 Task: Create a Board called Board0000000010 in Workspace WS0000000004 in Trello with Visibility as Workspace. Create a Board called Board0000000011 in Workspace WS0000000004 in Trello with Visibility as Private. Create a Board called Board0000000012 in Workspace WS0000000004 in Trello with Visibility as Public. Create Card Card0000000037 in Board Board0000000010 in Workspace WS0000000004 in Trello. Create Card Card0000000038 in Board Board0000000010 in Workspace WS0000000004 in Trello
Action: Mouse moved to (743, 110)
Screenshot: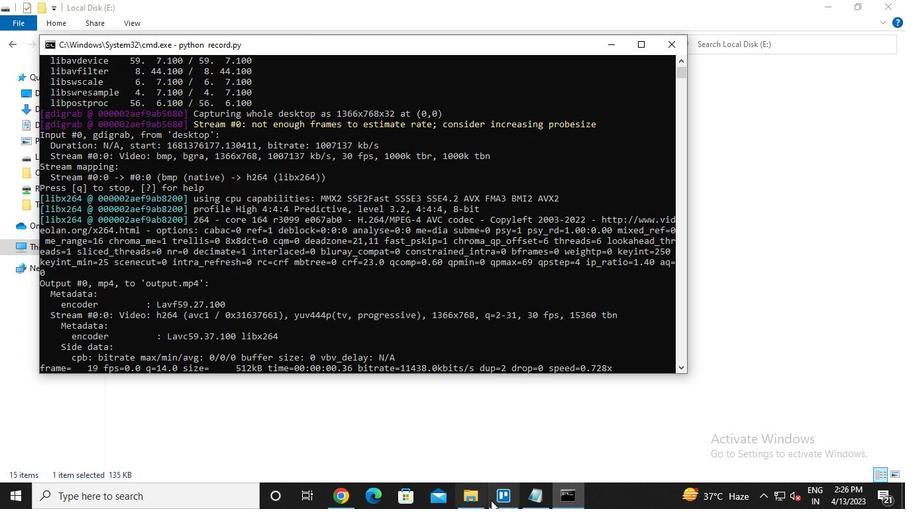 
Action: Mouse pressed left at (743, 110)
Screenshot: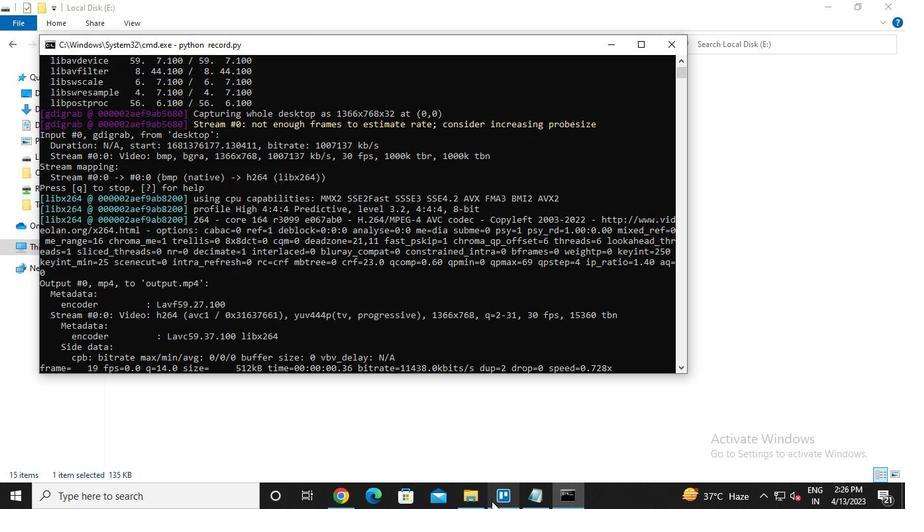 
Action: Mouse moved to (509, 500)
Screenshot: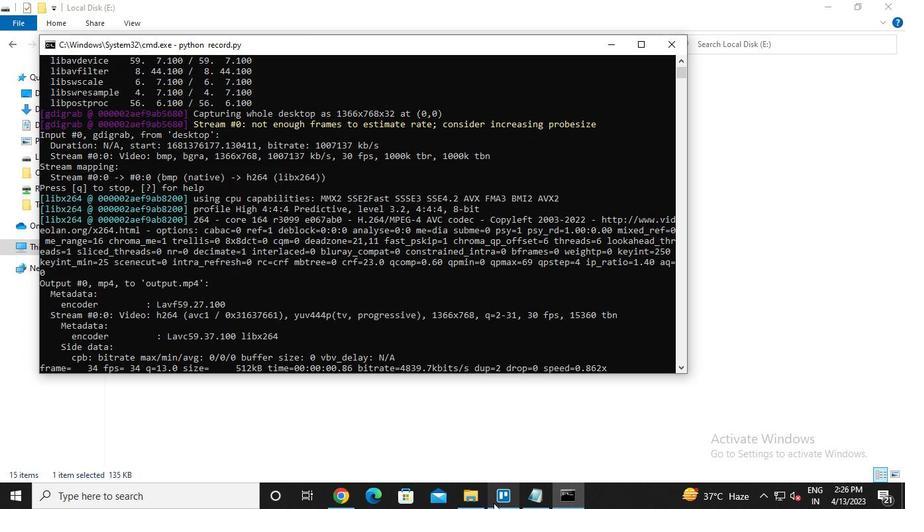 
Action: Mouse pressed left at (509, 500)
Screenshot: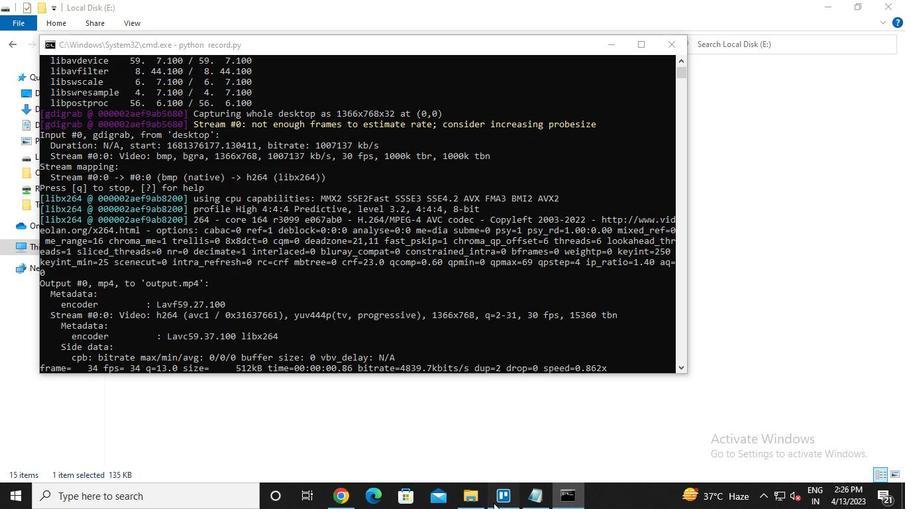 
Action: Mouse moved to (369, 42)
Screenshot: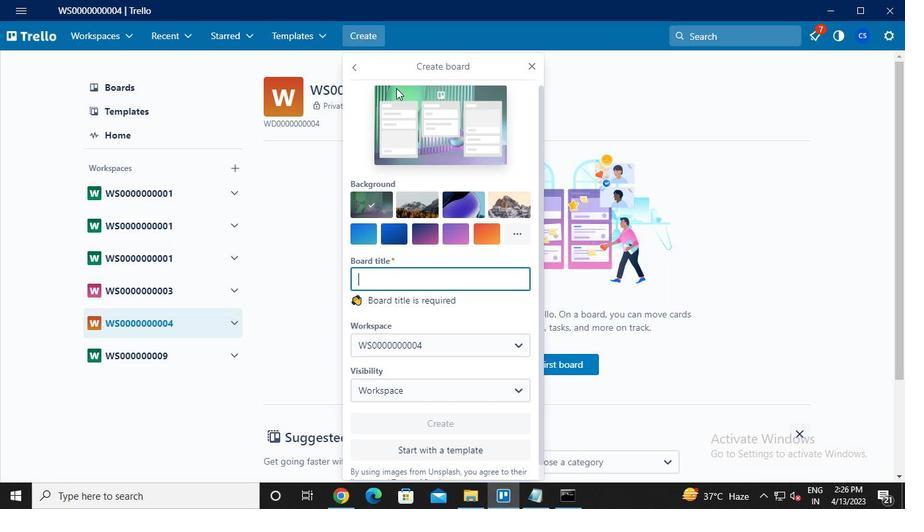 
Action: Mouse pressed left at (369, 42)
Screenshot: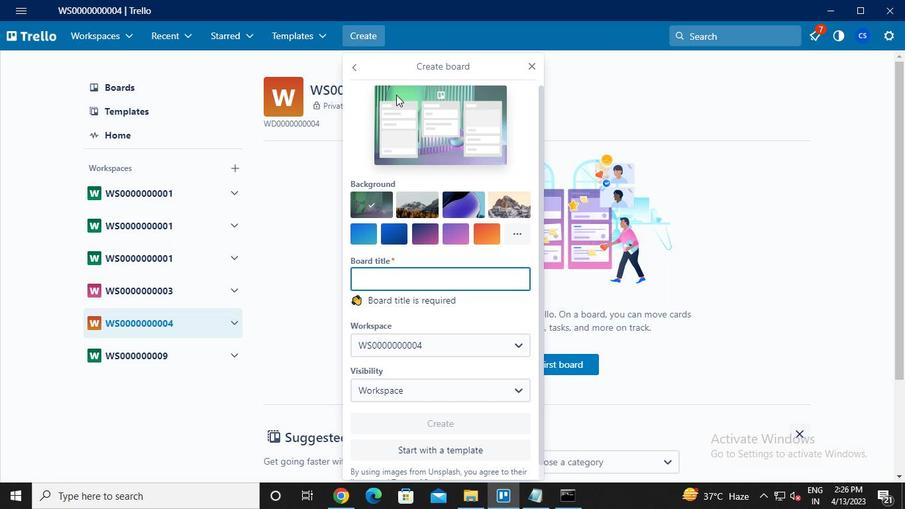 
Action: Mouse moved to (389, 86)
Screenshot: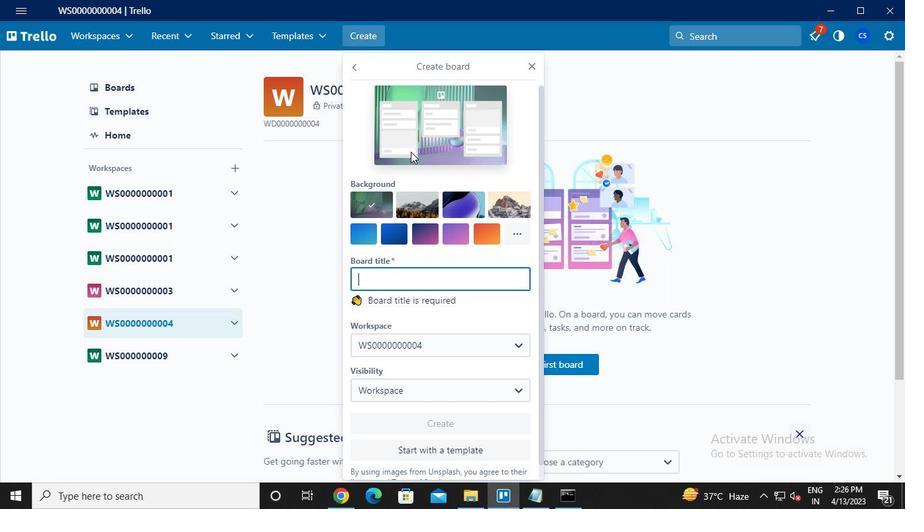
Action: Mouse pressed left at (389, 86)
Screenshot: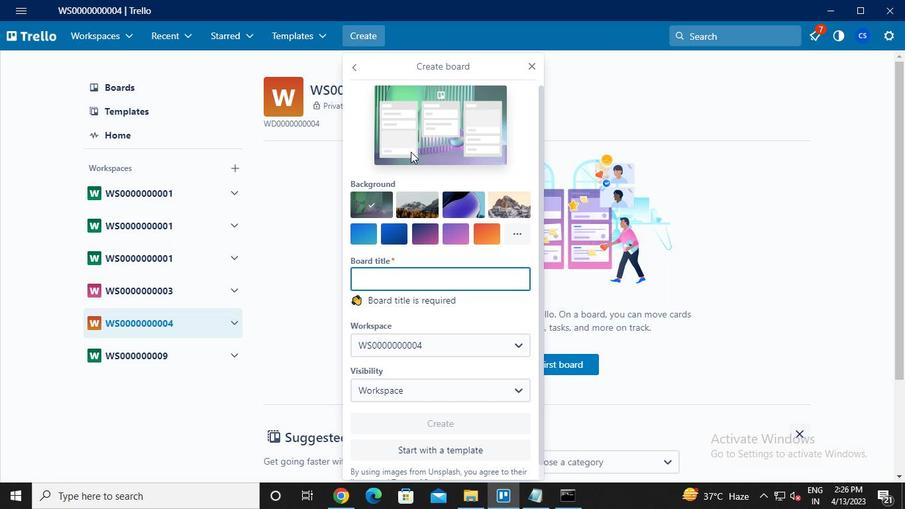 
Action: Mouse moved to (406, 135)
Screenshot: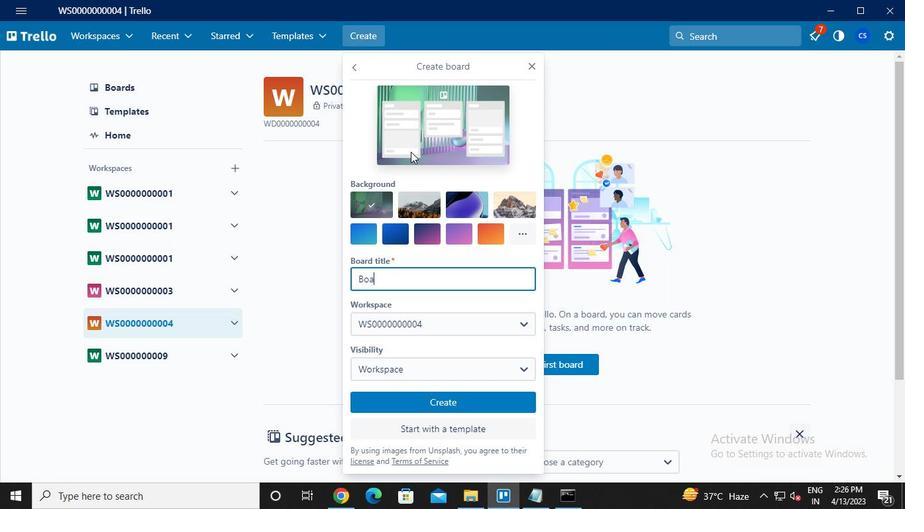
Action: Keyboard Key.caps_lock
Screenshot: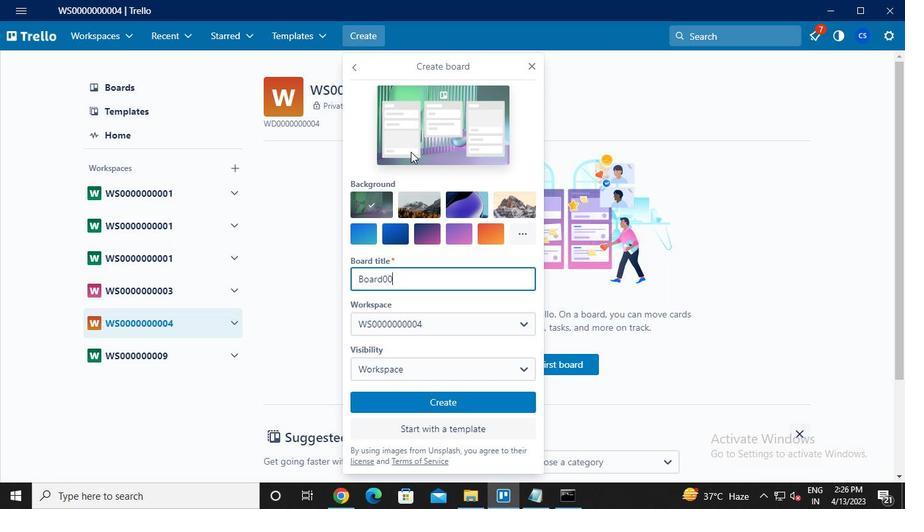 
Action: Keyboard b
Screenshot: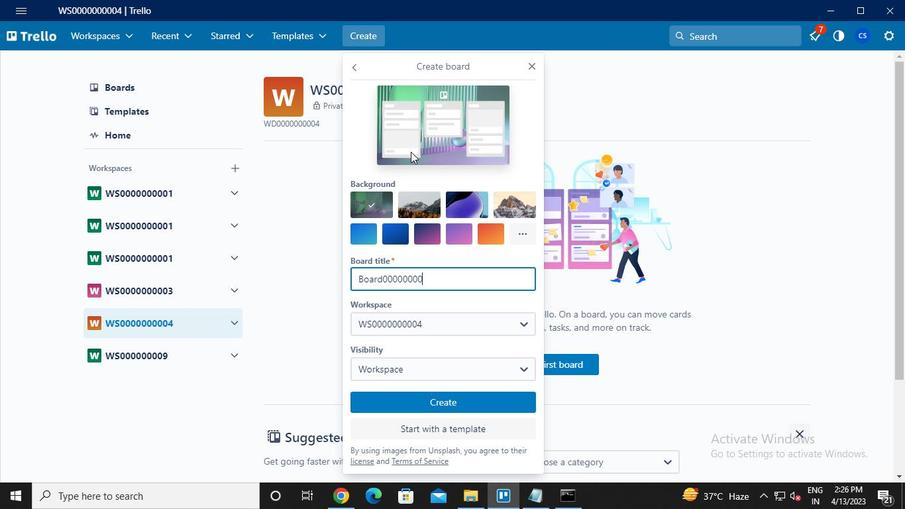 
Action: Keyboard d
Screenshot: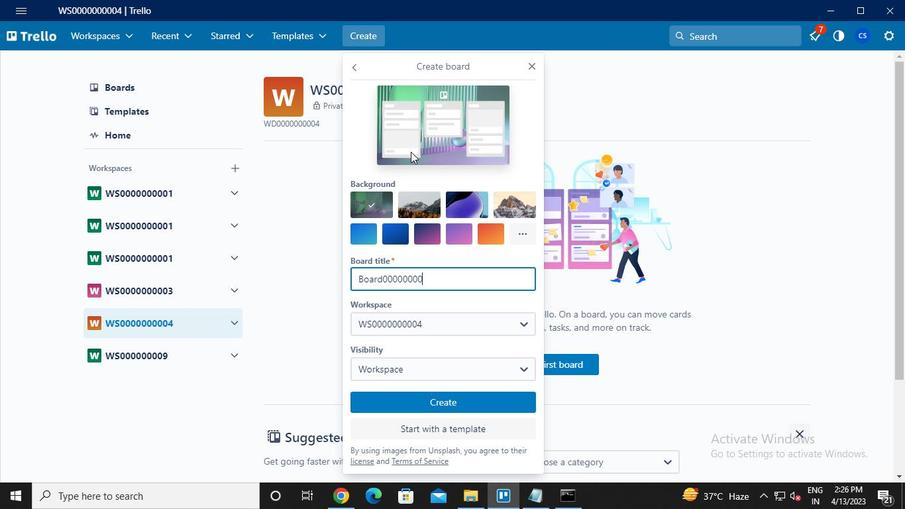 
Action: Keyboard Key.backspace
Screenshot: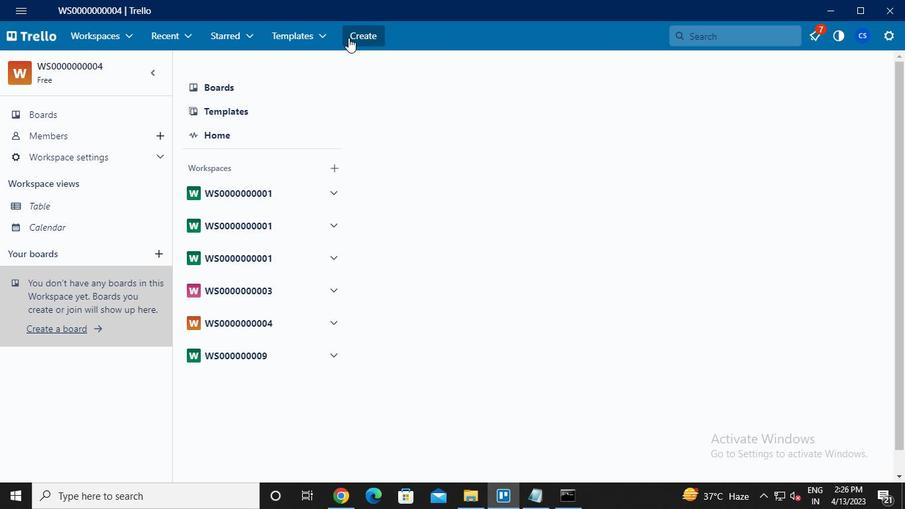 
Action: Keyboard o
Screenshot: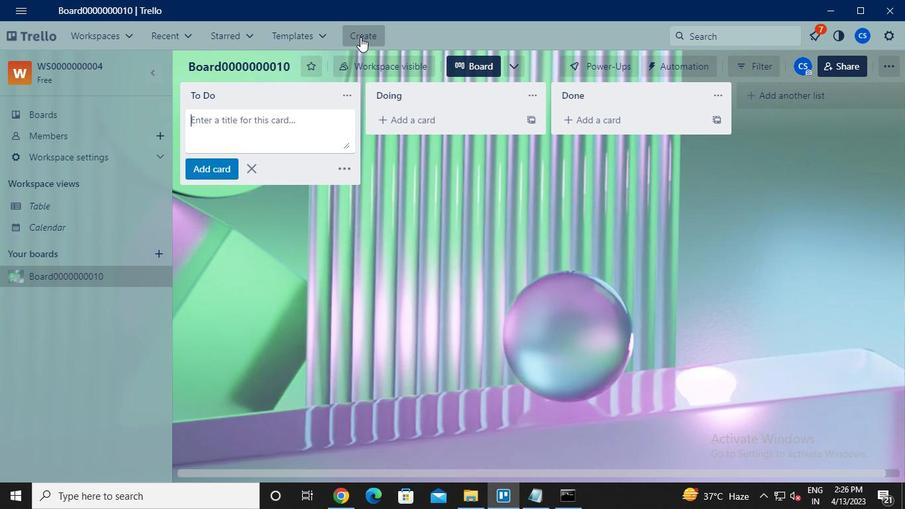 
Action: Keyboard a
Screenshot: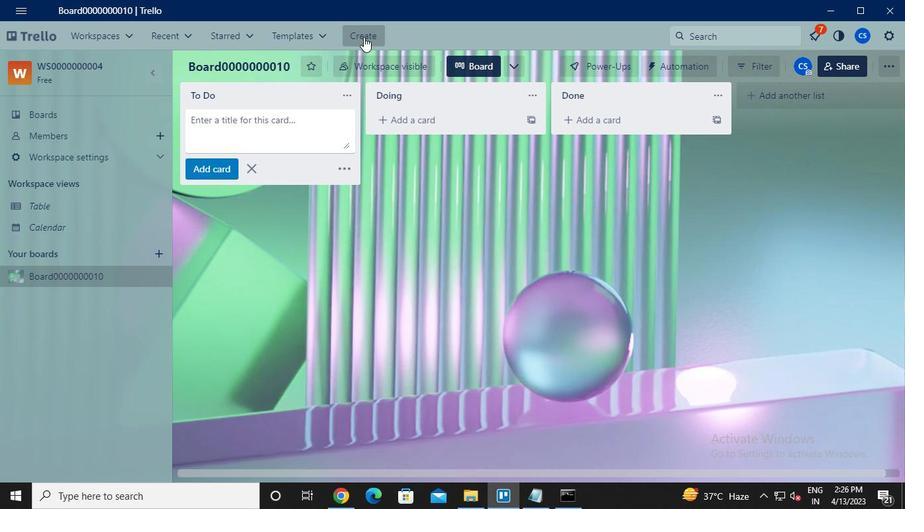 
Action: Keyboard r
Screenshot: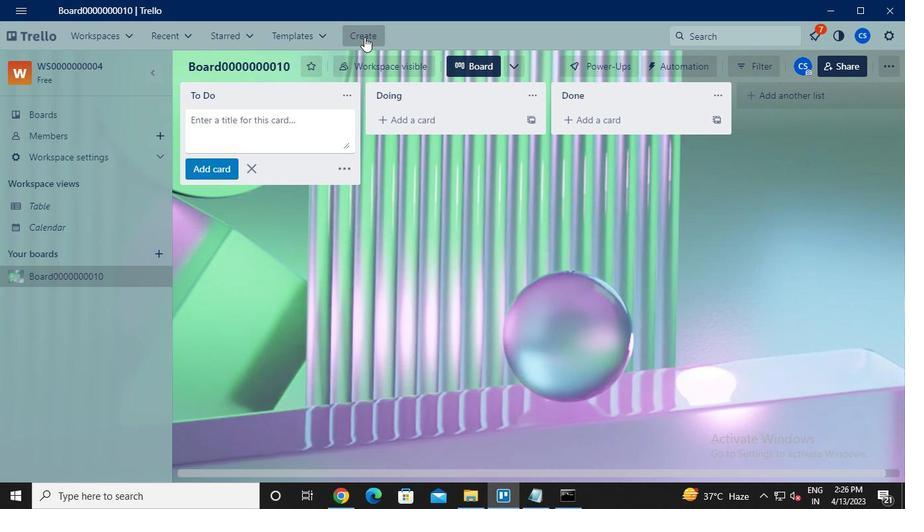 
Action: Keyboard d
Screenshot: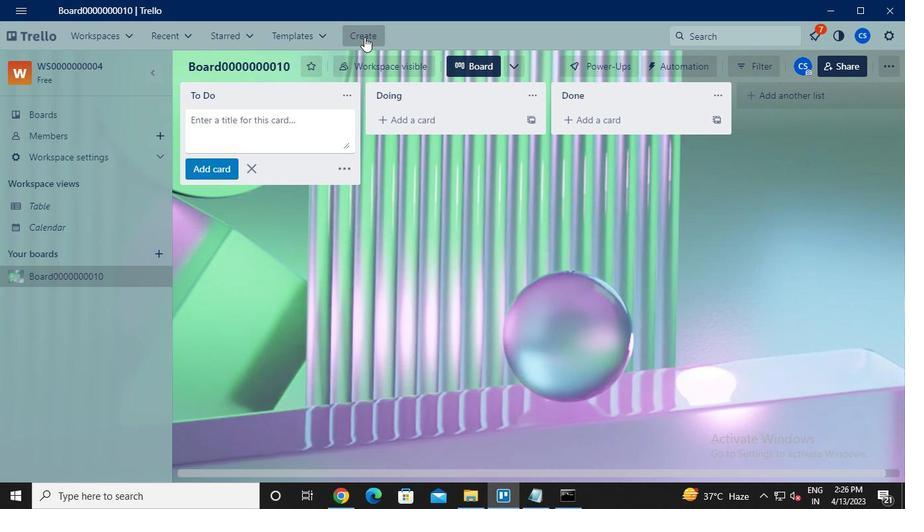 
Action: Keyboard <96>
Screenshot: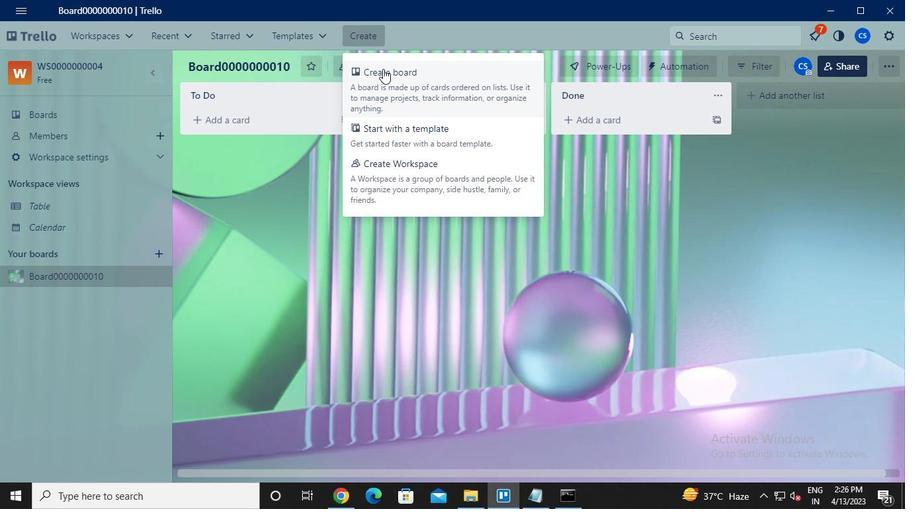 
Action: Keyboard <96>
Screenshot: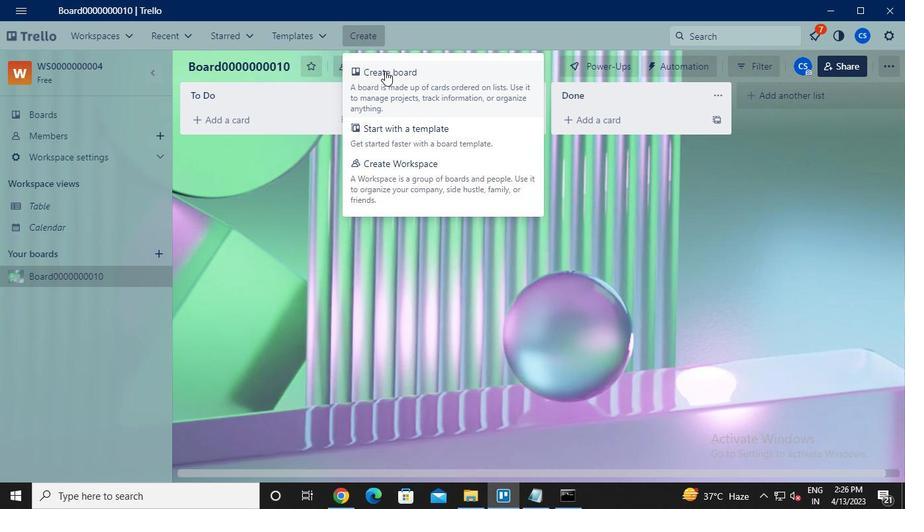 
Action: Keyboard <96>
Screenshot: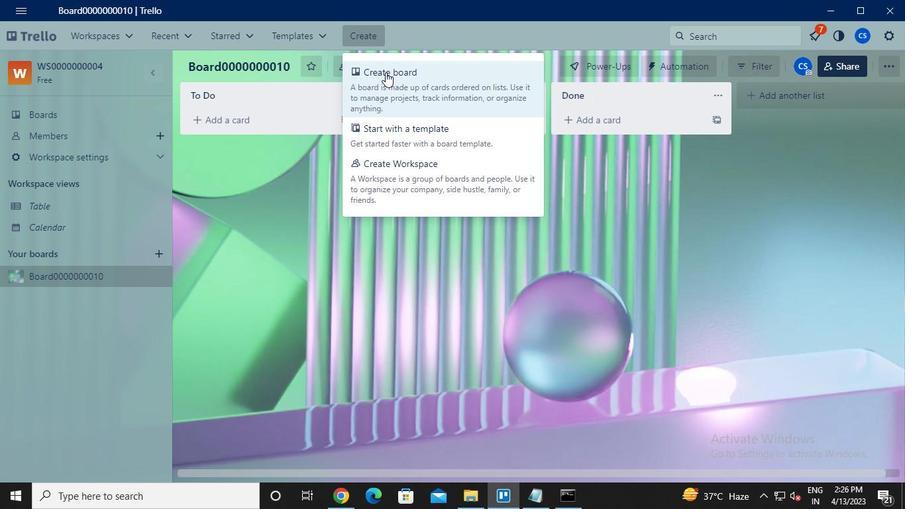 
Action: Keyboard <96>
Screenshot: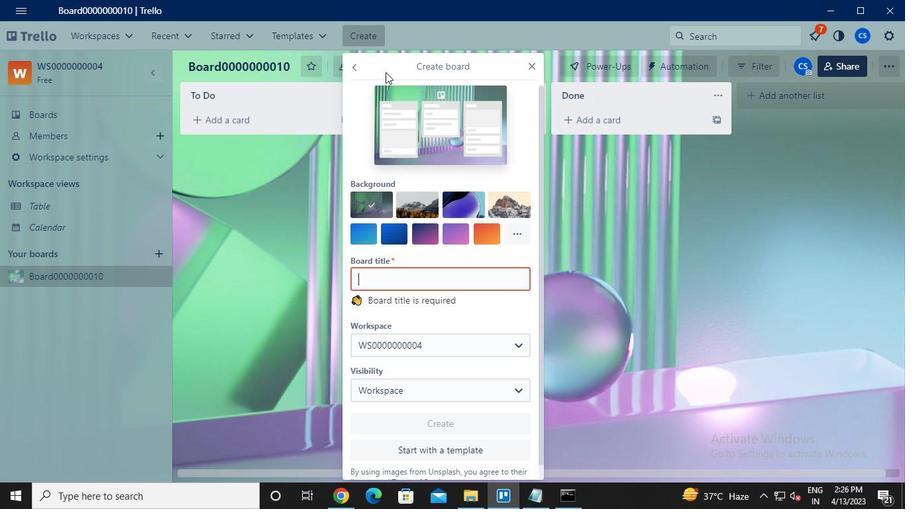 
Action: Keyboard <96>
Screenshot: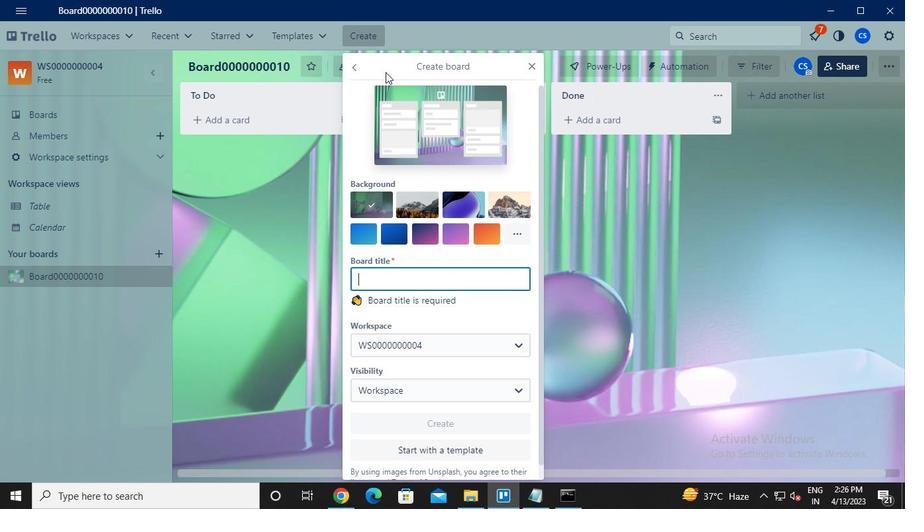 
Action: Keyboard <96>
Screenshot: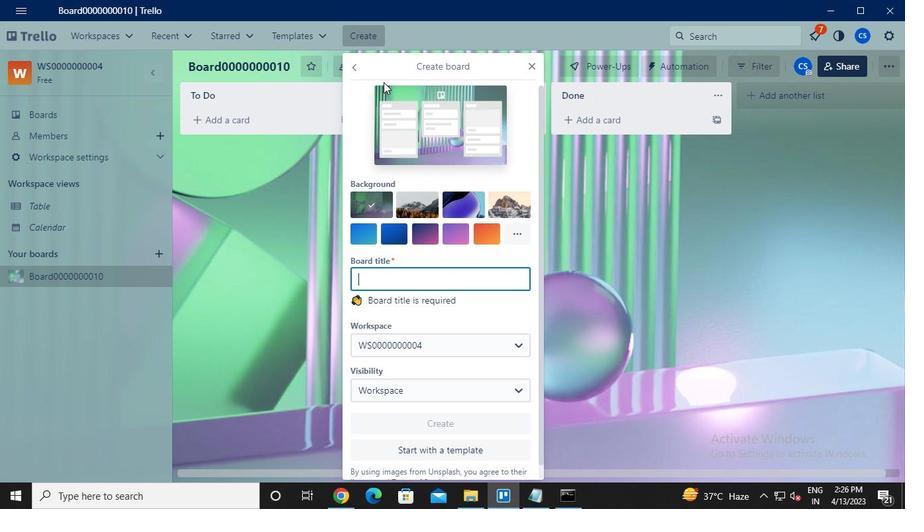 
Action: Keyboard <96>
Screenshot: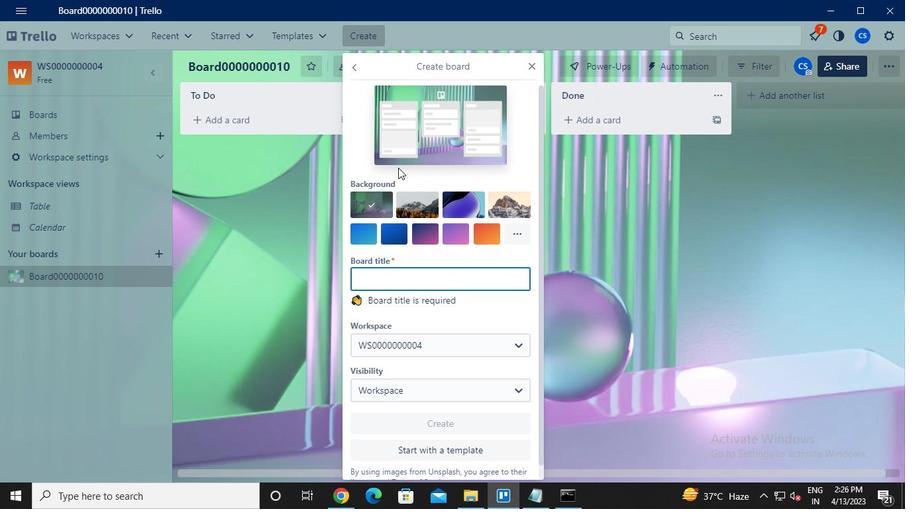 
Action: Keyboard <96>
Screenshot: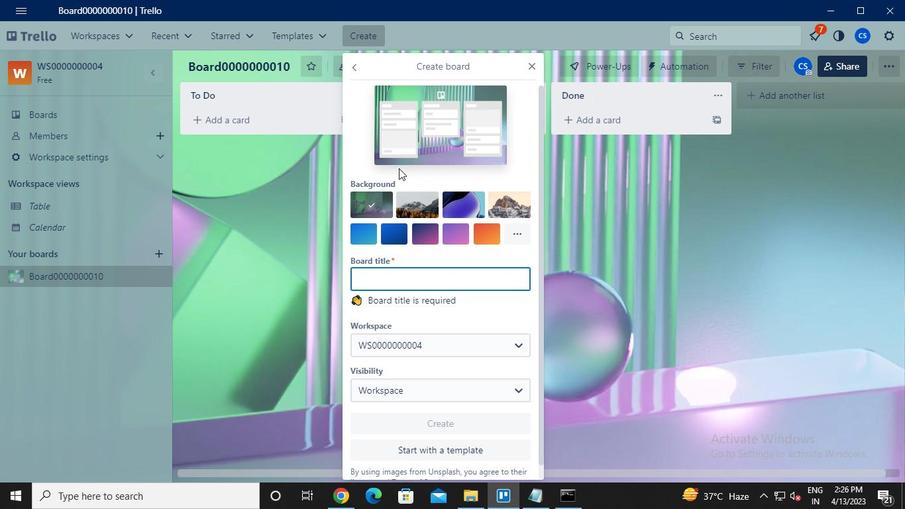 
Action: Keyboard <96>
Screenshot: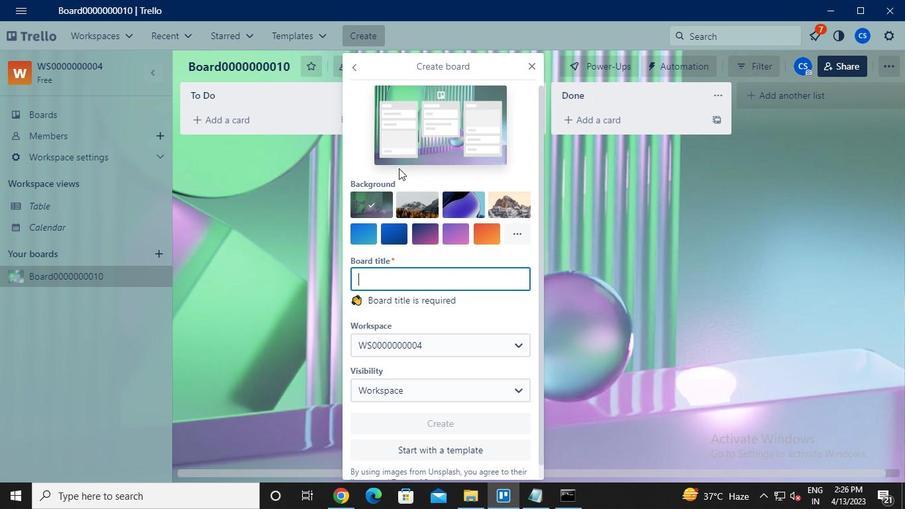 
Action: Keyboard <100>
Screenshot: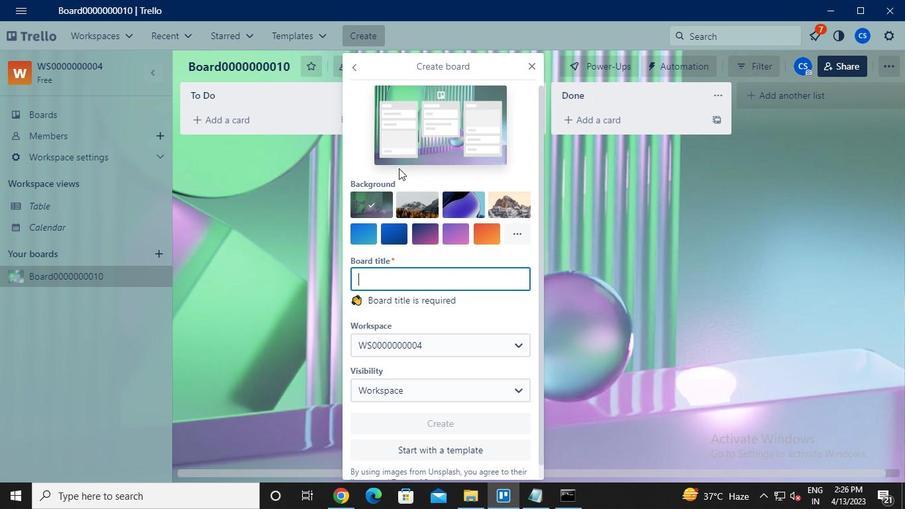 
Action: Mouse moved to (463, 400)
Screenshot: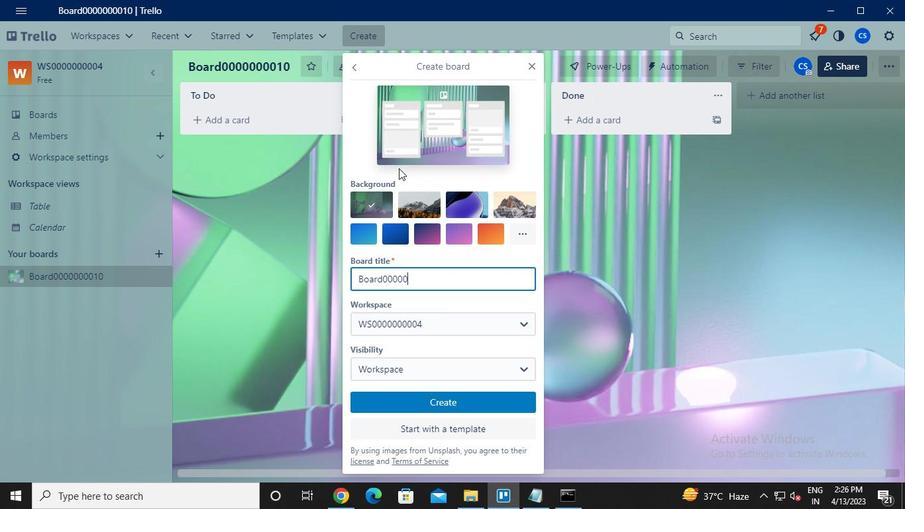 
Action: Mouse pressed left at (463, 400)
Screenshot: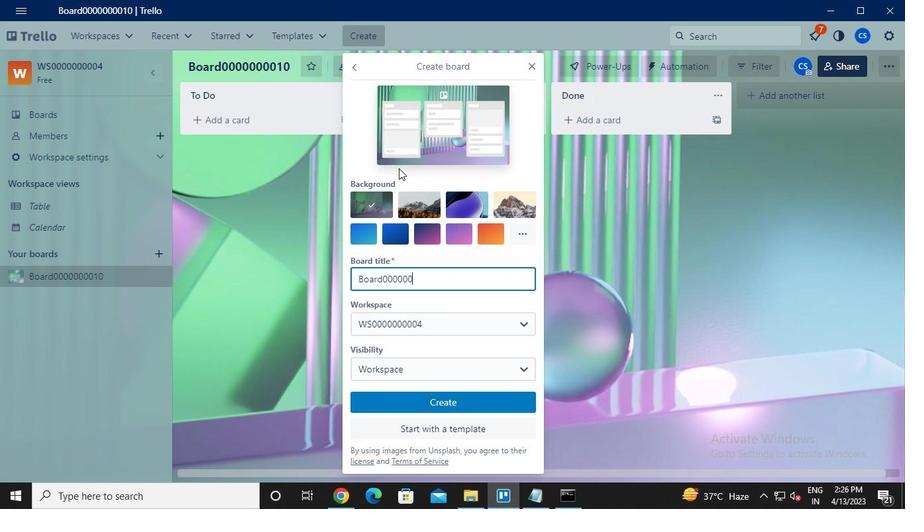 
Action: Mouse moved to (370, 37)
Screenshot: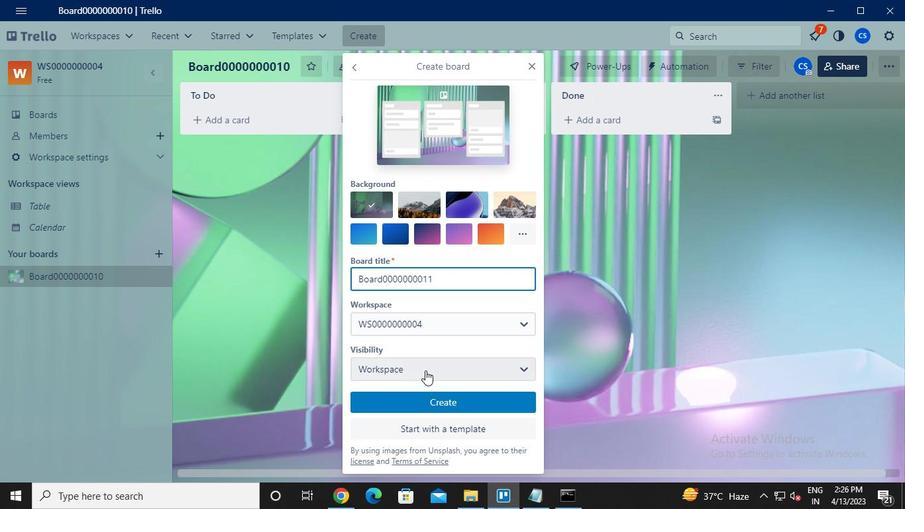 
Action: Mouse pressed left at (370, 37)
Screenshot: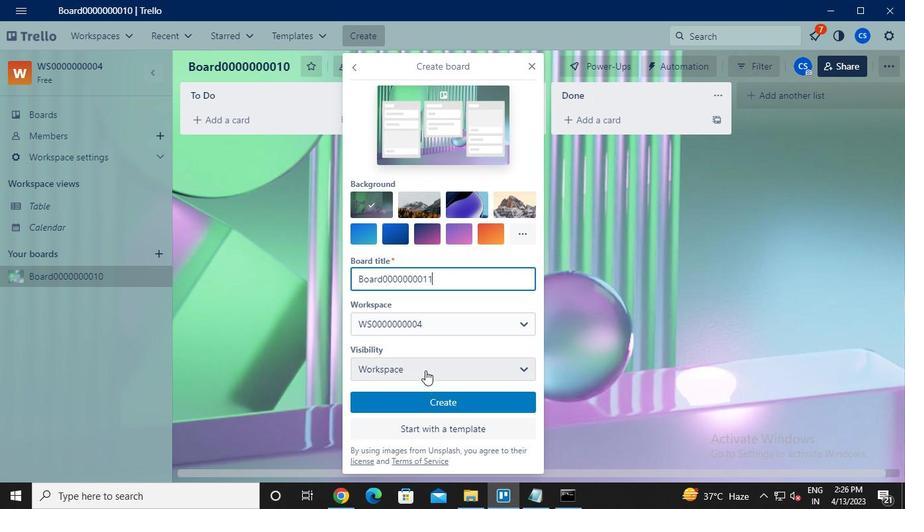 
Action: Mouse moved to (409, 89)
Screenshot: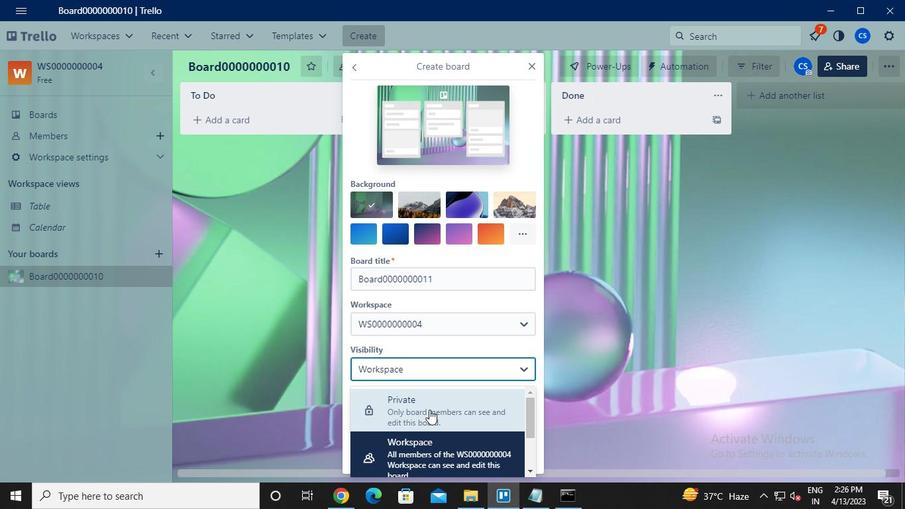
Action: Mouse pressed left at (409, 89)
Screenshot: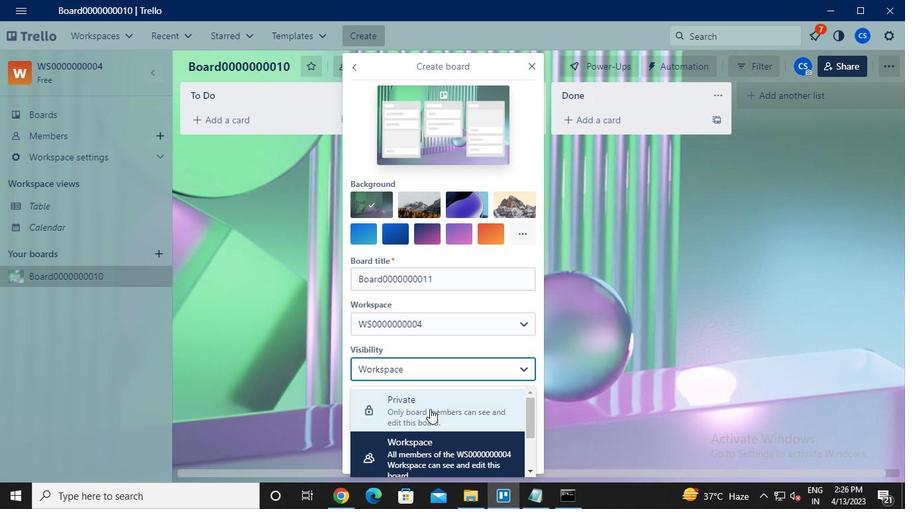 
Action: Mouse moved to (426, 124)
Screenshot: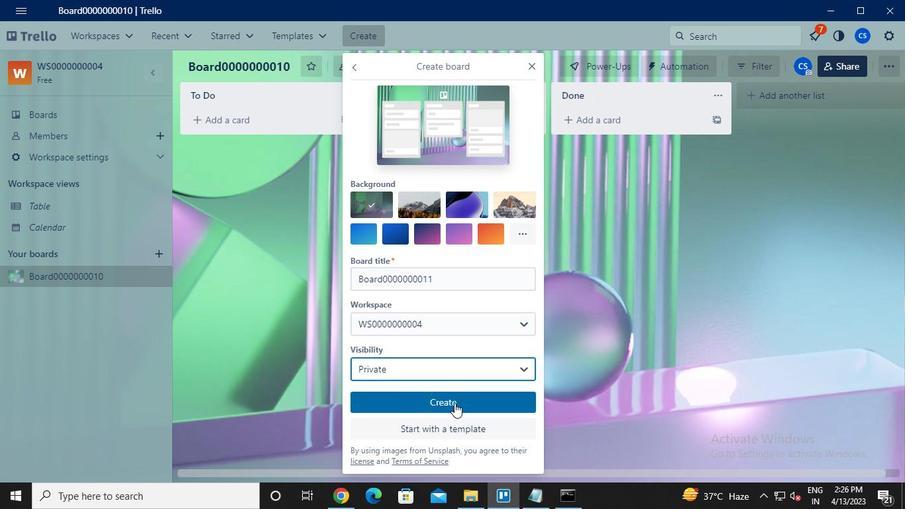 
Action: Keyboard Key.caps_lock
Screenshot: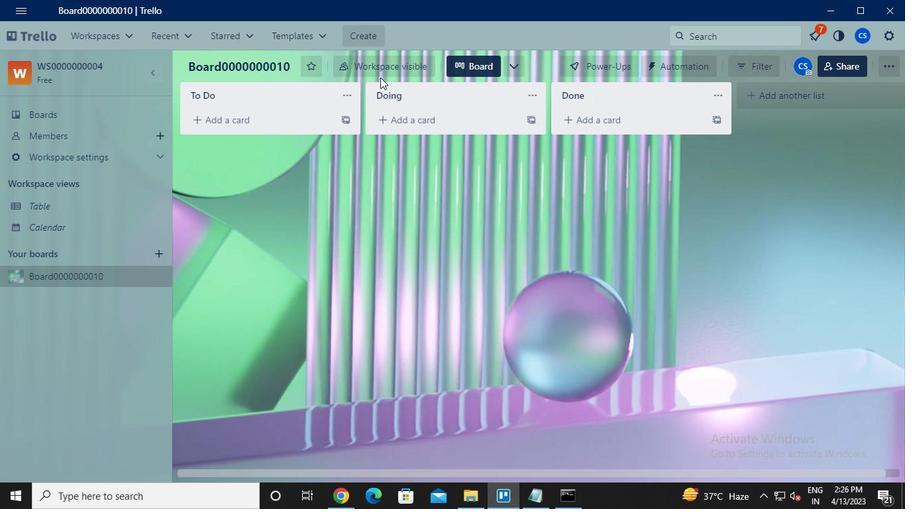 
Action: Keyboard Key.caps_lock
Screenshot: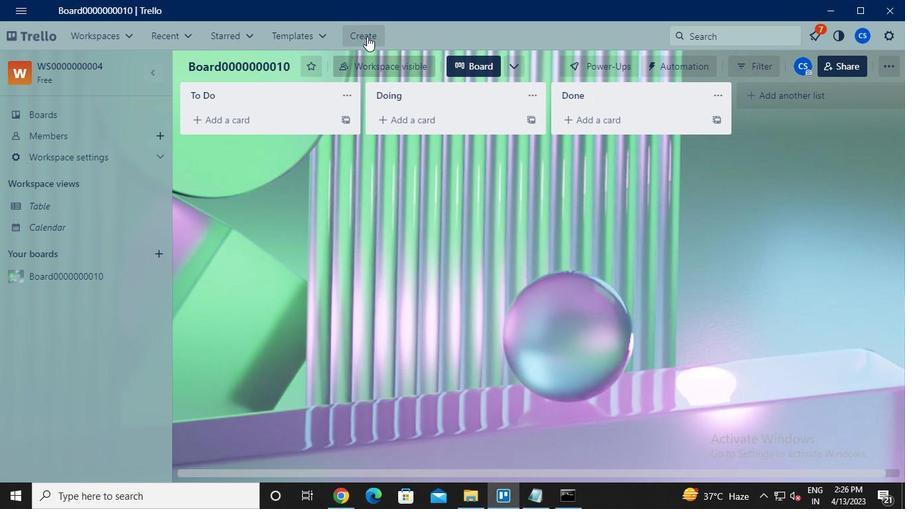 
Action: Keyboard b
Screenshot: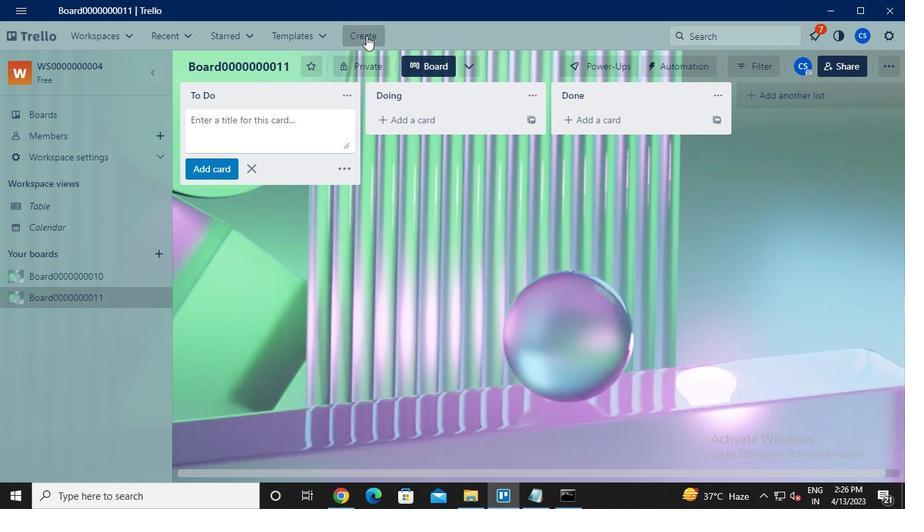 
Action: Keyboard Key.caps_lock
Screenshot: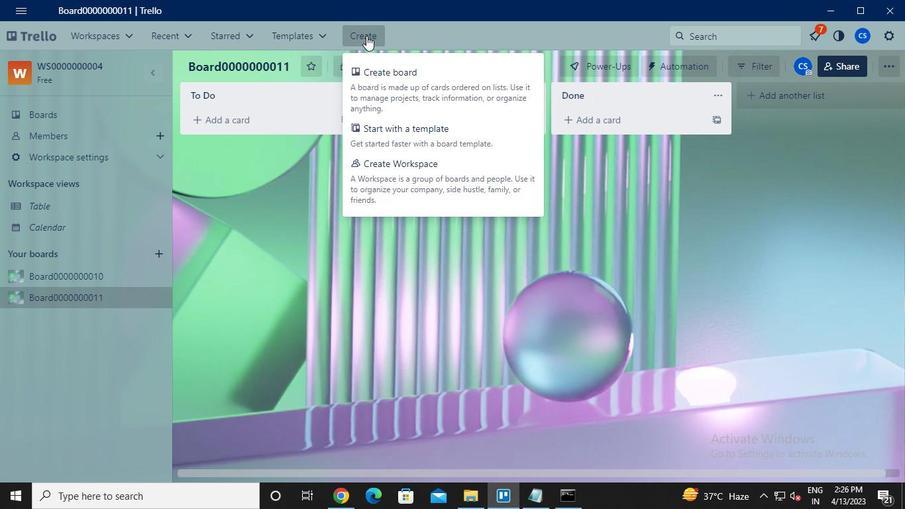 
Action: Keyboard o
Screenshot: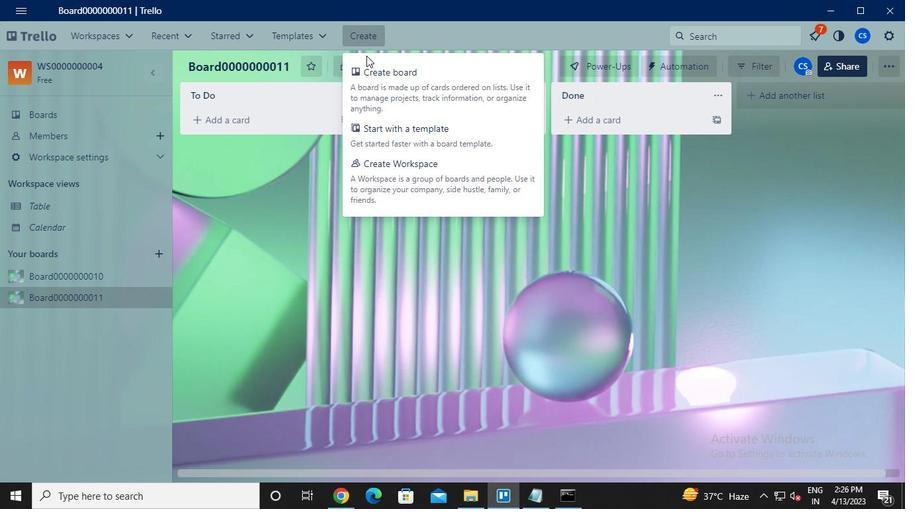 
Action: Keyboard a
Screenshot: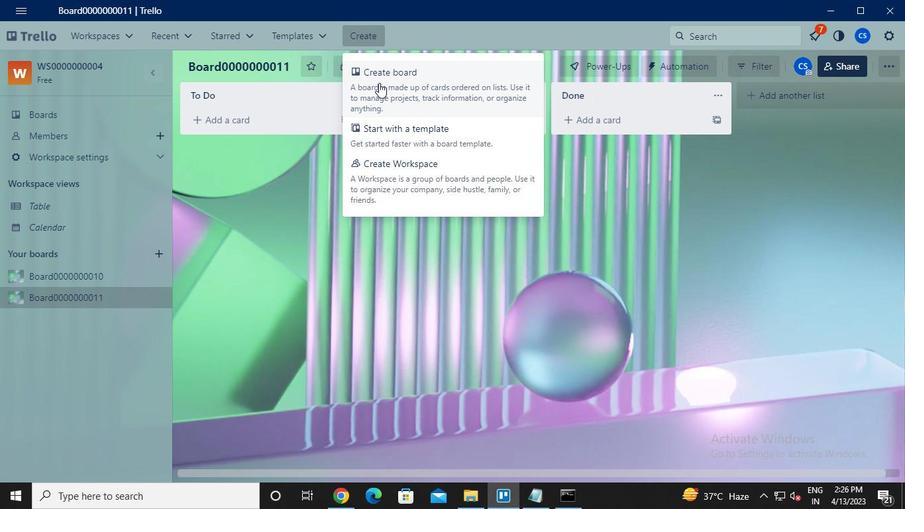 
Action: Keyboard r
Screenshot: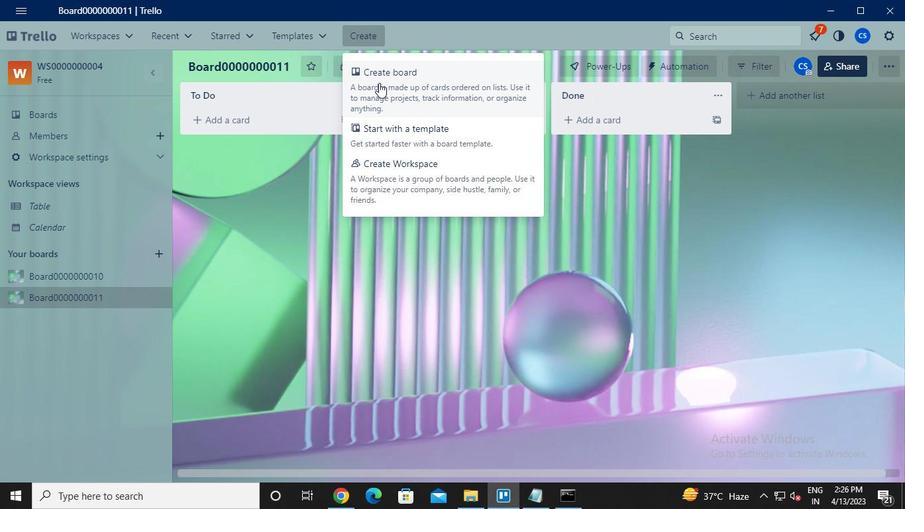 
Action: Keyboard d
Screenshot: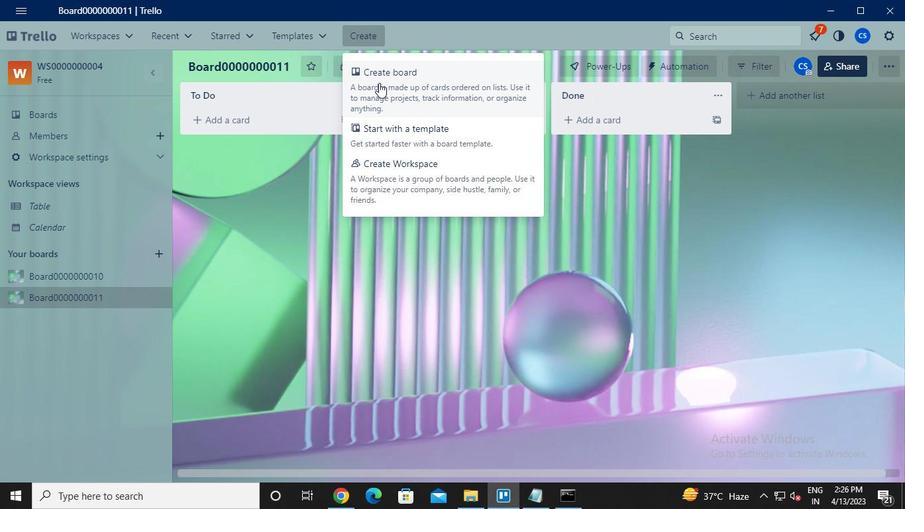 
Action: Keyboard <96>
Screenshot: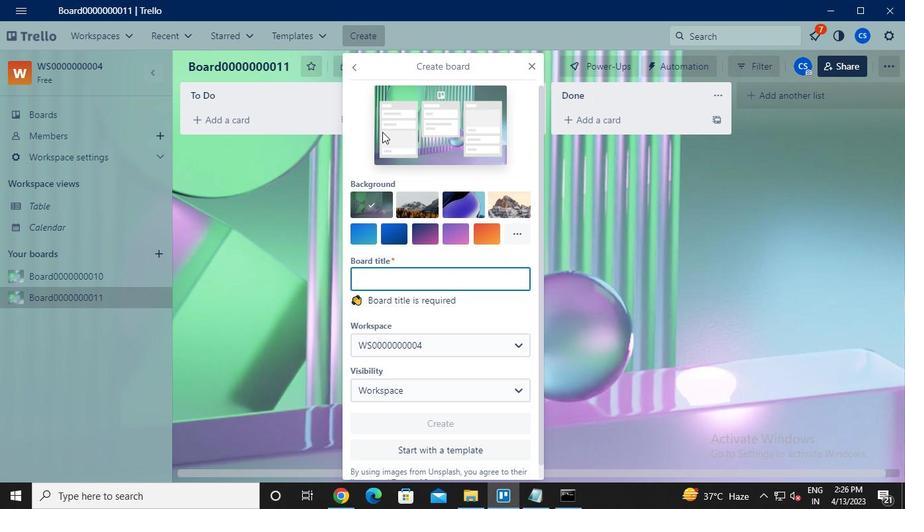 
Action: Keyboard <96>
Screenshot: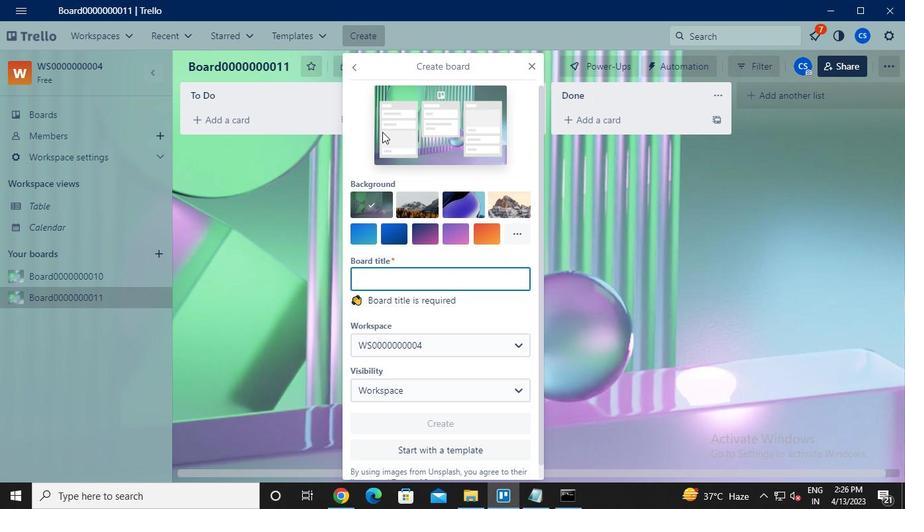 
Action: Keyboard <96>
Screenshot: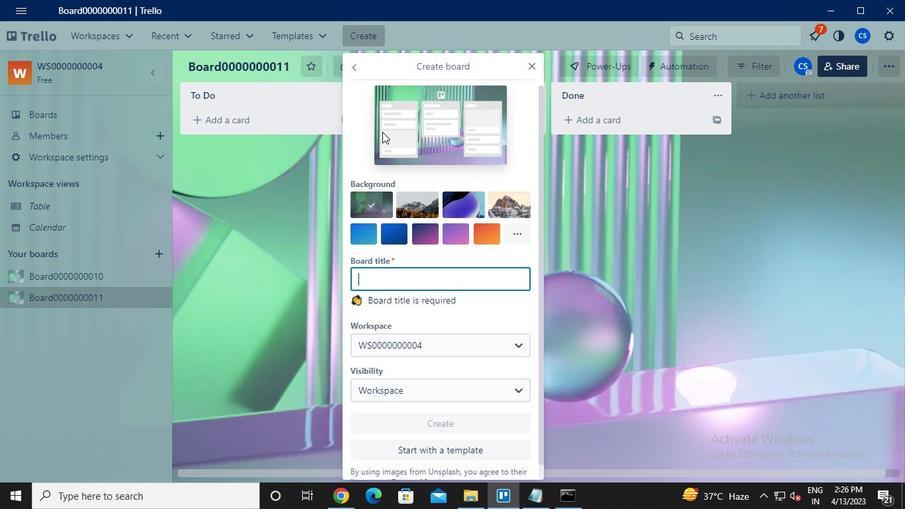 
Action: Keyboard <96>
Screenshot: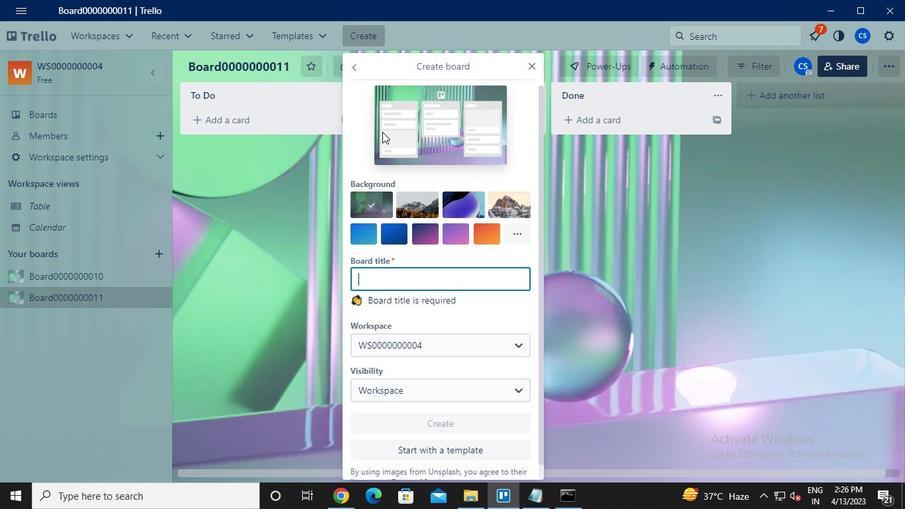
Action: Keyboard <96>
Screenshot: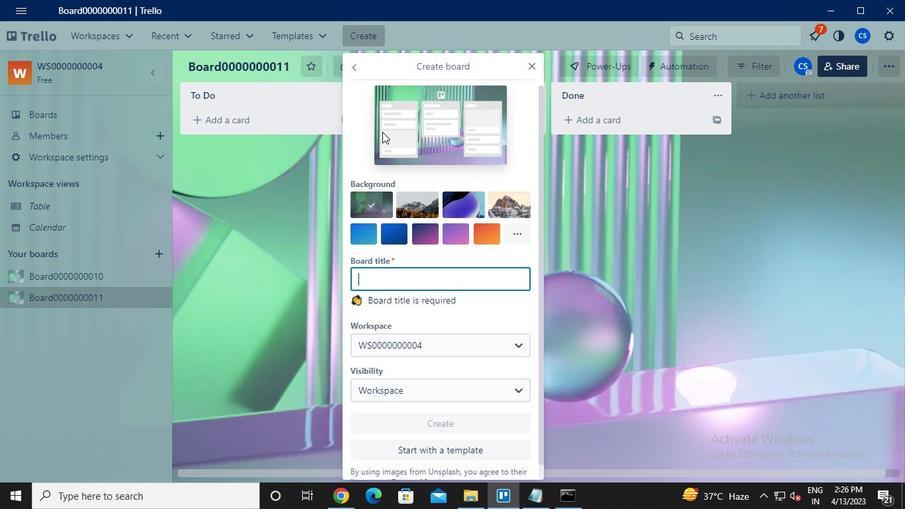 
Action: Keyboard <96>
Screenshot: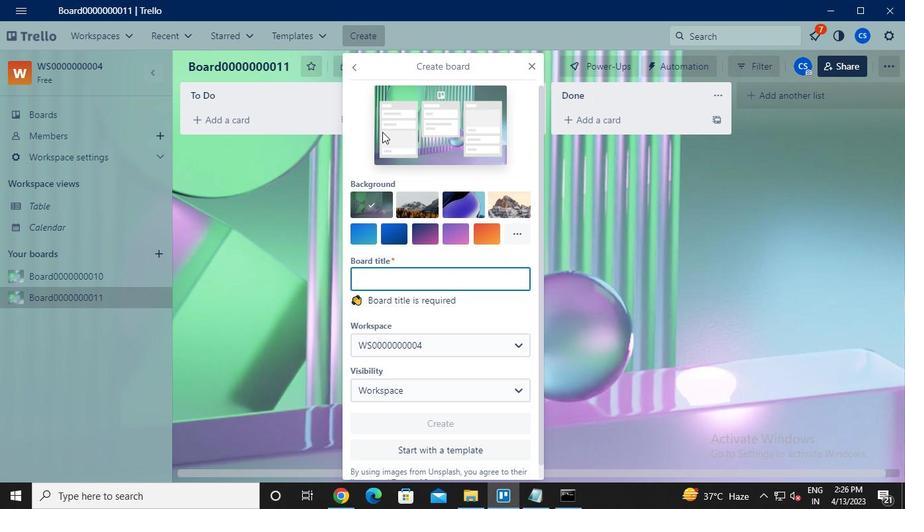 
Action: Keyboard <96>
Screenshot: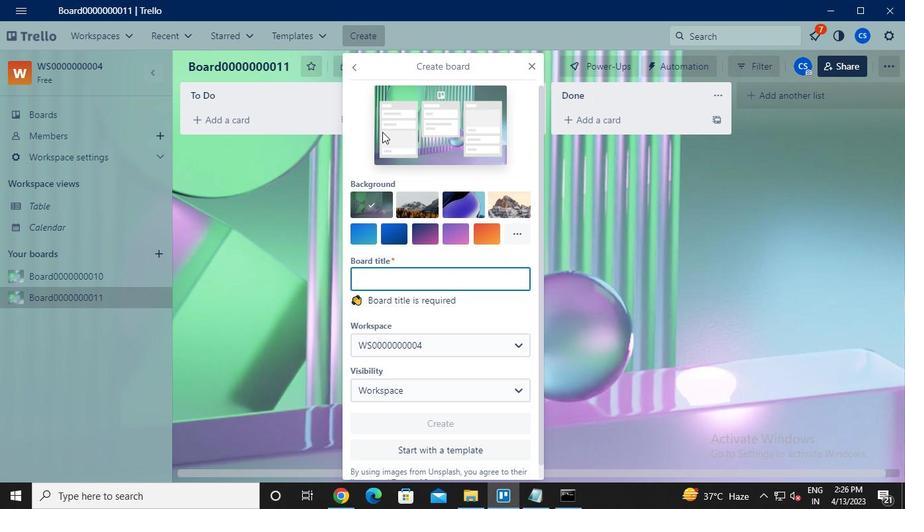 
Action: Keyboard <96>
Screenshot: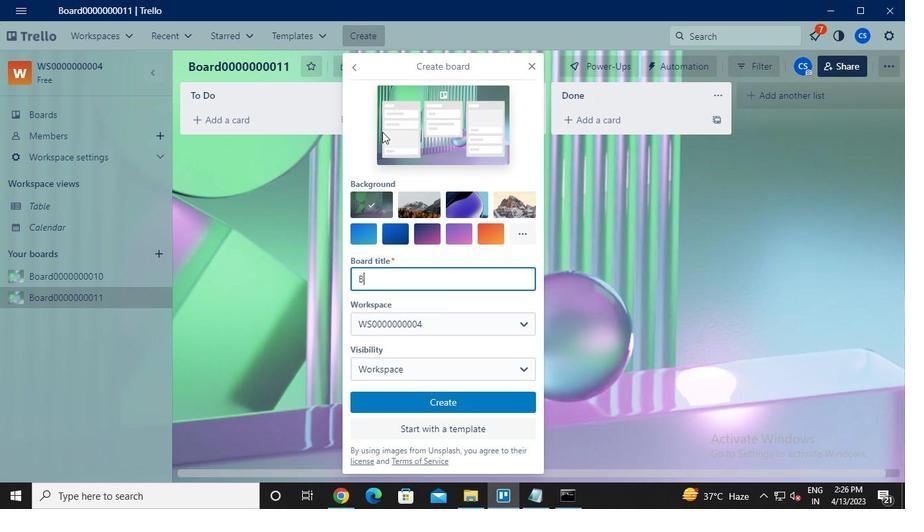 
Action: Keyboard <97>
Screenshot: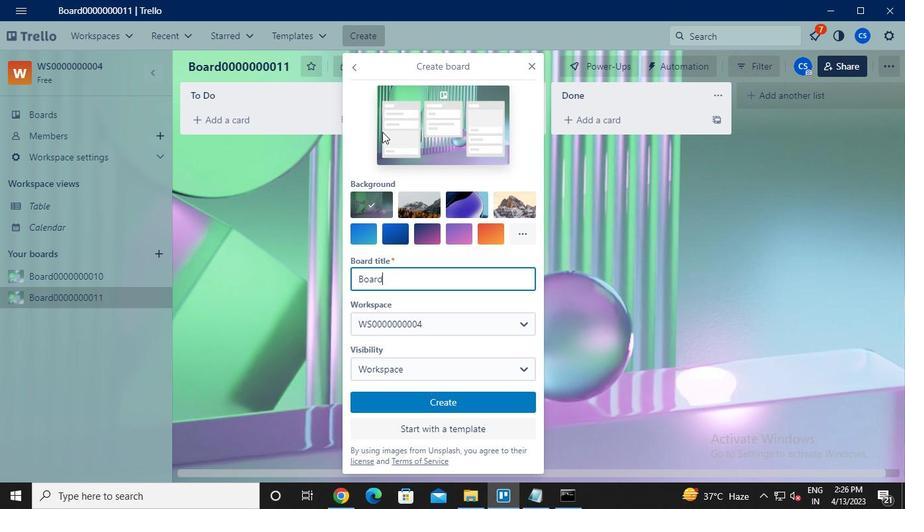
Action: Keyboard <97>
Screenshot: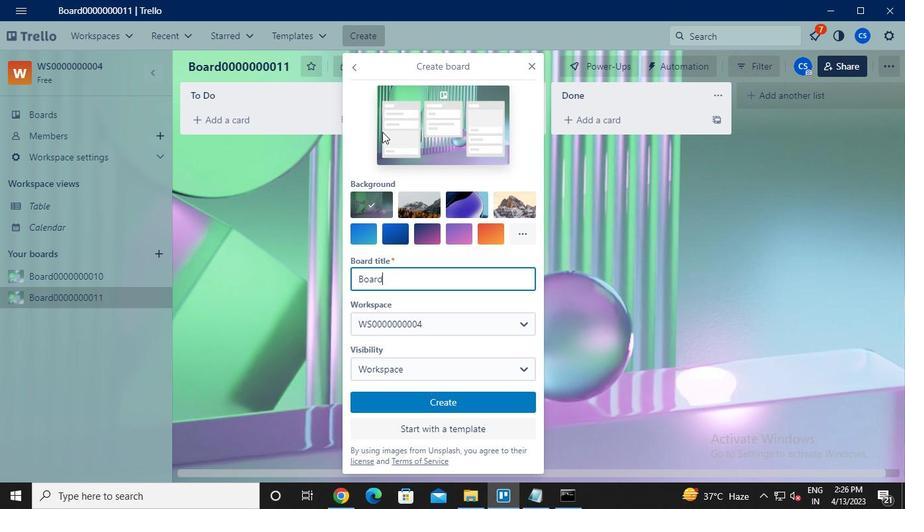 
Action: Mouse moved to (431, 361)
Screenshot: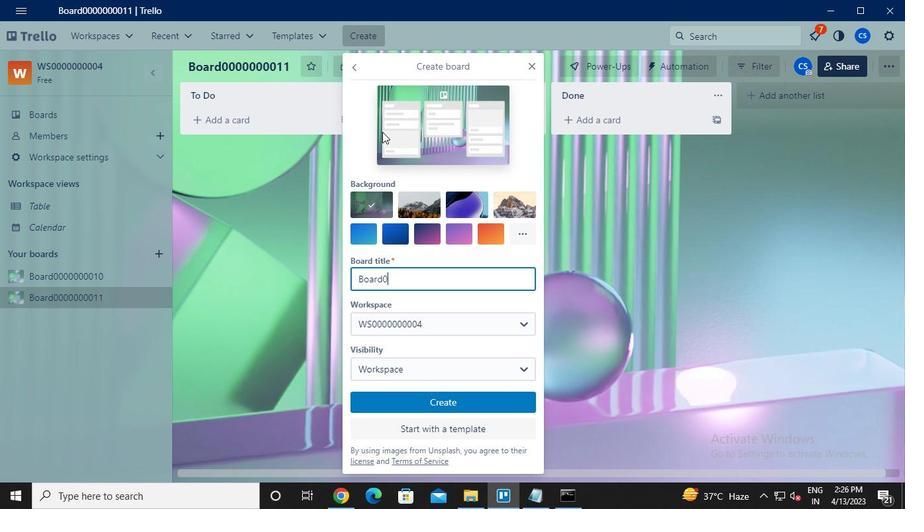 
Action: Mouse pressed left at (431, 361)
Screenshot: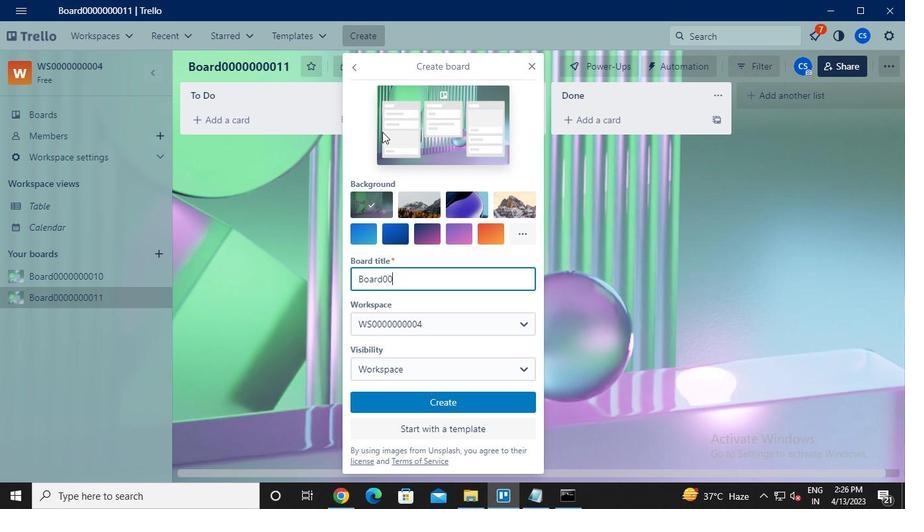 
Action: Mouse moved to (430, 409)
Screenshot: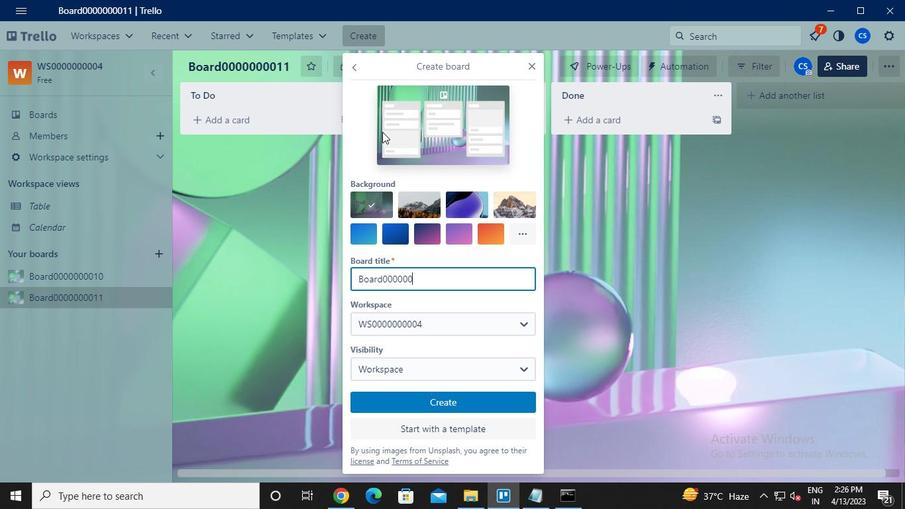 
Action: Mouse pressed left at (430, 409)
Screenshot: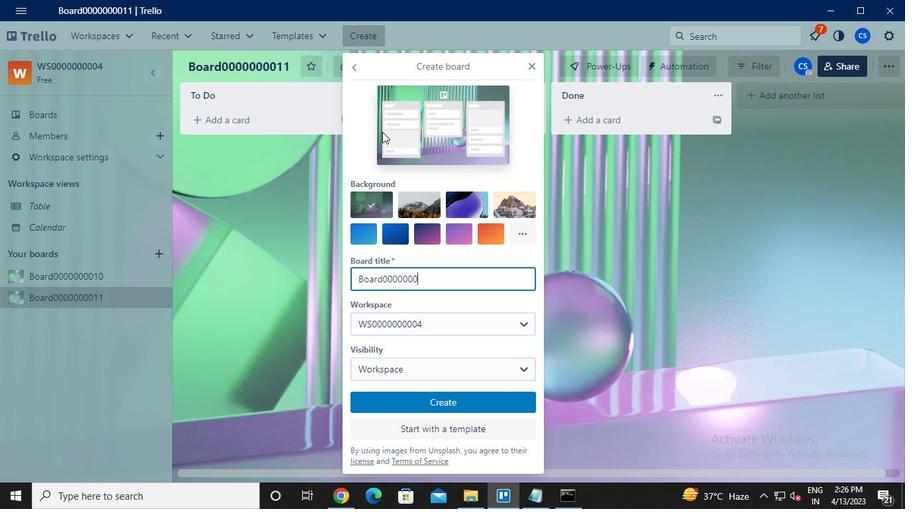 
Action: Mouse moved to (448, 403)
Screenshot: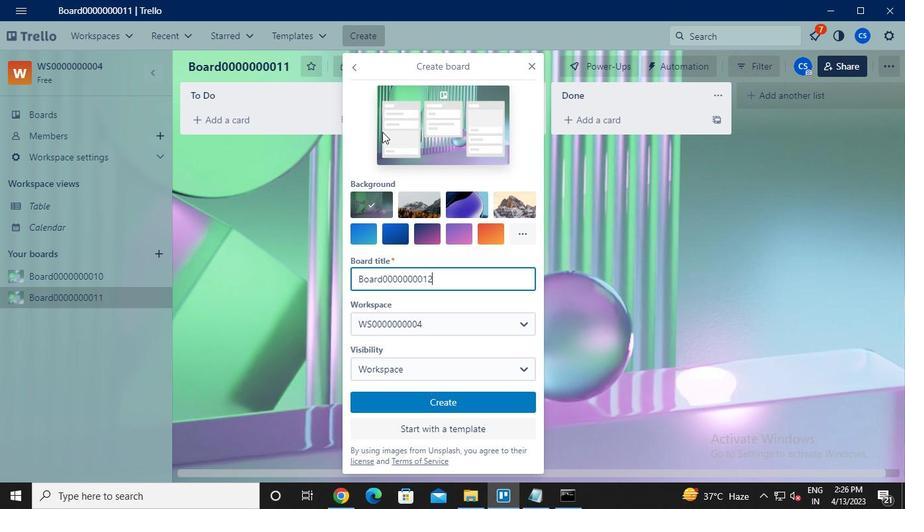 
Action: Mouse pressed left at (448, 403)
Screenshot: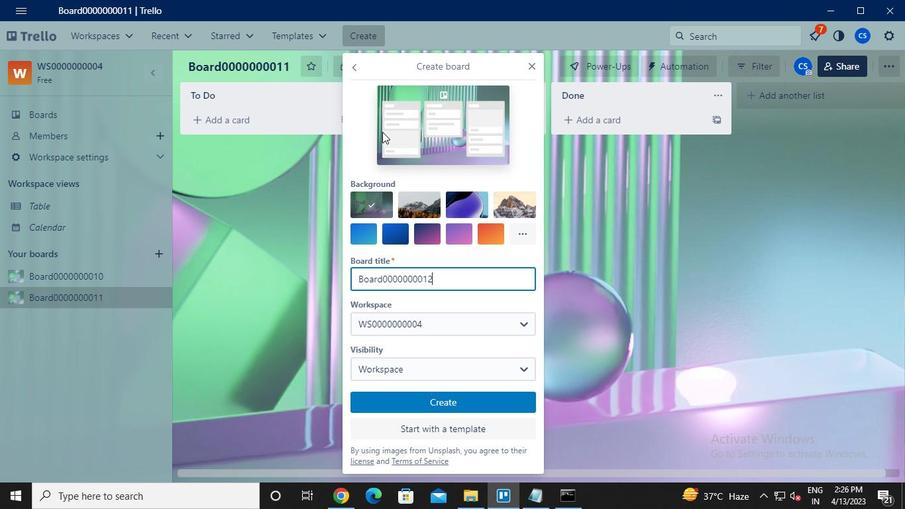 
Action: Mouse moved to (367, 35)
Screenshot: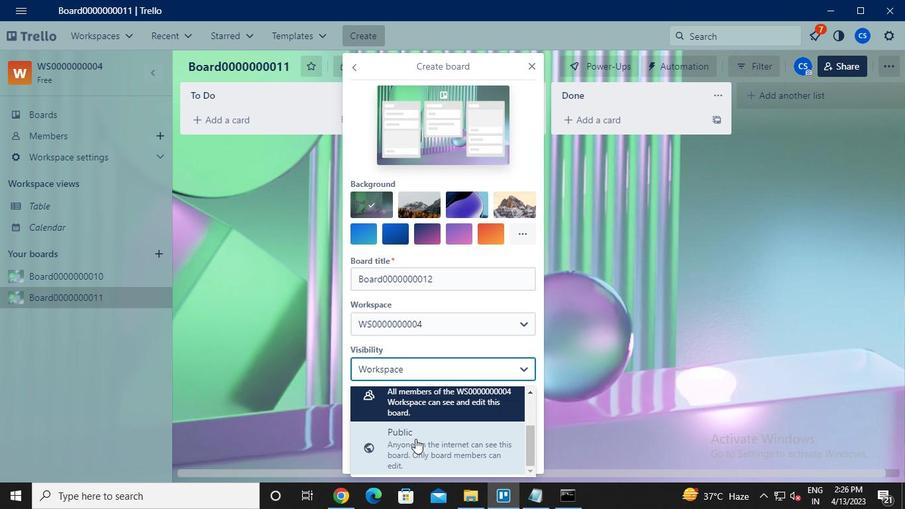
Action: Mouse pressed left at (367, 35)
Screenshot: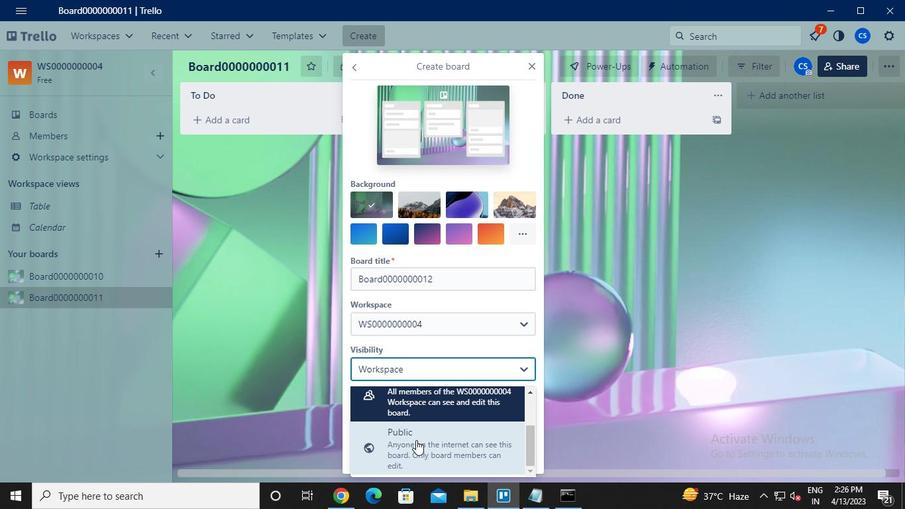 
Action: Mouse moved to (388, 89)
Screenshot: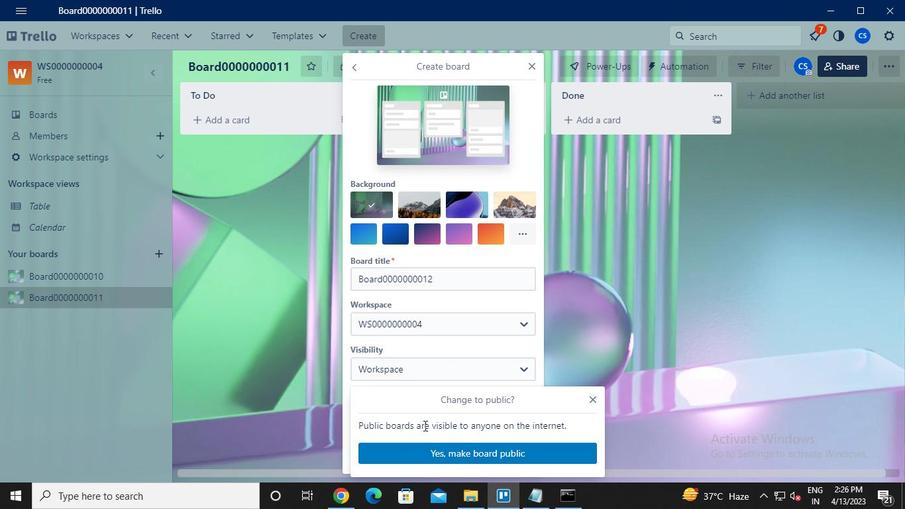 
Action: Mouse pressed left at (388, 89)
Screenshot: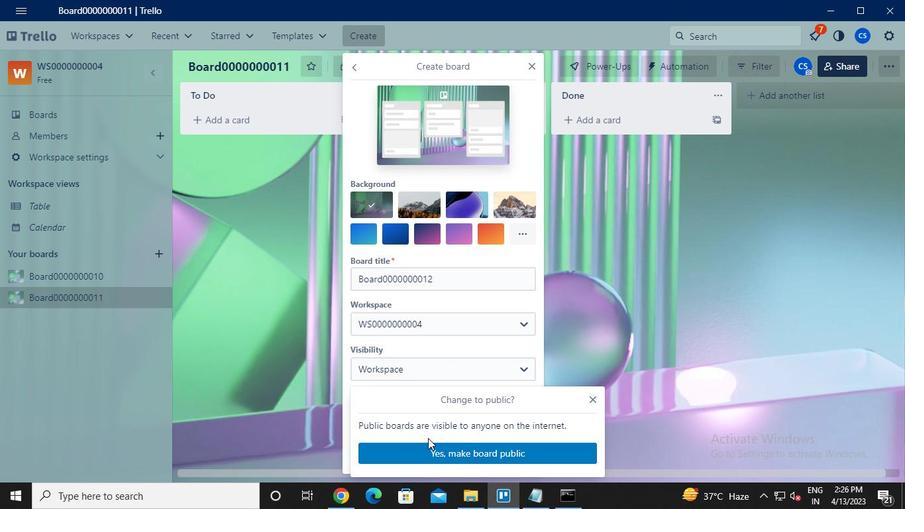 
Action: Mouse moved to (404, 135)
Screenshot: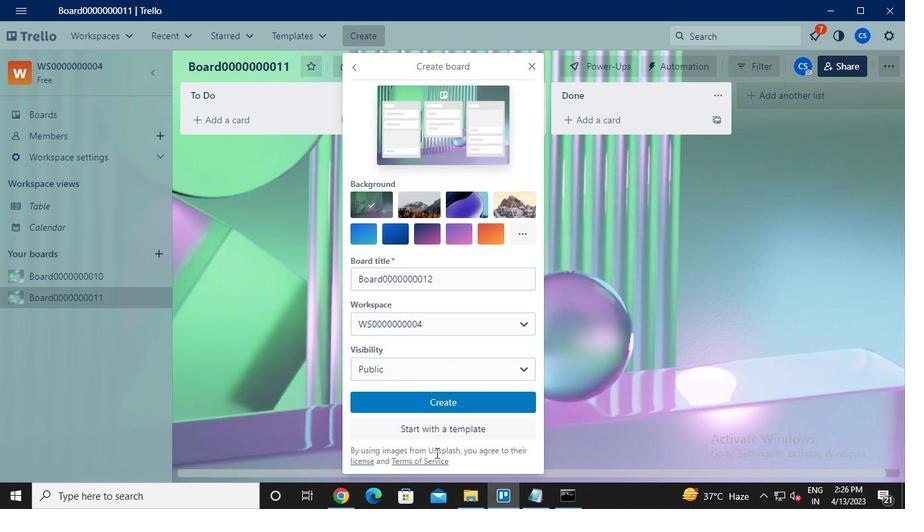 
Action: Keyboard Key.caps_lock
Screenshot: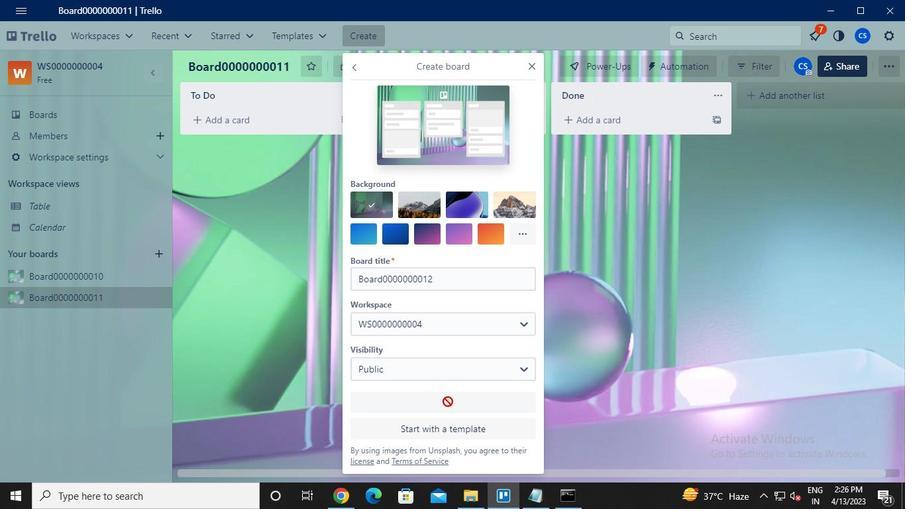 
Action: Keyboard b
Screenshot: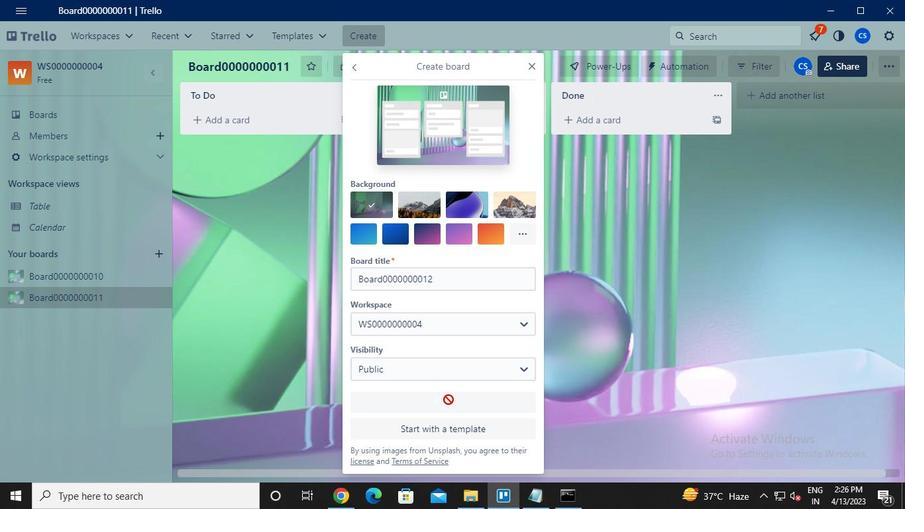 
Action: Keyboard Key.caps_lock
Screenshot: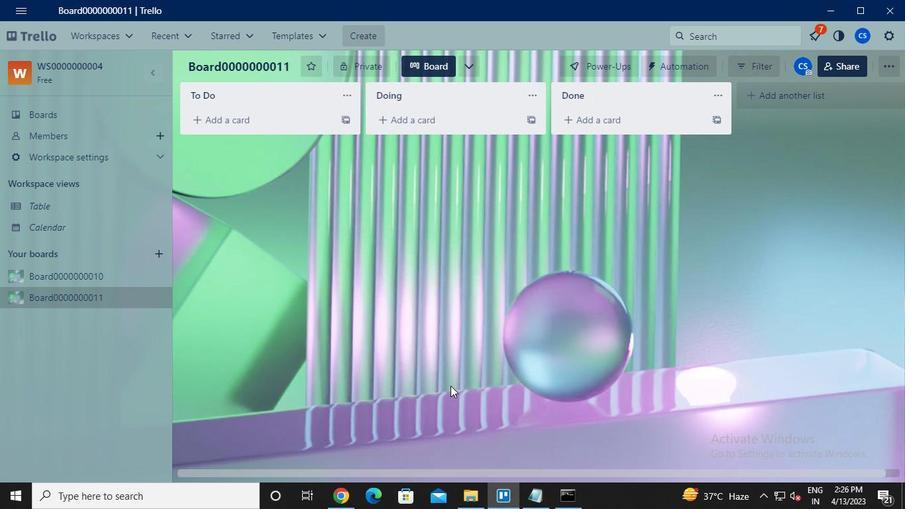 
Action: Keyboard o
Screenshot: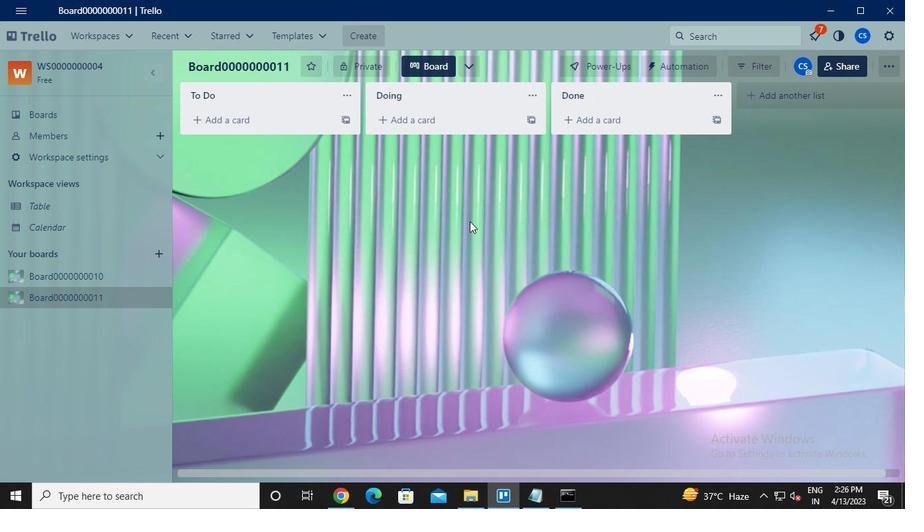 
Action: Keyboard a
Screenshot: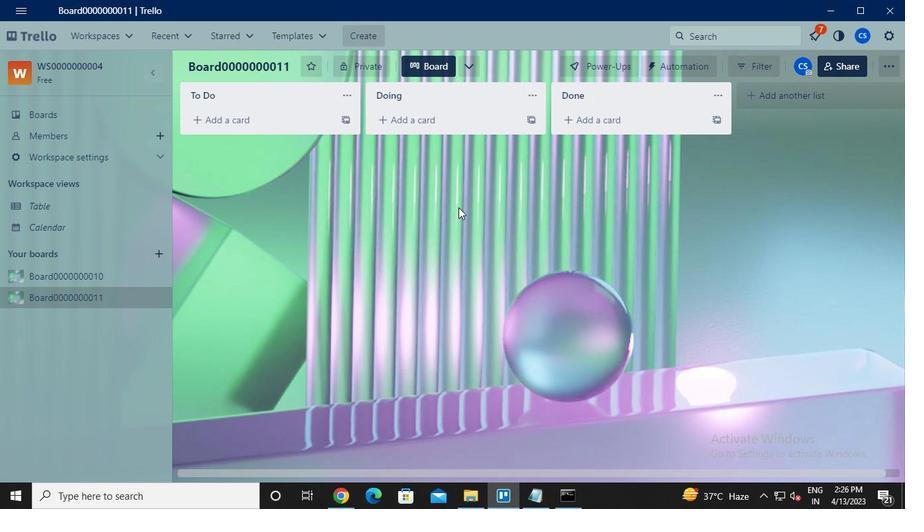 
Action: Keyboard r
Screenshot: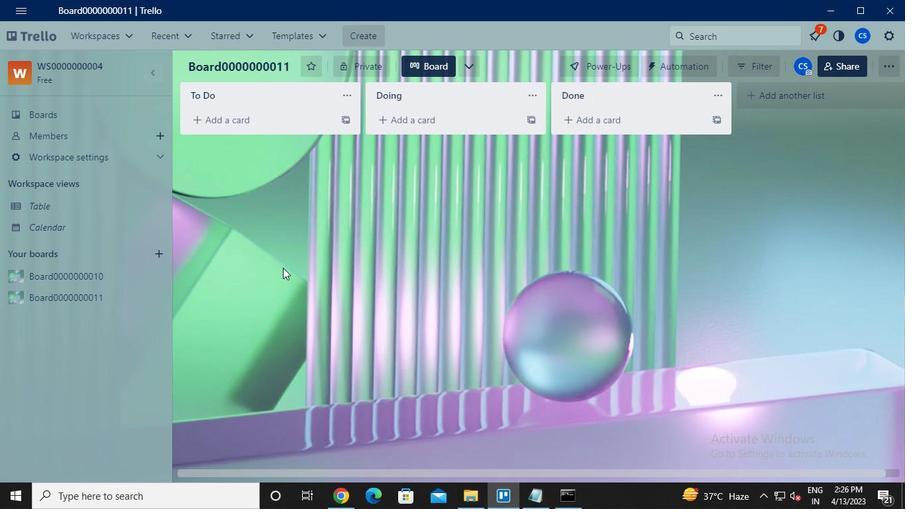 
Action: Keyboard d
Screenshot: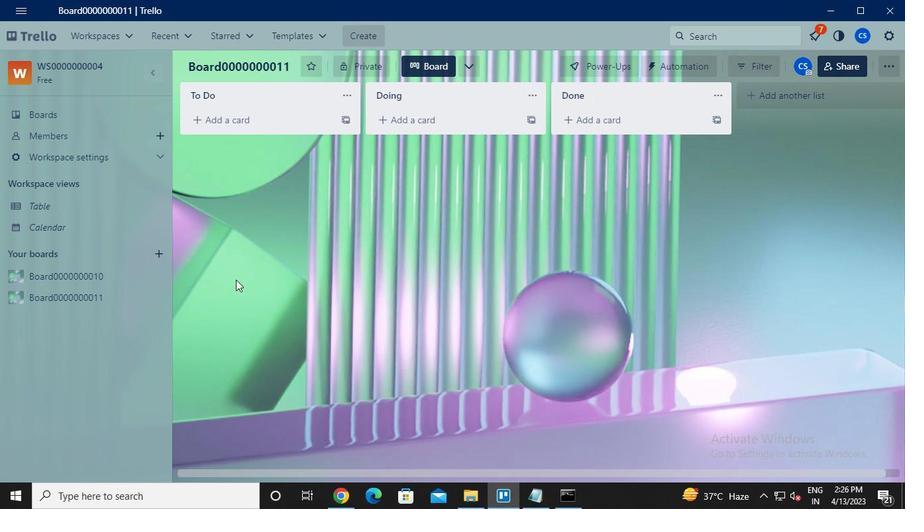 
Action: Keyboard <96>
Screenshot: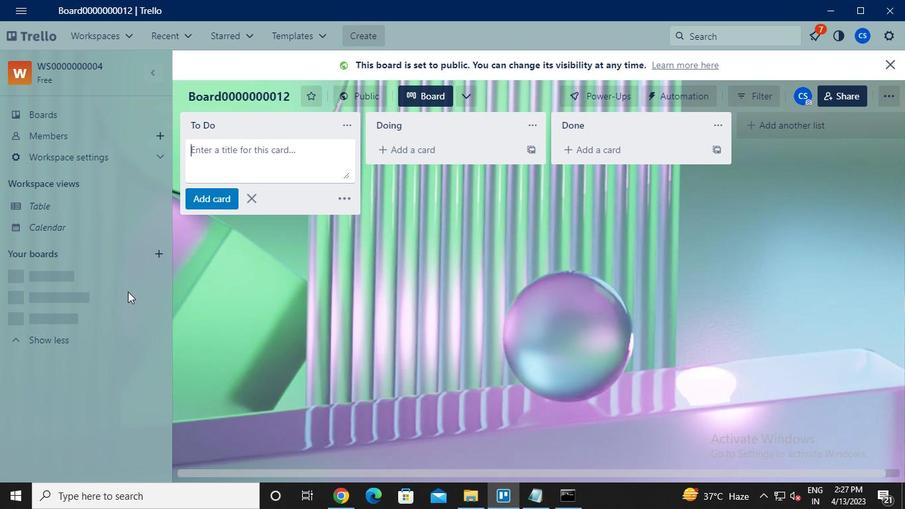 
Action: Keyboard <96>
Screenshot: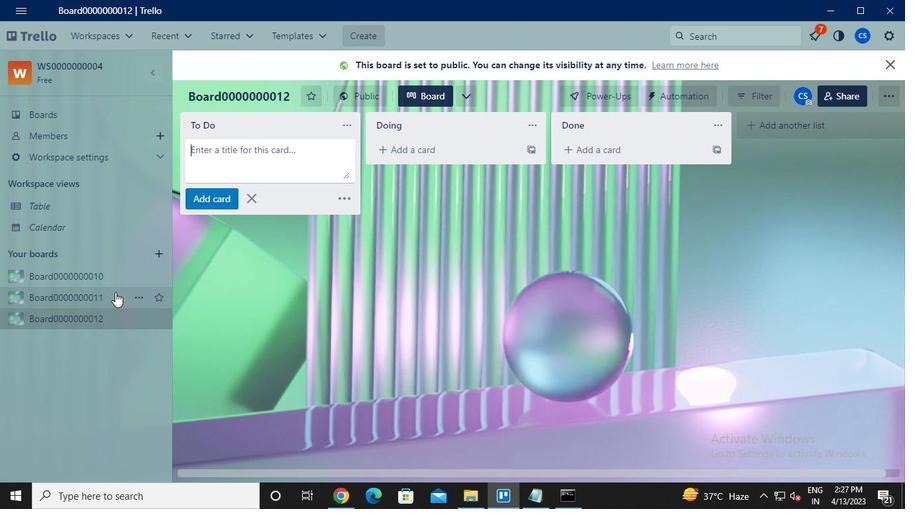 
Action: Keyboard <96>
Screenshot: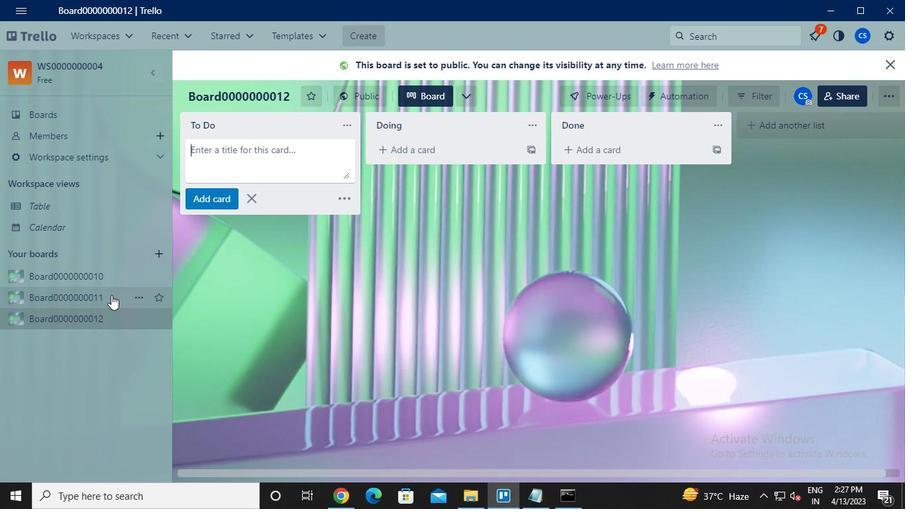 
Action: Keyboard <96>
Screenshot: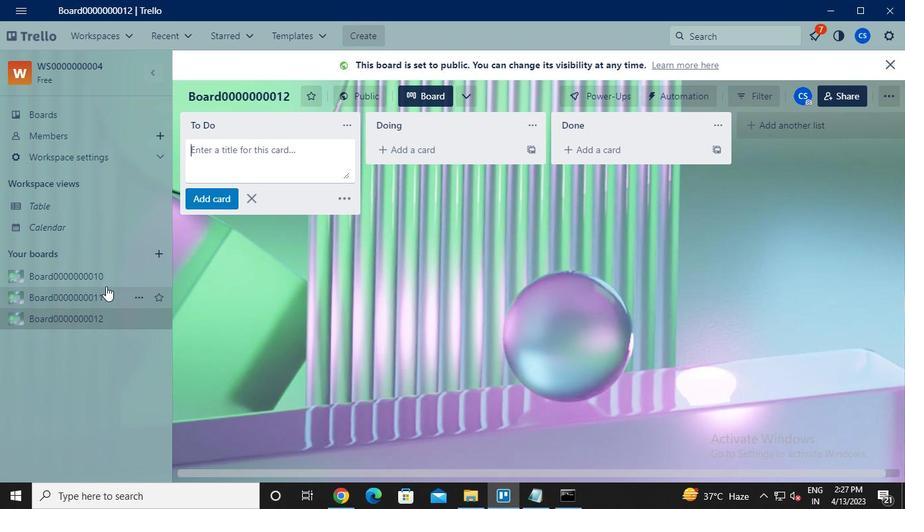 
Action: Keyboard <96>
Screenshot: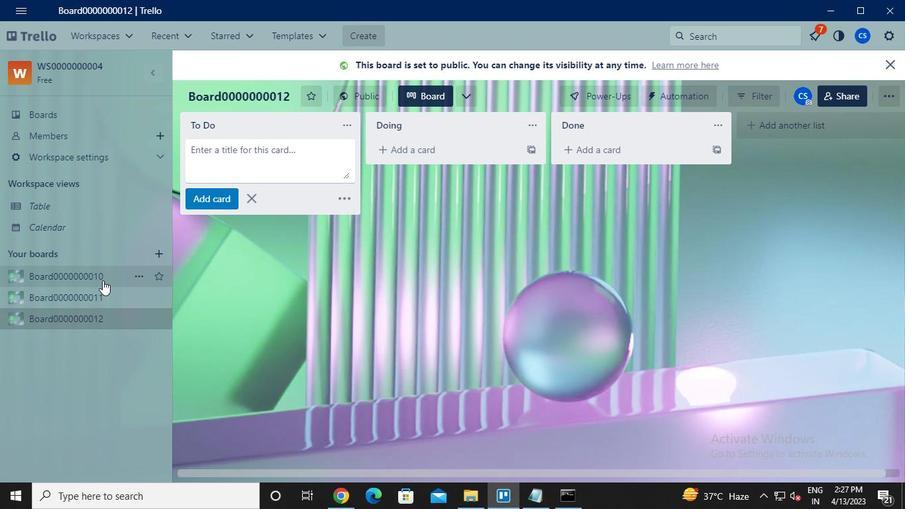 
Action: Keyboard <96>
Screenshot: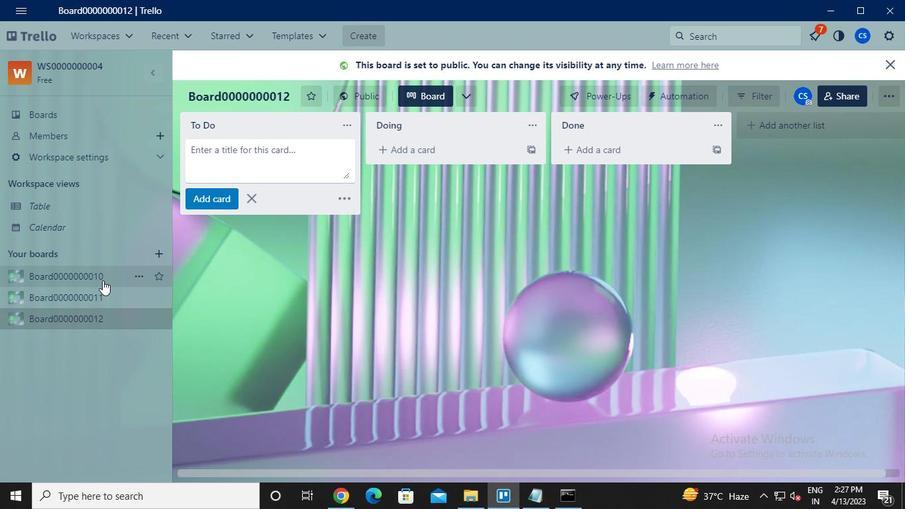 
Action: Keyboard <96>
Screenshot: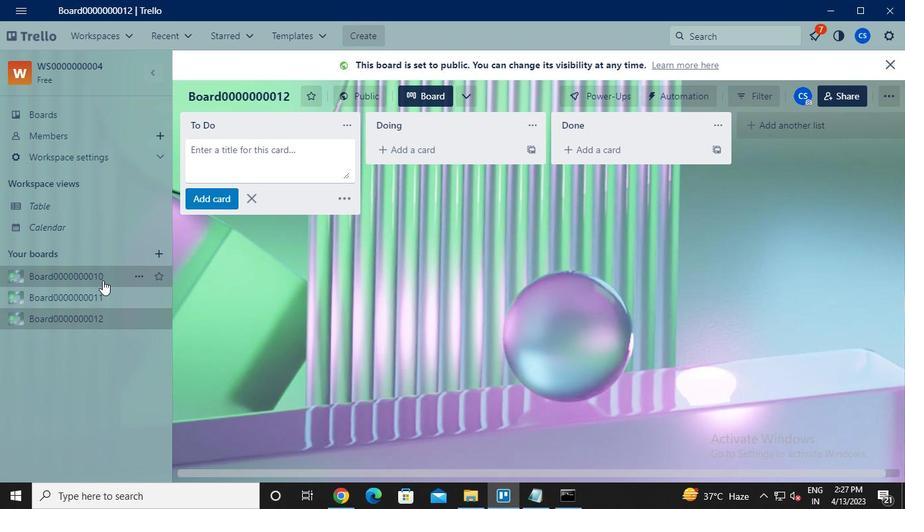 
Action: Keyboard <96>
Screenshot: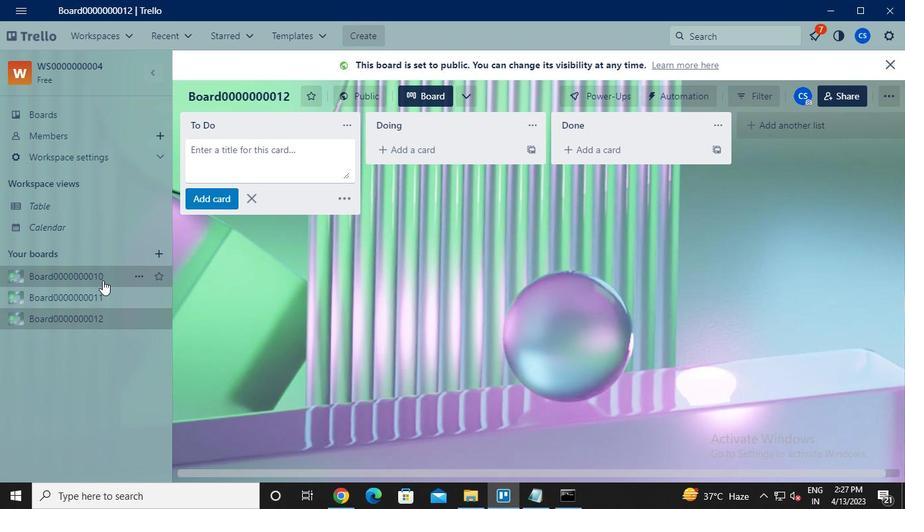 
Action: Keyboard <97>
Screenshot: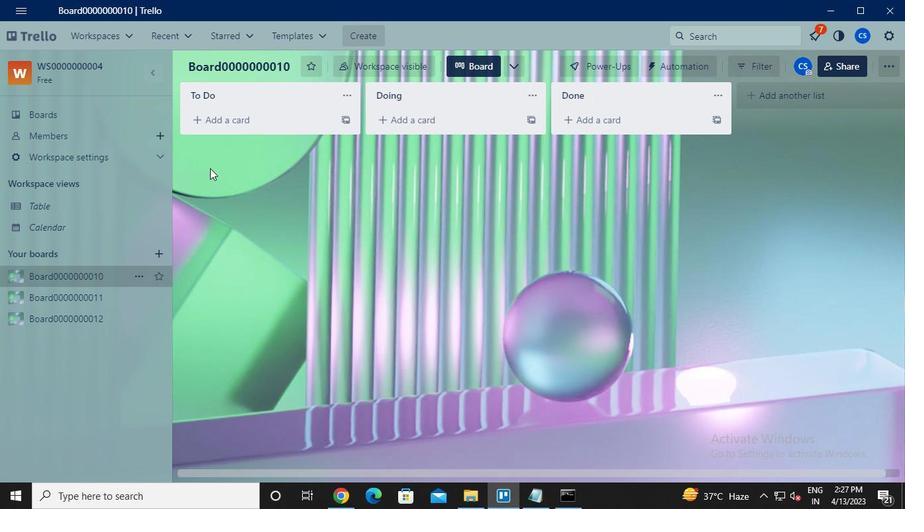 
Action: Keyboard <98>
Screenshot: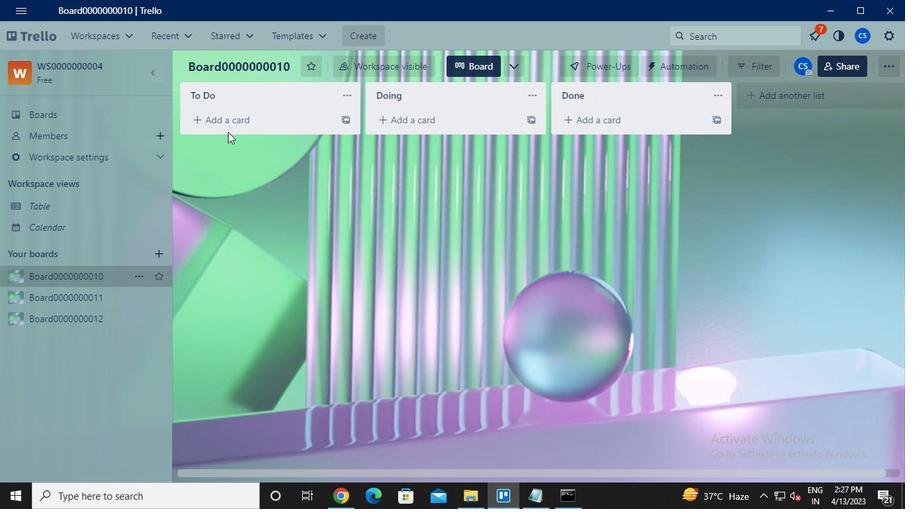 
Action: Mouse moved to (446, 361)
Screenshot: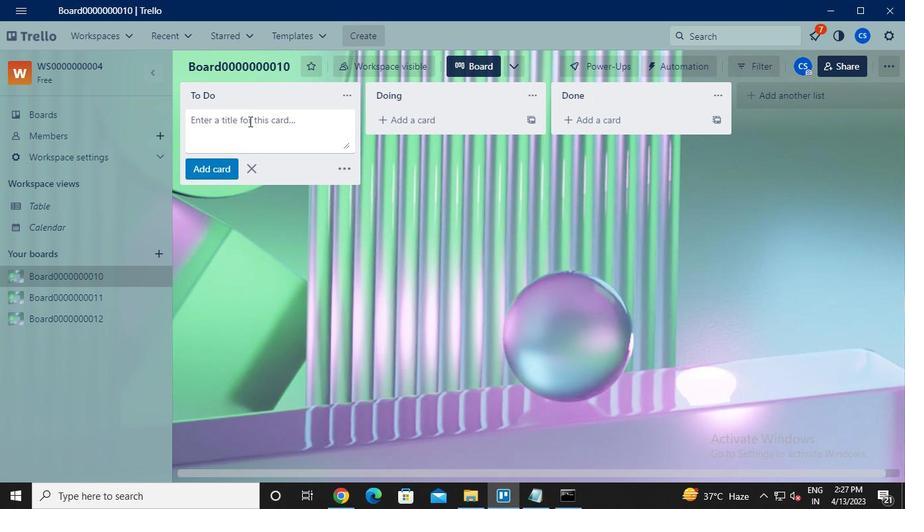 
Action: Mouse pressed left at (446, 361)
Screenshot: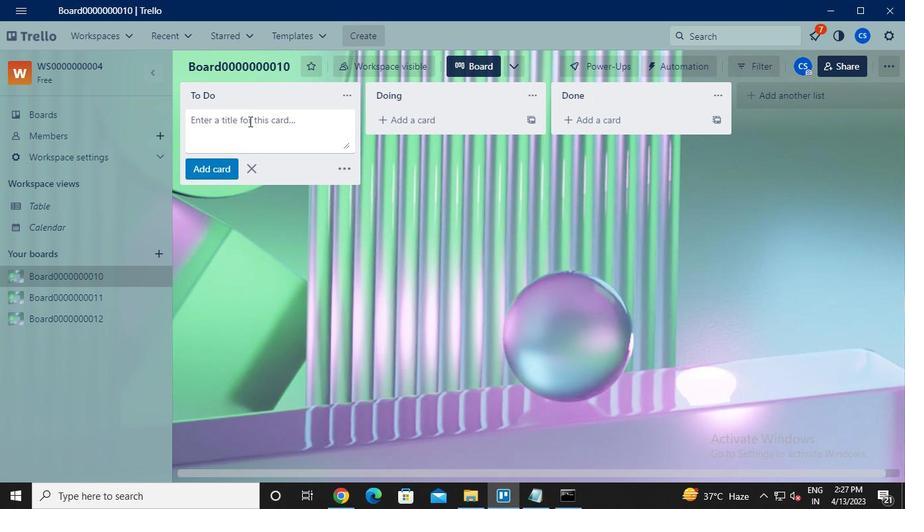 
Action: Mouse moved to (446, 448)
Screenshot: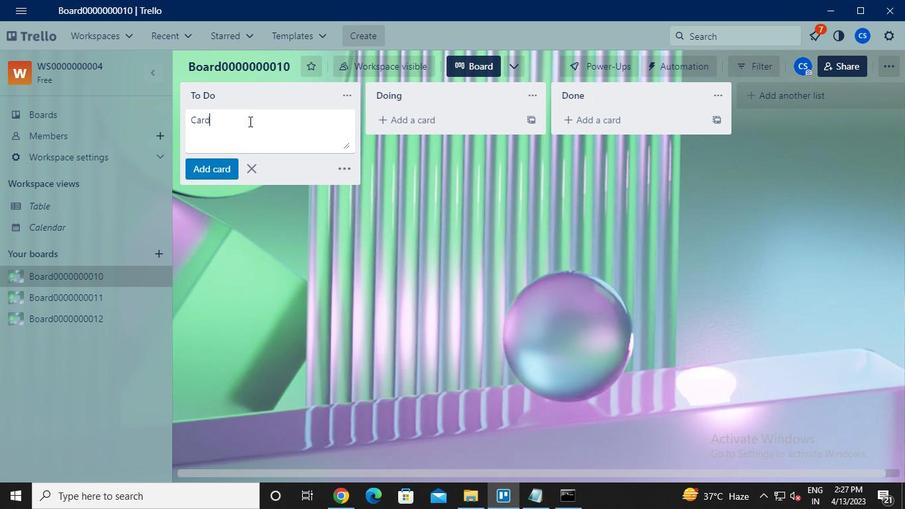 
Action: Mouse pressed left at (446, 448)
Screenshot: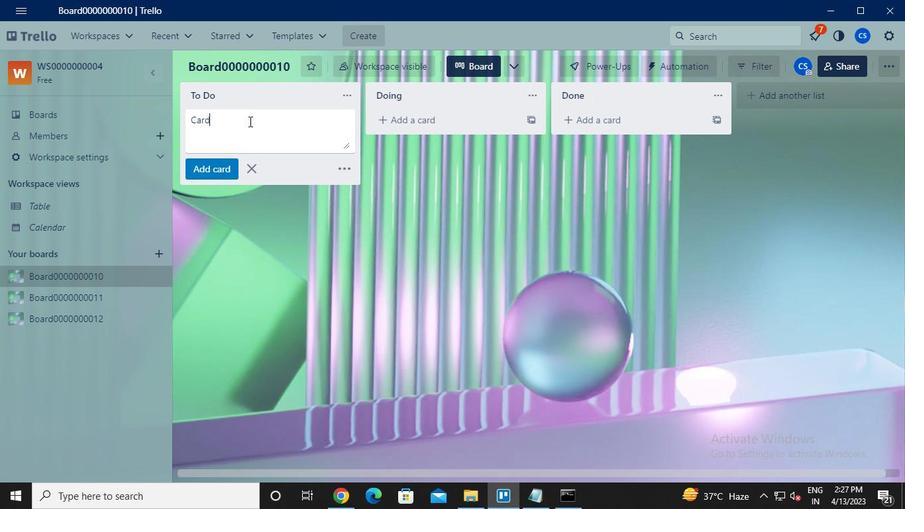 
Action: Mouse moved to (452, 452)
Screenshot: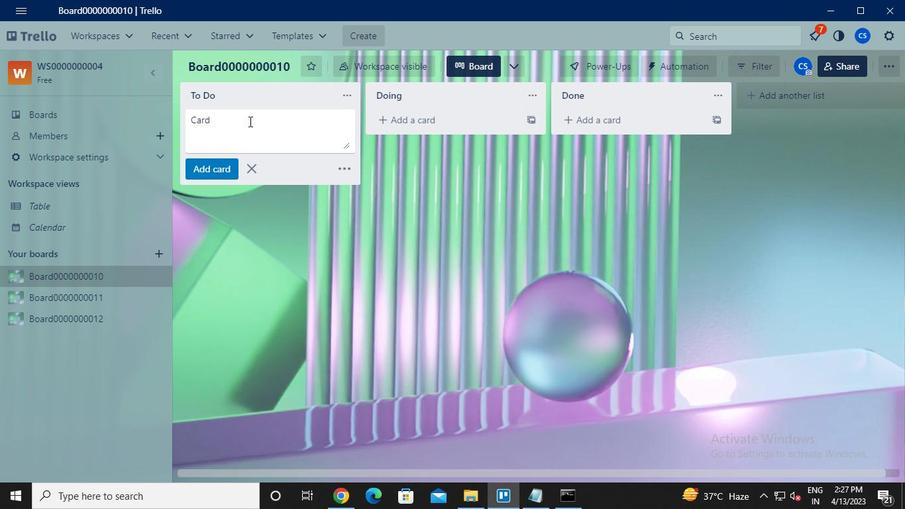 
Action: Mouse pressed left at (452, 452)
Screenshot: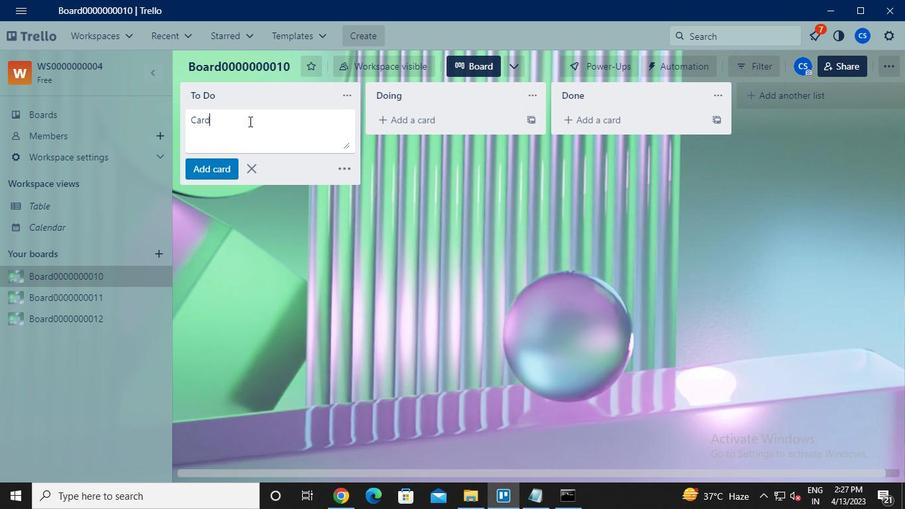 
Action: Mouse moved to (449, 403)
Screenshot: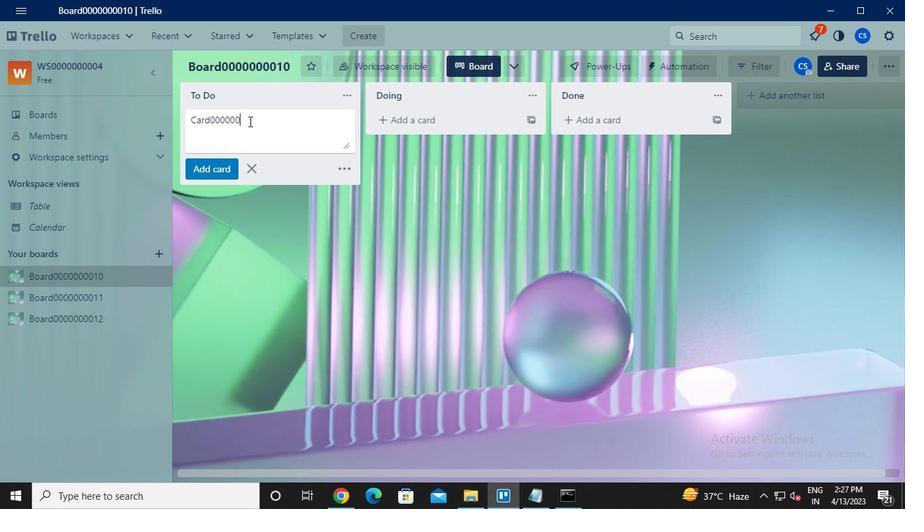 
Action: Mouse pressed left at (449, 403)
Screenshot: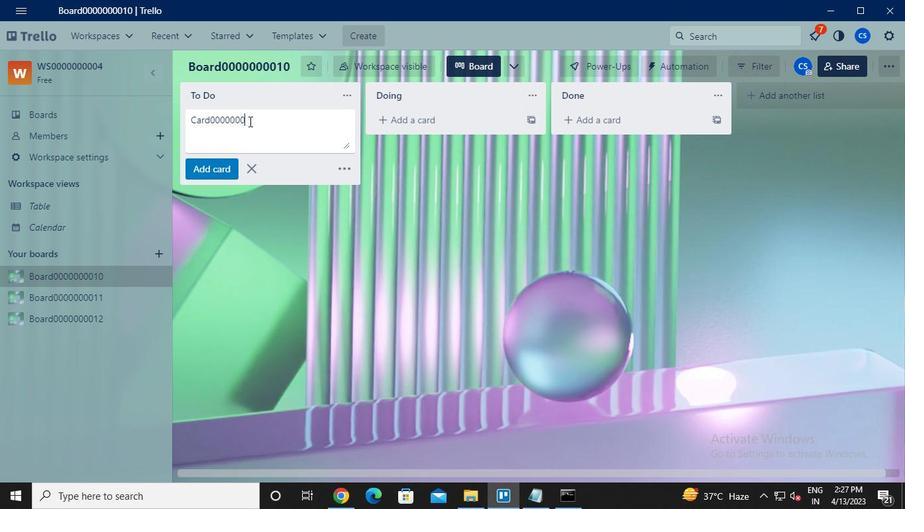 
Action: Mouse moved to (233, 153)
Screenshot: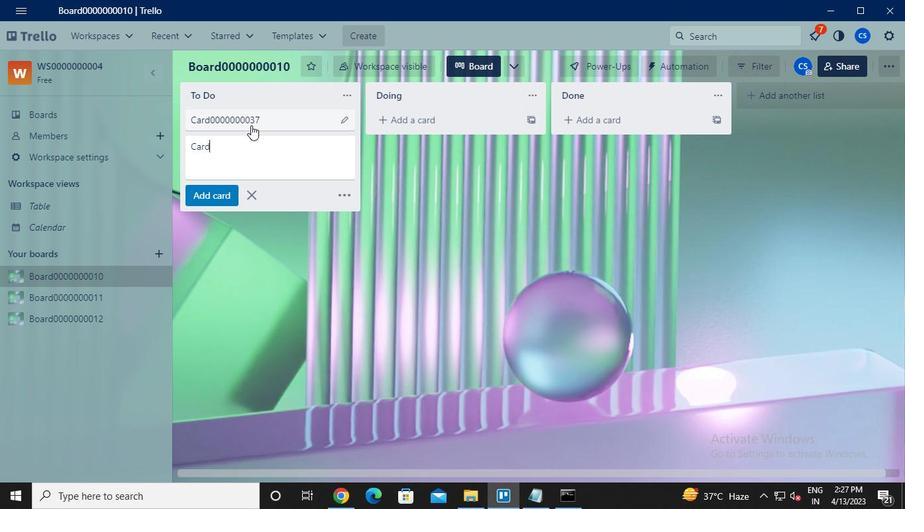 
Action: Mouse pressed left at (233, 153)
Screenshot: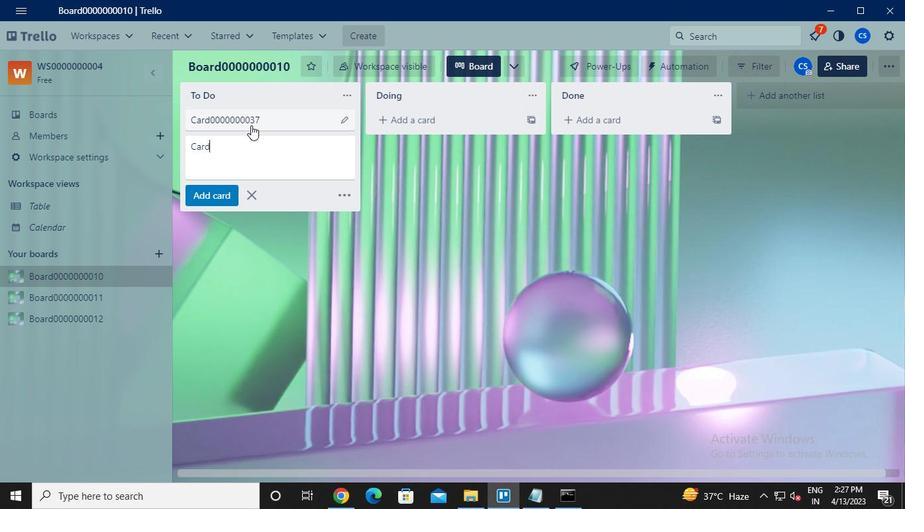 
Action: Mouse moved to (229, 147)
Screenshot: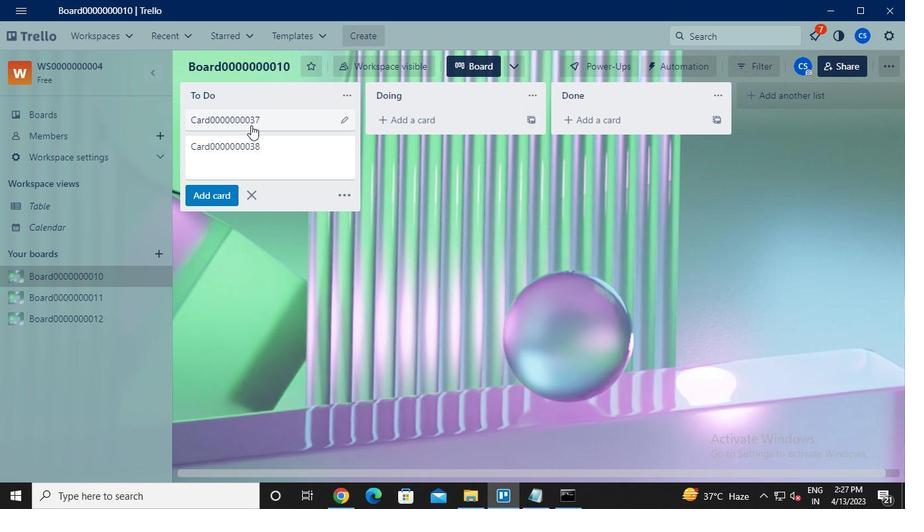 
Action: Keyboard Key.caps_lock
Screenshot: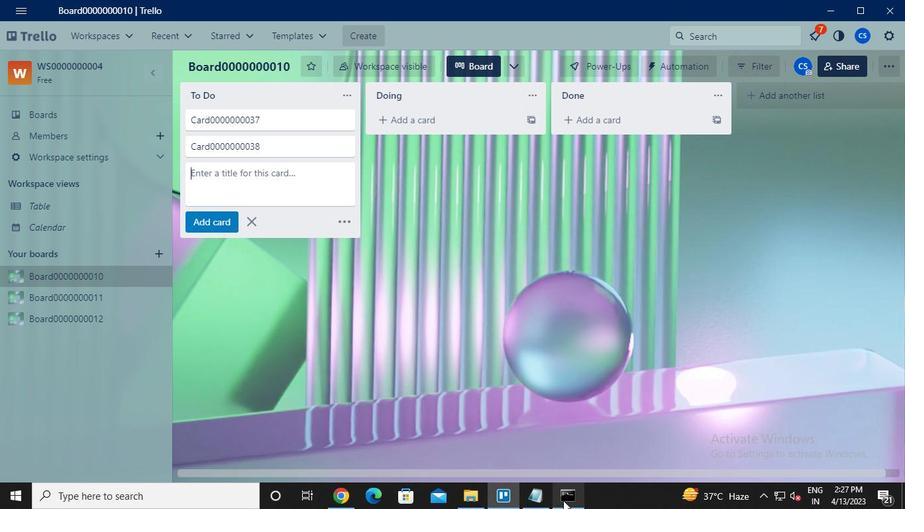 
Action: Keyboard c
Screenshot: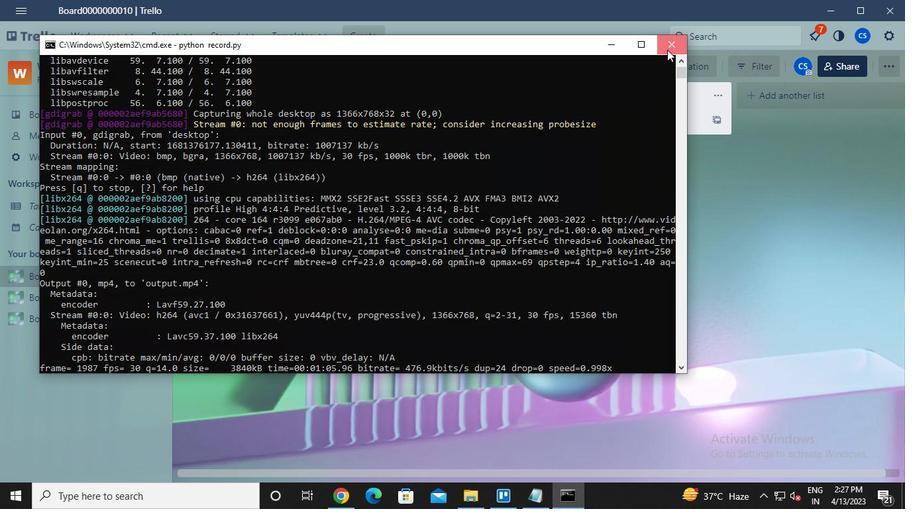 
Action: Keyboard Key.caps_lock
Screenshot: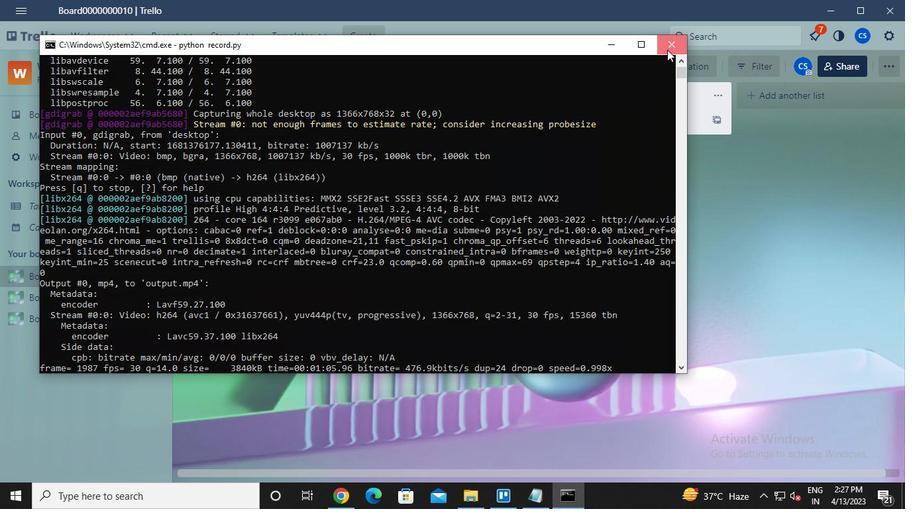 
Action: Keyboard a
Screenshot: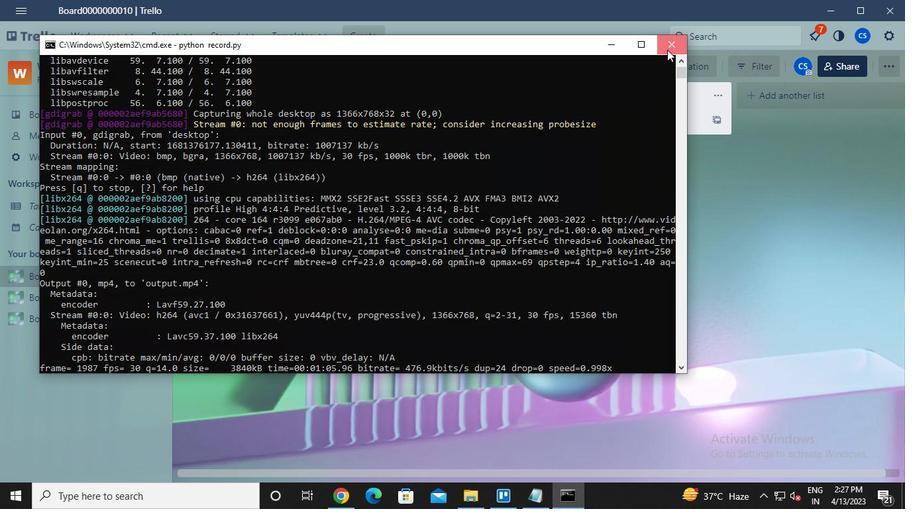 
Action: Keyboard r
Screenshot: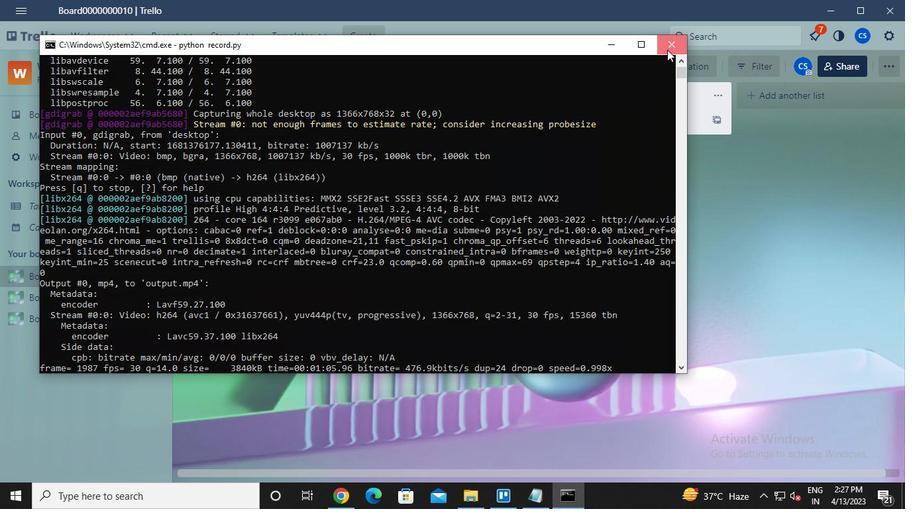 
Action: Keyboard d
Screenshot: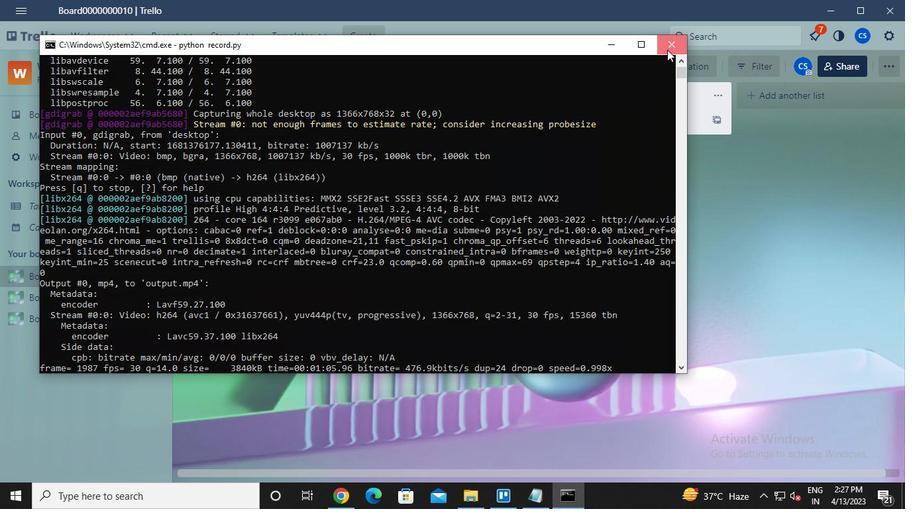
Action: Mouse moved to (254, 198)
Screenshot: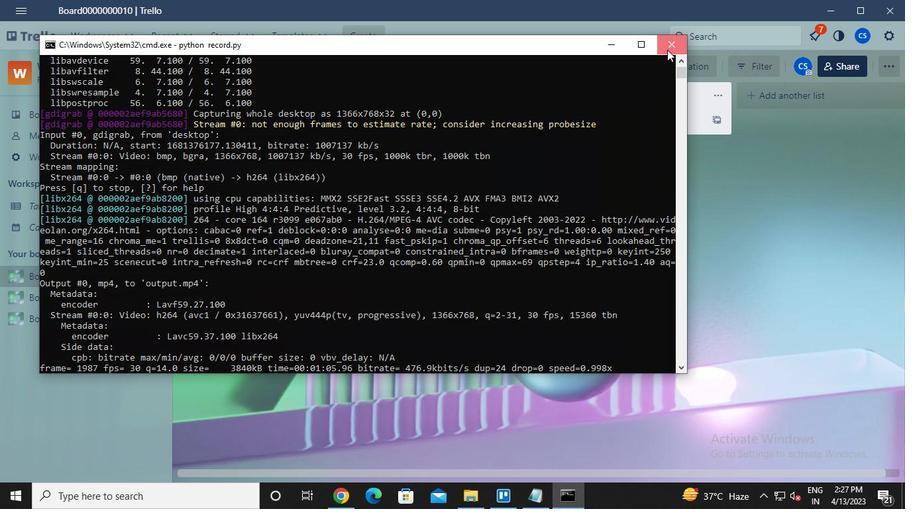 
Action: Mouse pressed left at (254, 198)
Screenshot: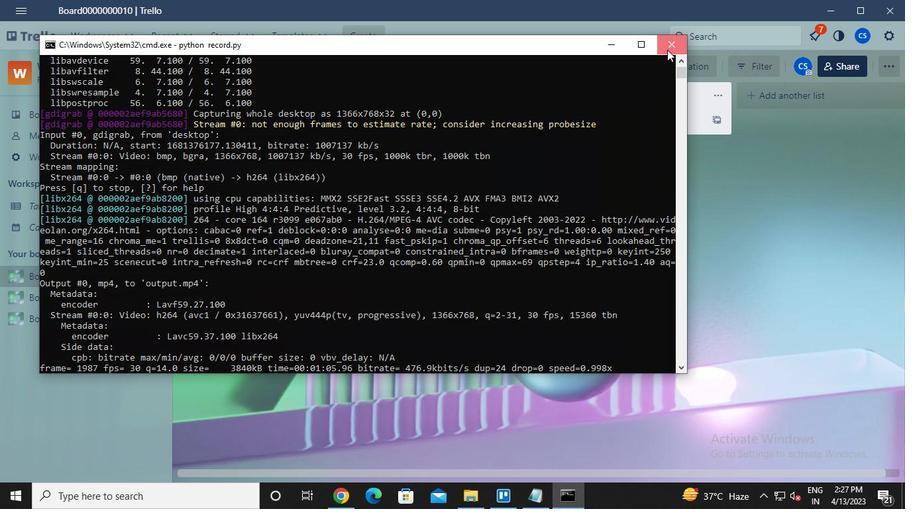 
Action: Mouse moved to (86, 281)
Screenshot: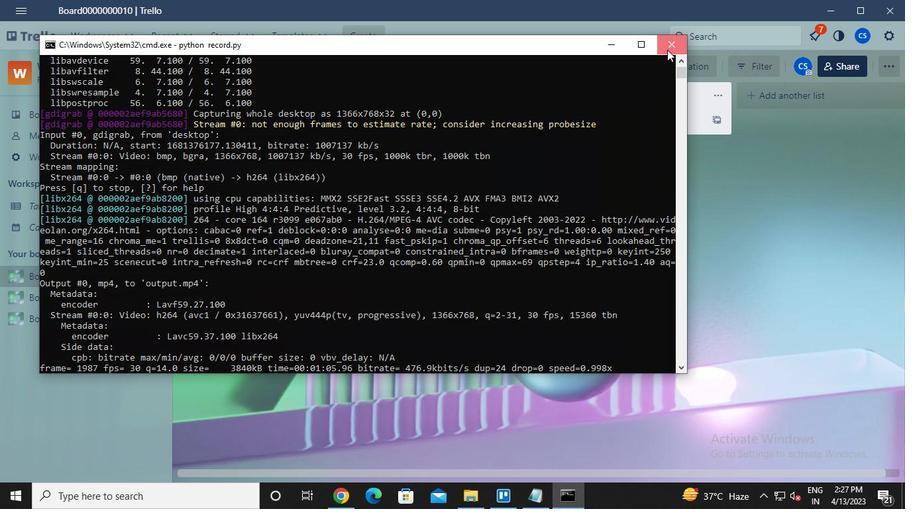 
Action: Mouse pressed left at (86, 281)
Screenshot: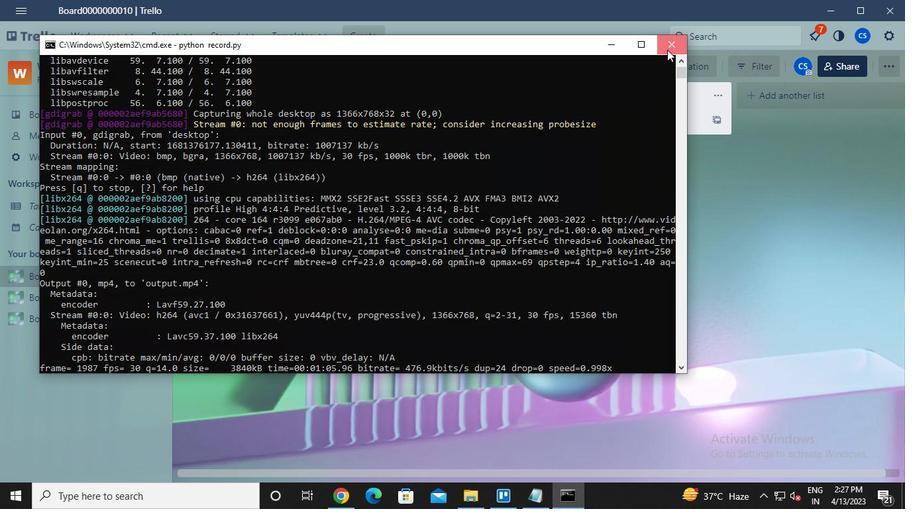 
Action: Mouse moved to (558, 495)
Screenshot: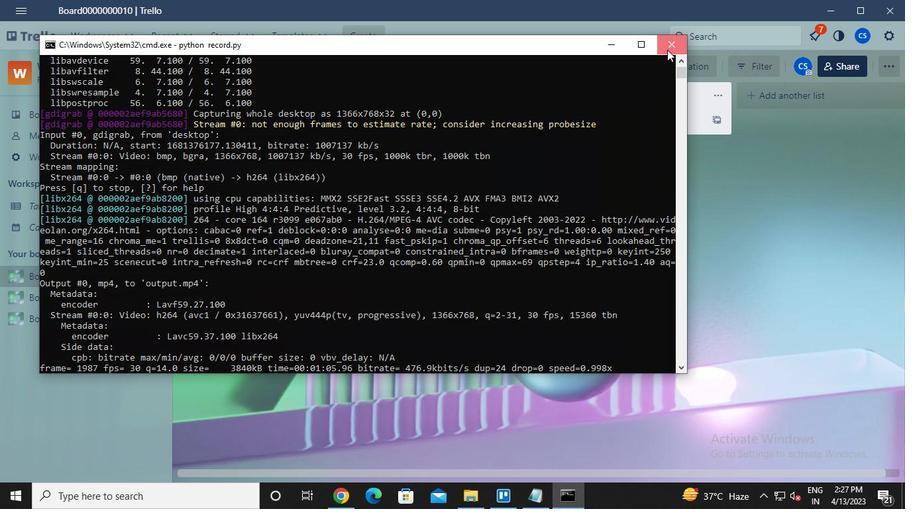 
Action: Mouse pressed left at (558, 495)
Screenshot: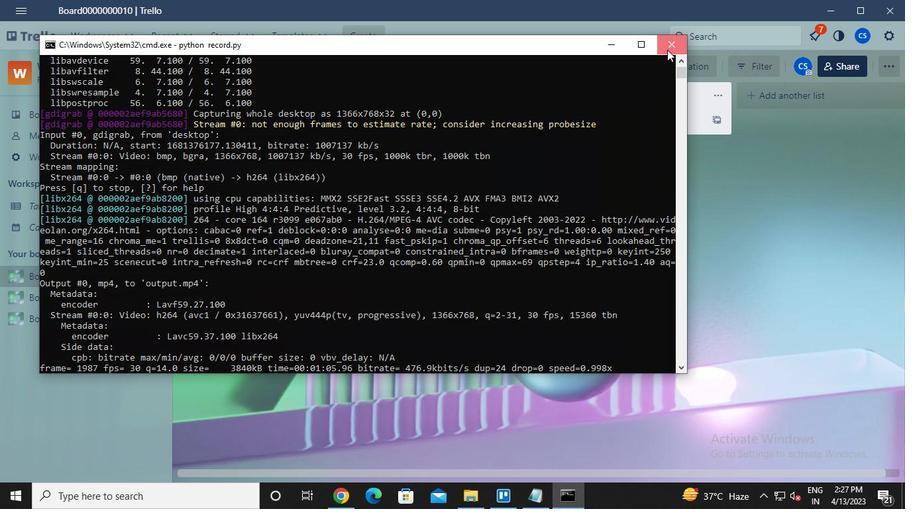 
Action: Mouse moved to (651, 29)
Screenshot: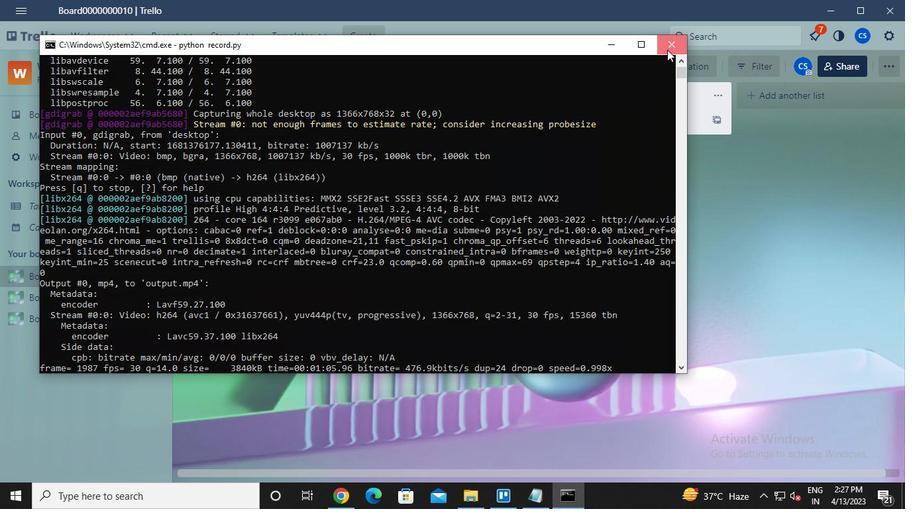 
Action: Mouse pressed left at (651, 29)
Screenshot: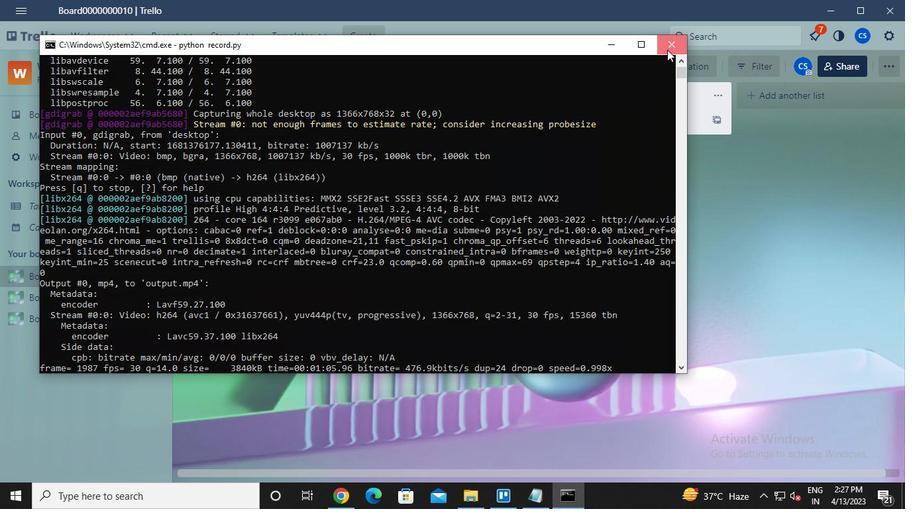
Action: Mouse moved to (493, 503)
Screenshot: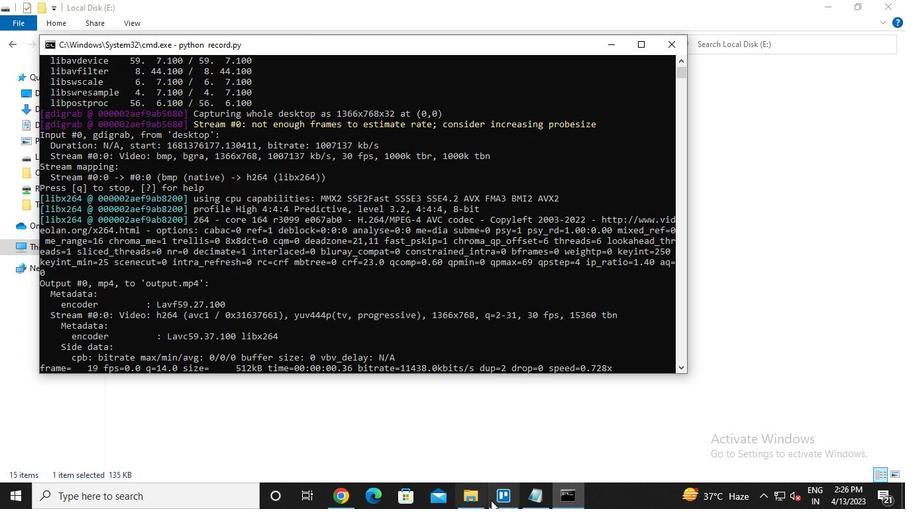 
Action: Mouse pressed left at (493, 503)
Screenshot: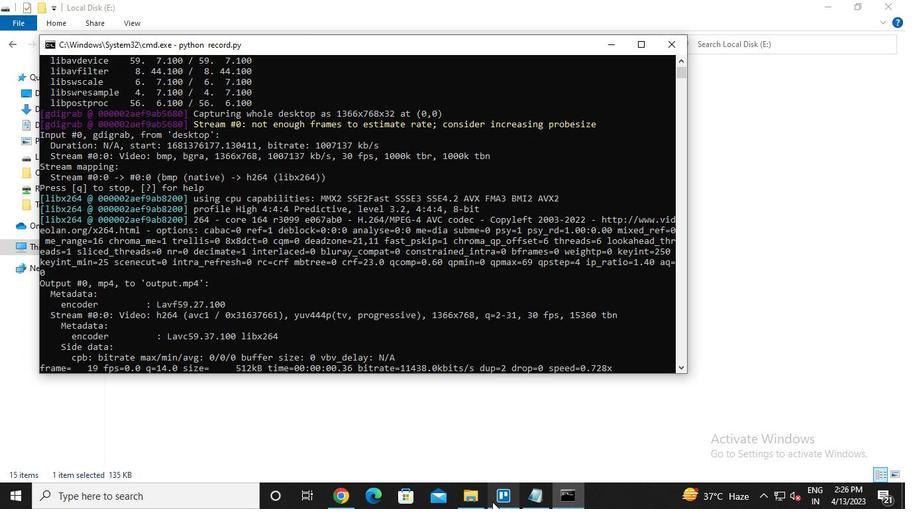 
Action: Mouse moved to (373, 37)
Screenshot: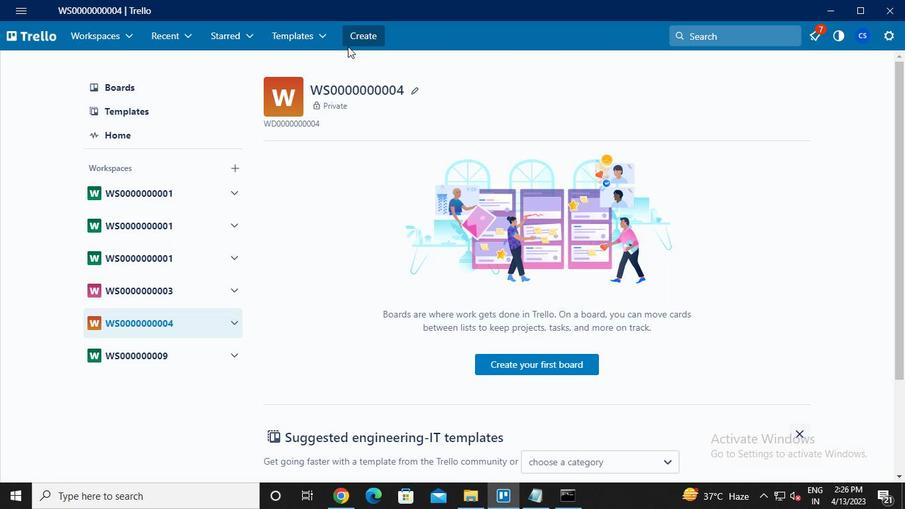 
Action: Mouse pressed left at (373, 37)
Screenshot: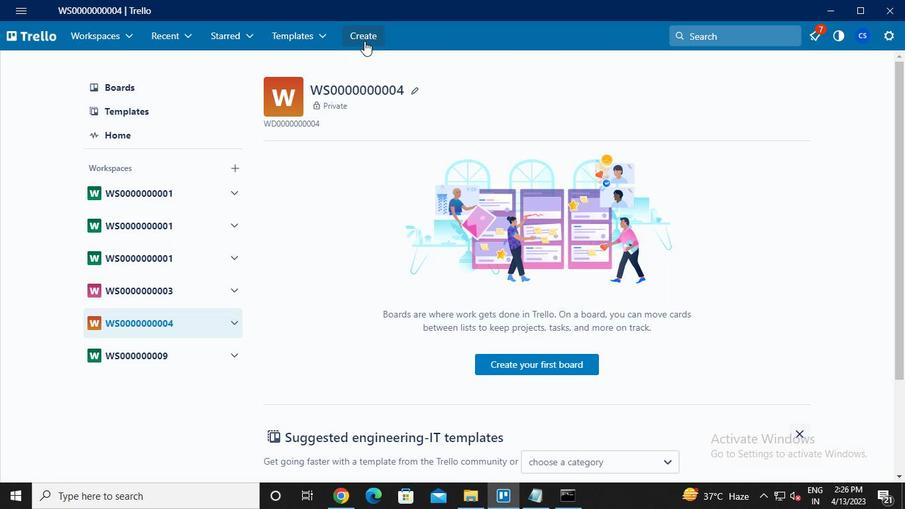 
Action: Mouse moved to (397, 81)
Screenshot: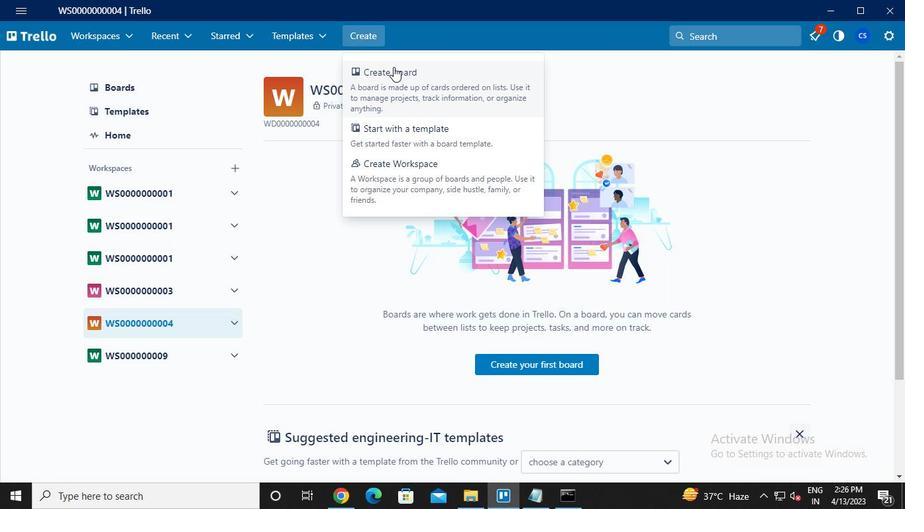 
Action: Mouse pressed left at (397, 81)
Screenshot: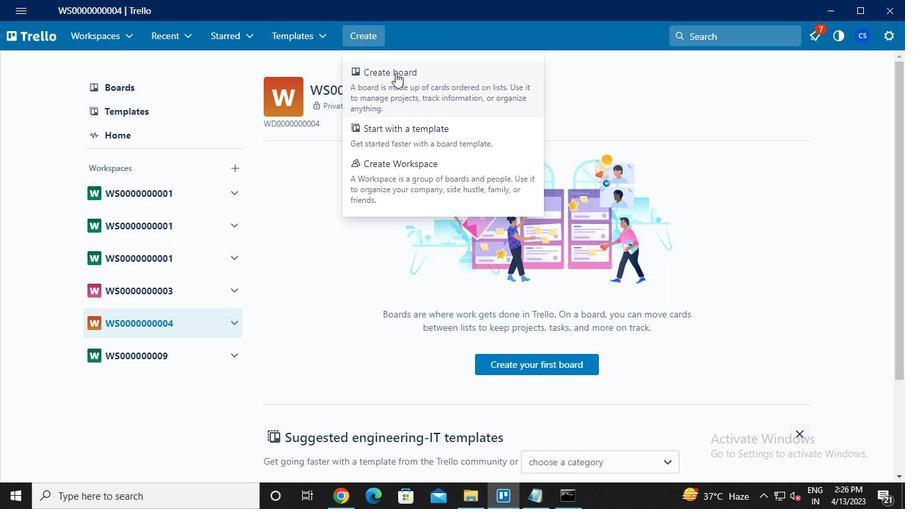 
Action: Mouse moved to (411, 151)
Screenshot: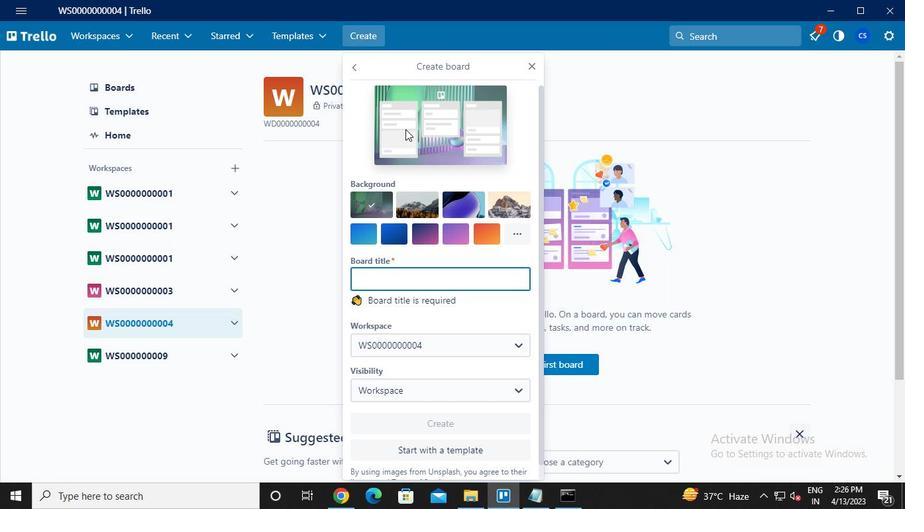 
Action: Keyboard Key.caps_lock
Screenshot: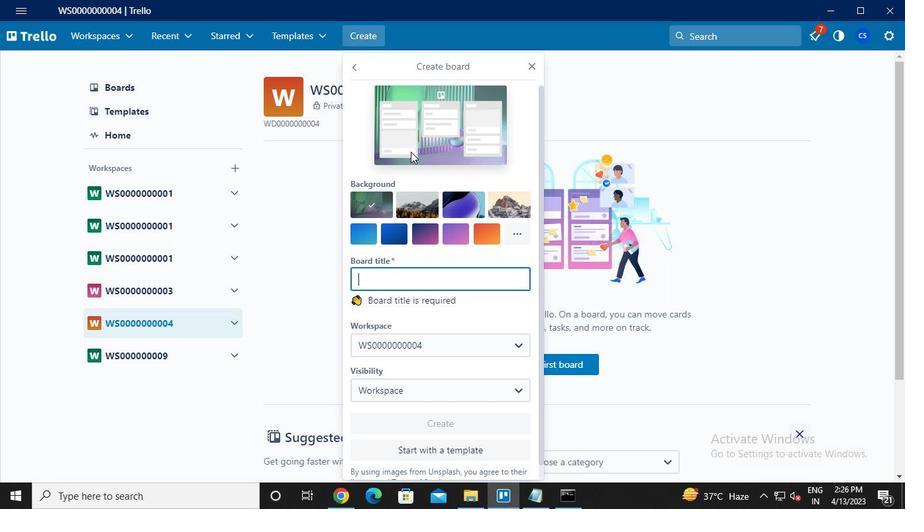 
Action: Keyboard b
Screenshot: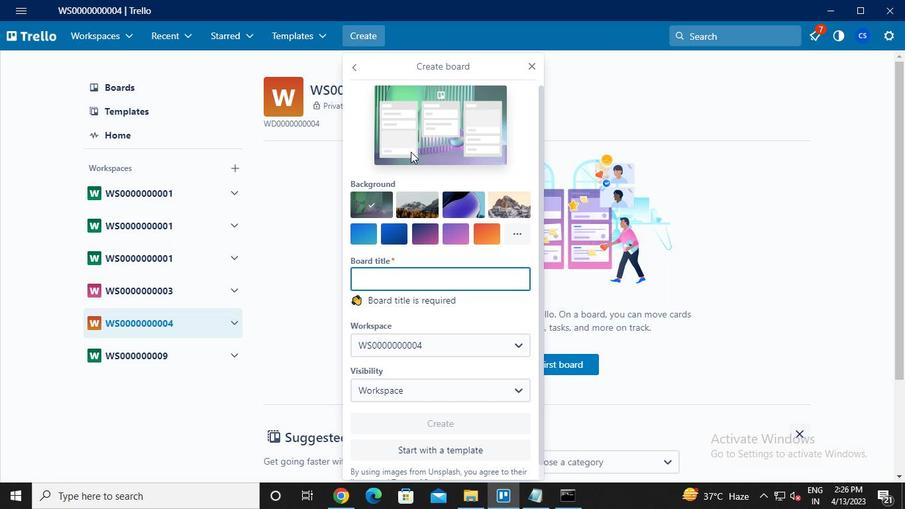 
Action: Keyboard Key.caps_lock
Screenshot: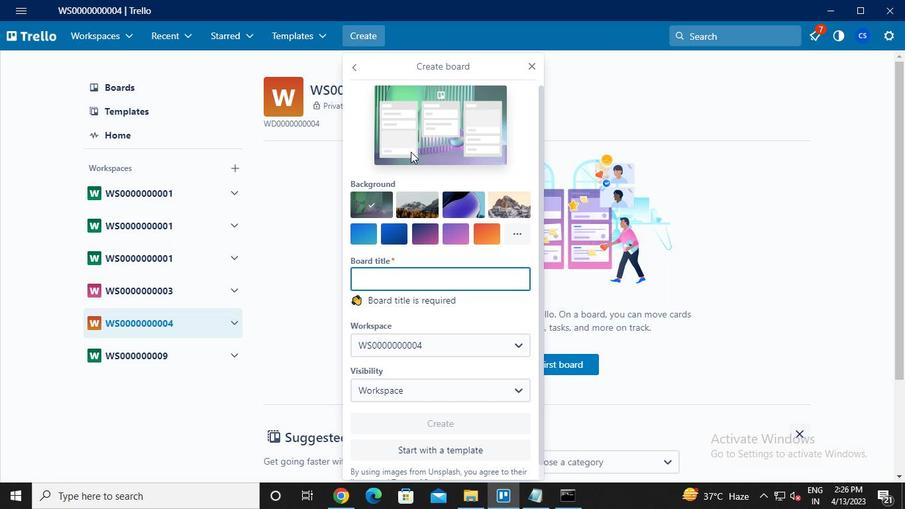 
Action: Keyboard o
Screenshot: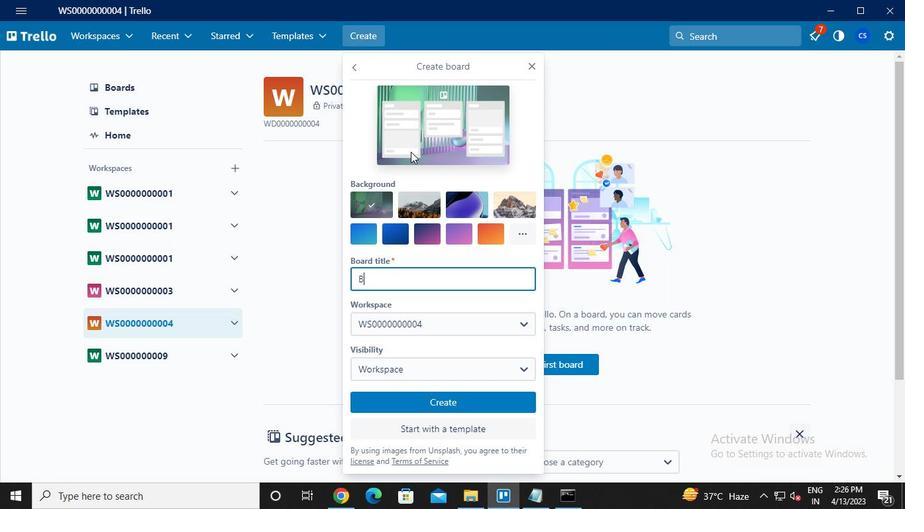 
Action: Keyboard a
Screenshot: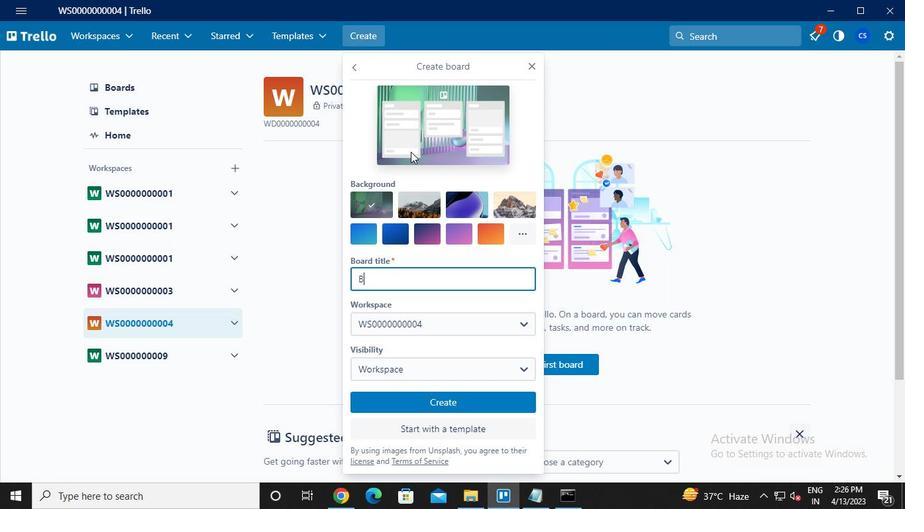 
Action: Keyboard r
Screenshot: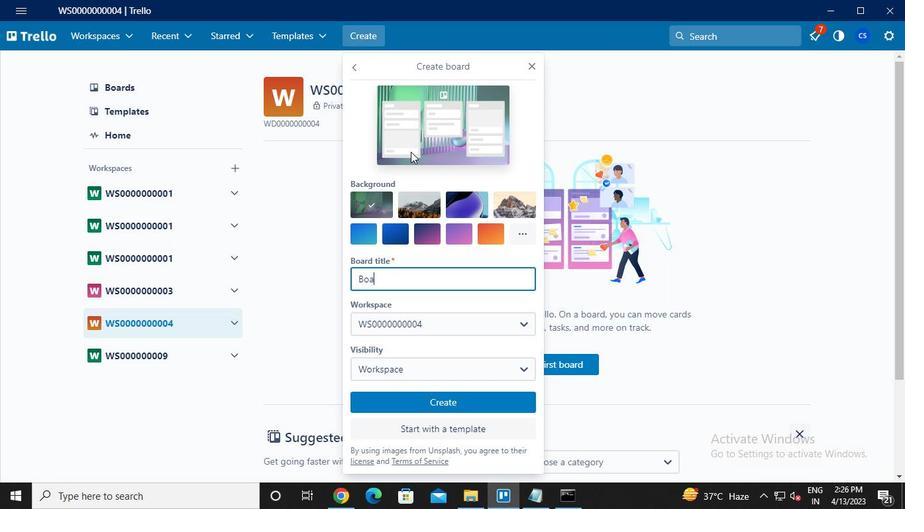 
Action: Keyboard d
Screenshot: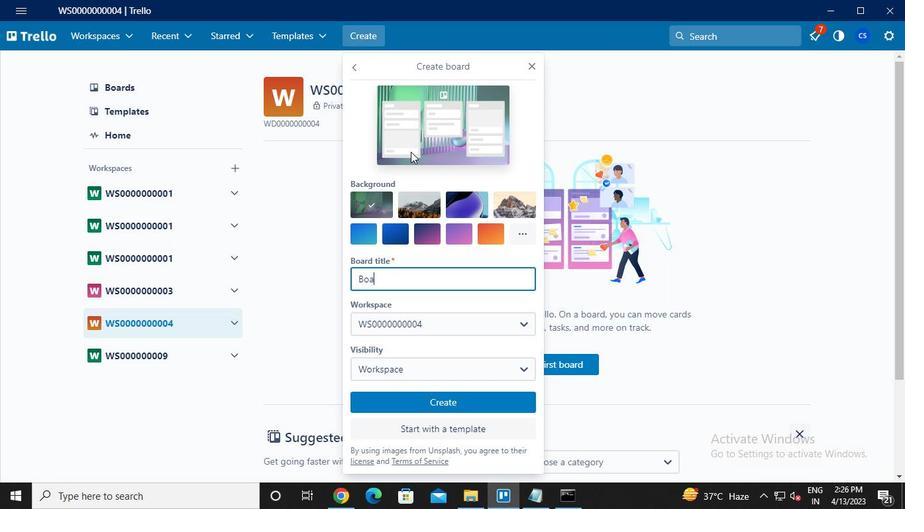 
Action: Keyboard <96>
Screenshot: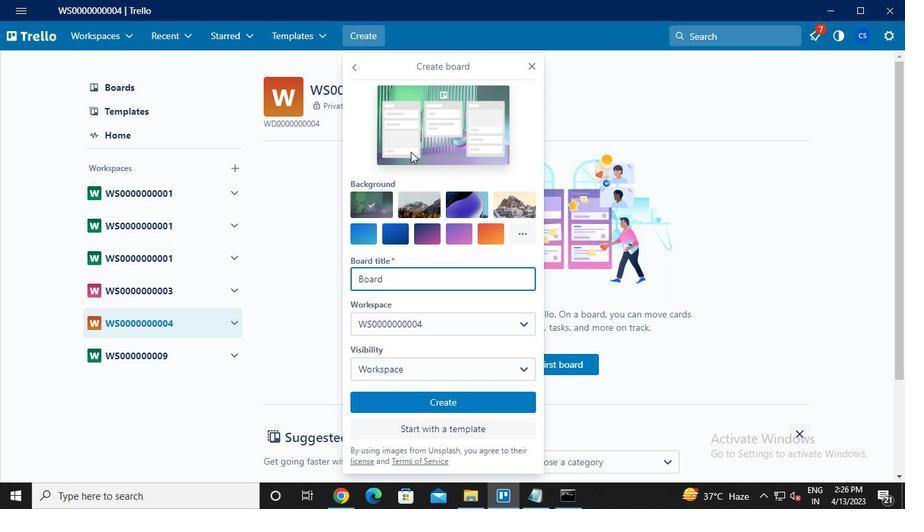 
Action: Keyboard <96>
Screenshot: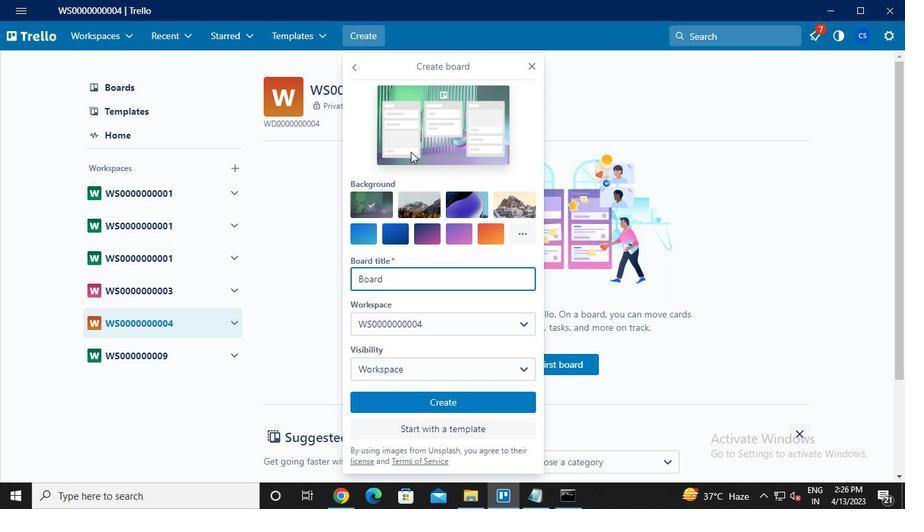 
Action: Keyboard <96>
Screenshot: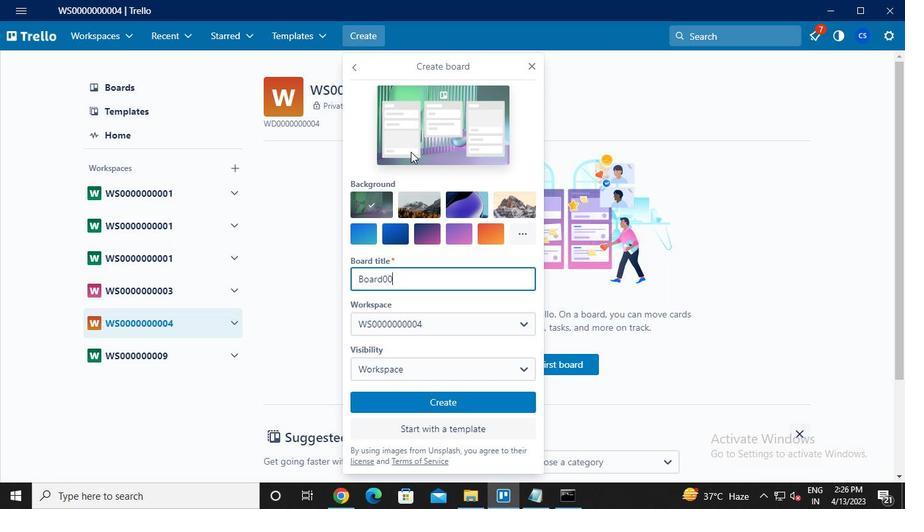 
Action: Keyboard <96>
Screenshot: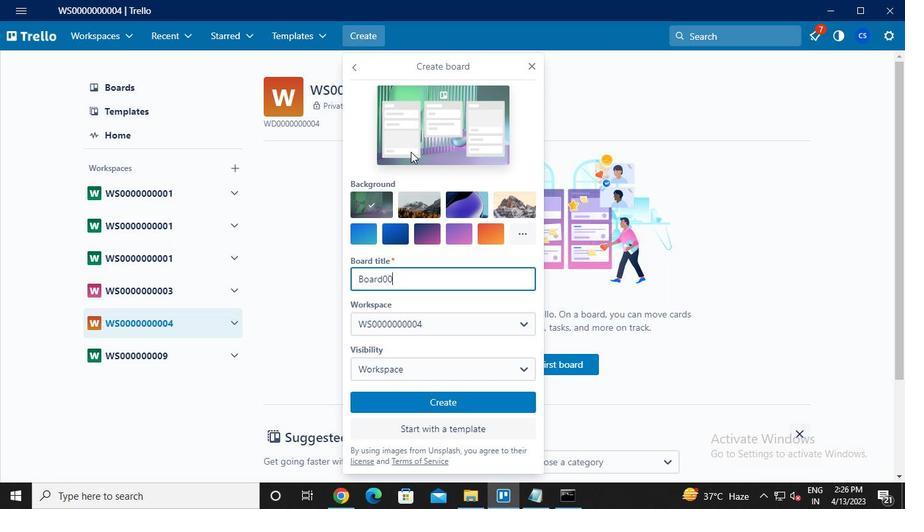 
Action: Keyboard <96>
Screenshot: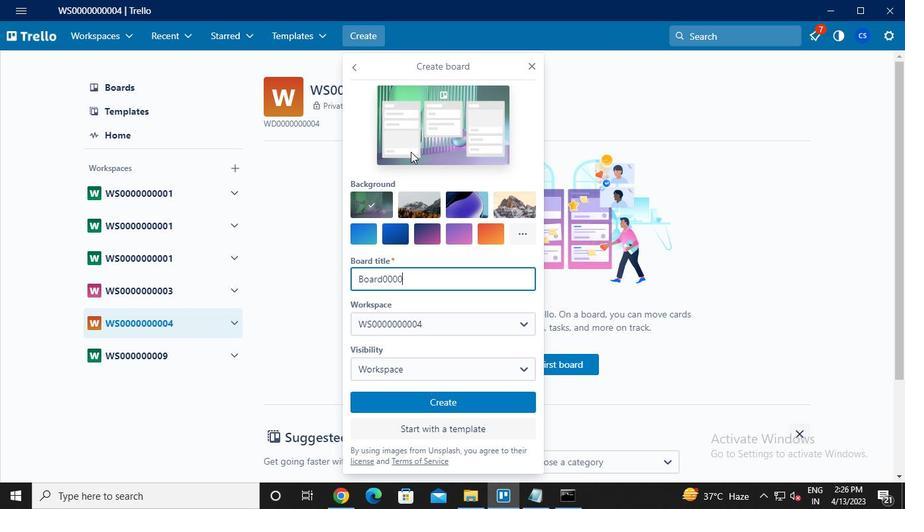 
Action: Keyboard <96>
Screenshot: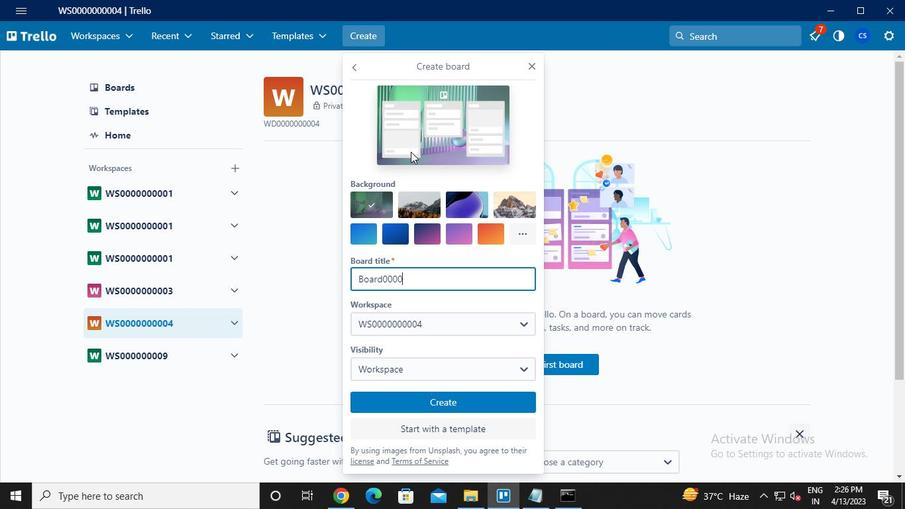 
Action: Keyboard <96>
Screenshot: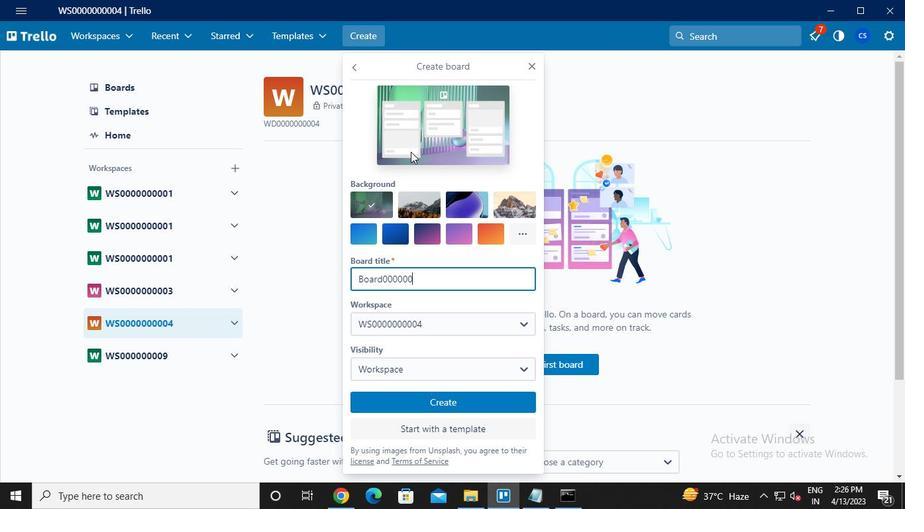 
Action: Keyboard <96>
Screenshot: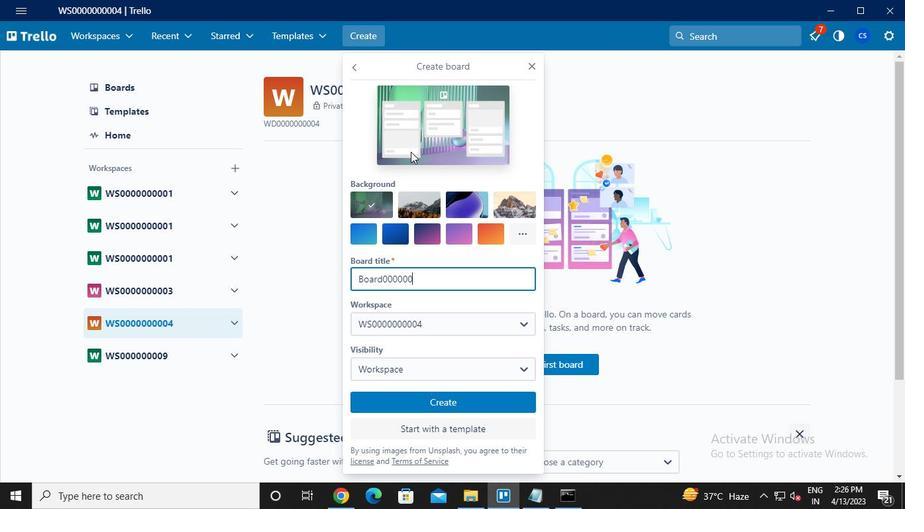 
Action: Keyboard <97>
Screenshot: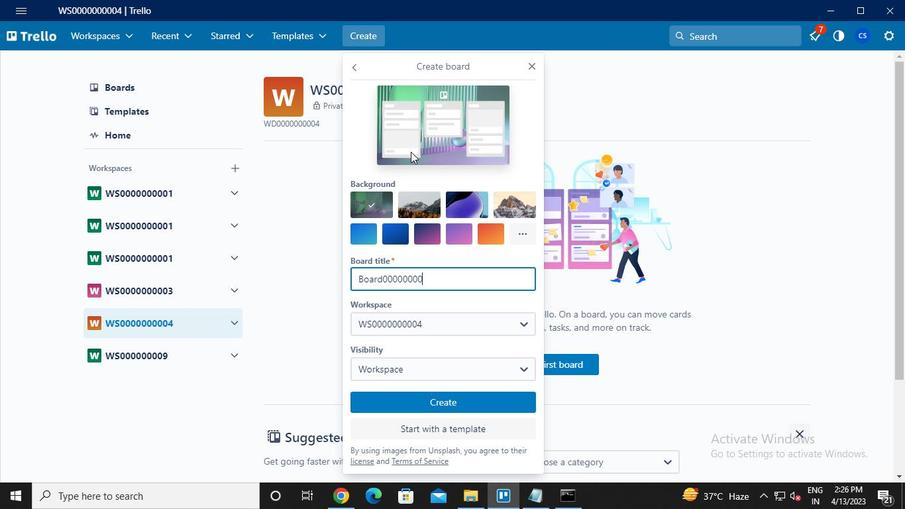 
Action: Keyboard <96>
Screenshot: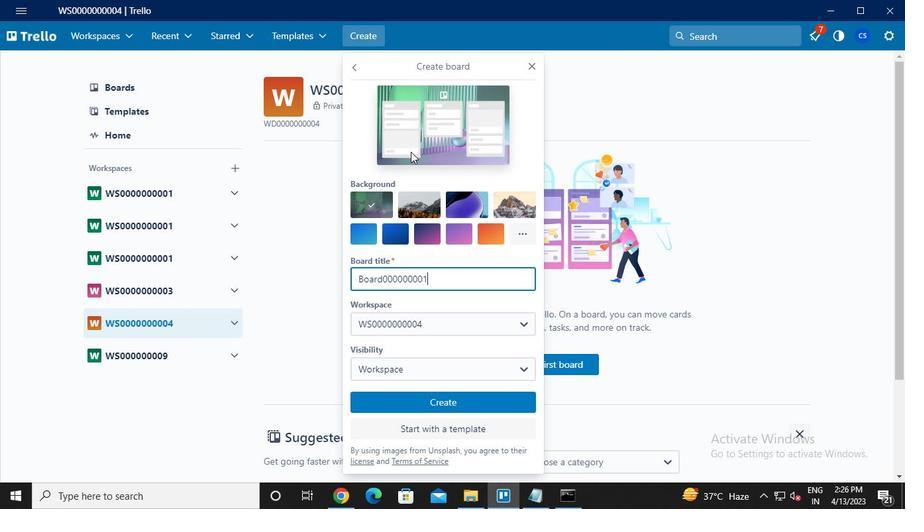 
Action: Mouse moved to (434, 407)
Screenshot: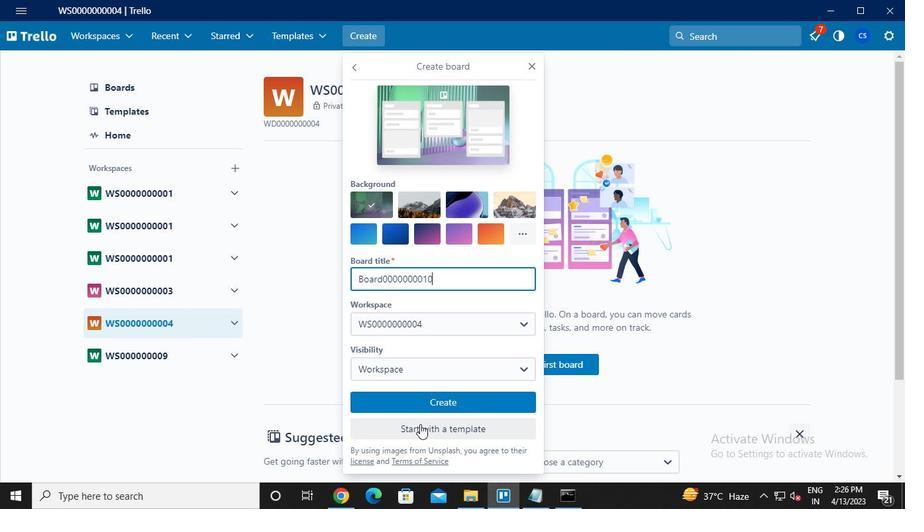 
Action: Mouse pressed left at (434, 407)
Screenshot: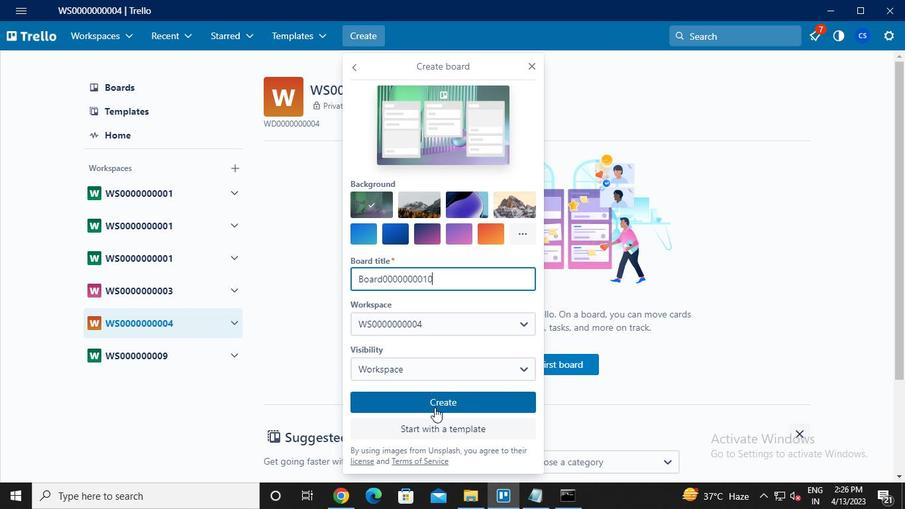 
Action: Mouse moved to (364, 37)
Screenshot: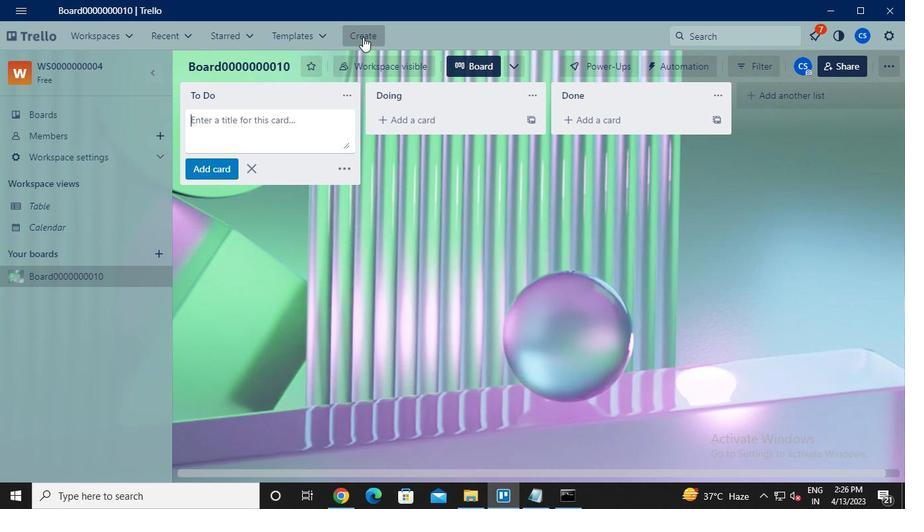 
Action: Mouse pressed left at (364, 37)
Screenshot: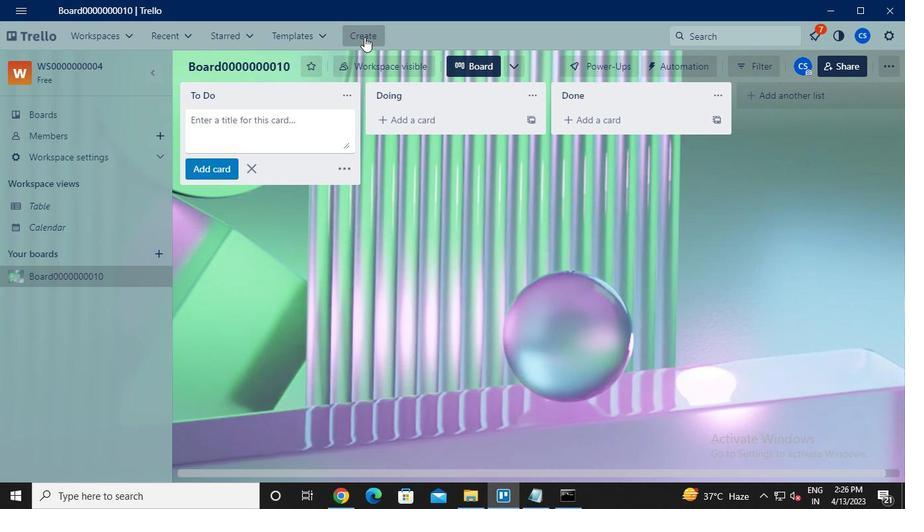 
Action: Mouse moved to (385, 72)
Screenshot: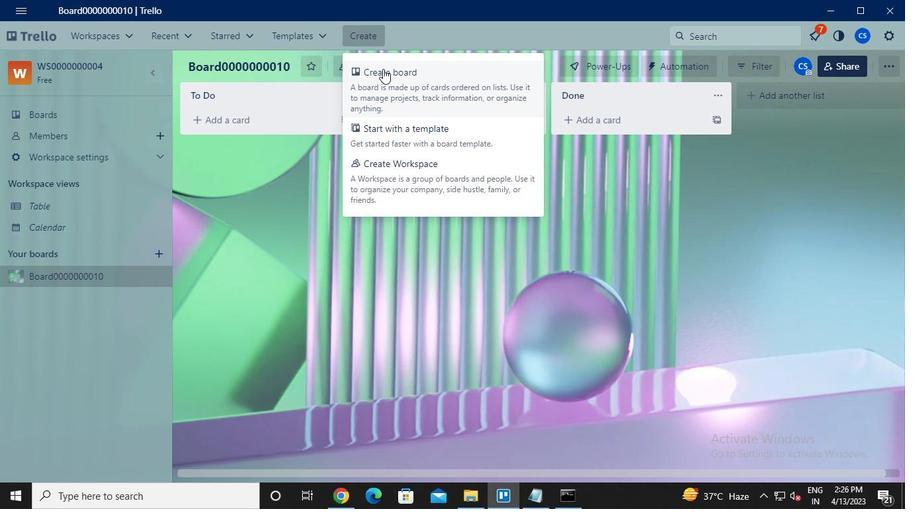 
Action: Mouse pressed left at (385, 72)
Screenshot: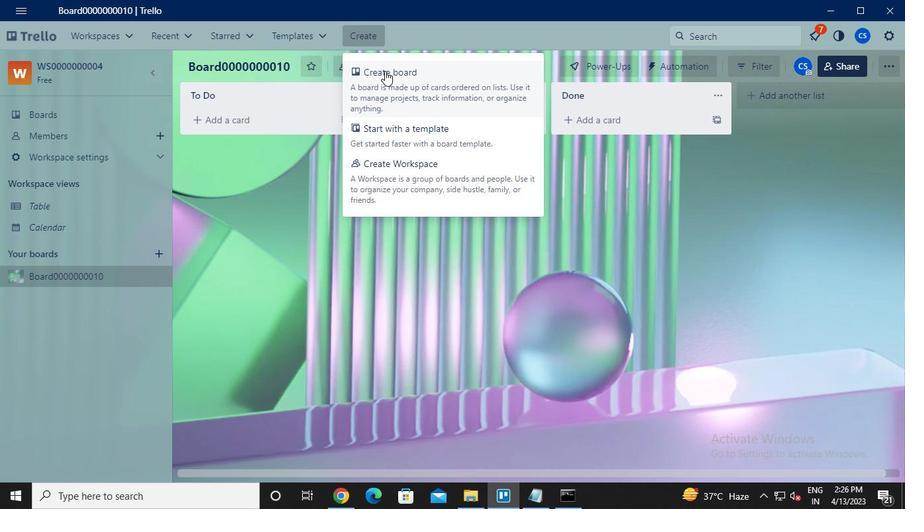 
Action: Mouse moved to (399, 168)
Screenshot: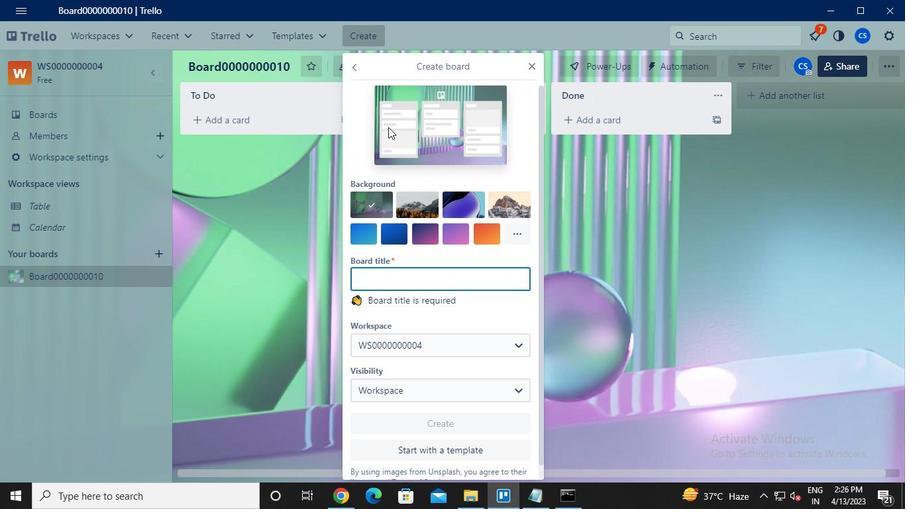 
Action: Keyboard Key.caps_lock
Screenshot: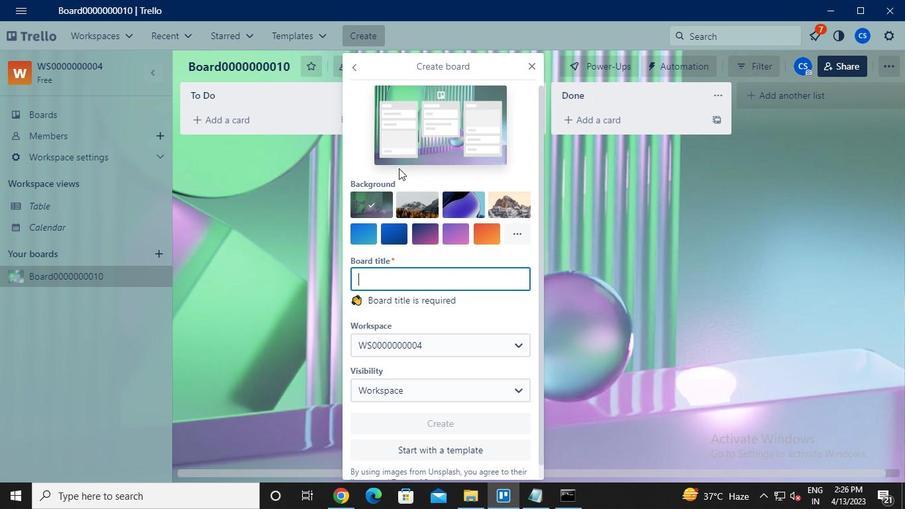 
Action: Keyboard b
Screenshot: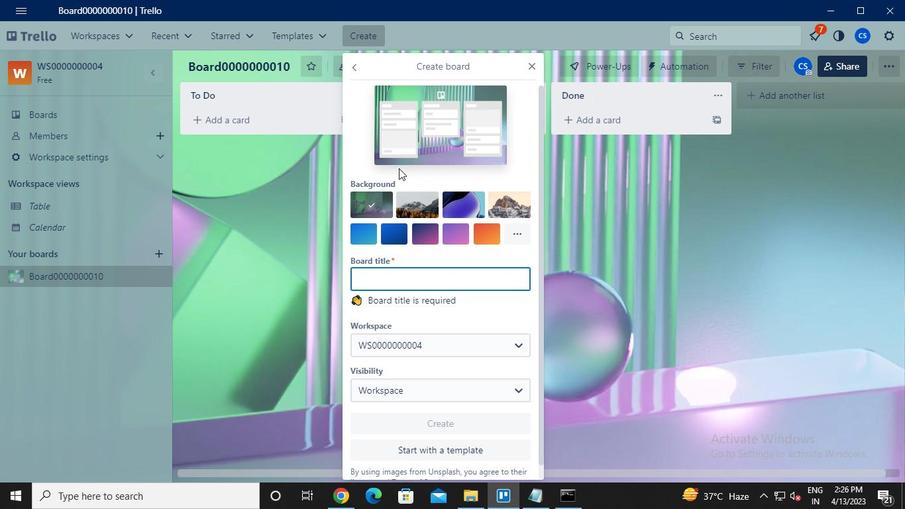 
Action: Keyboard Key.caps_lock
Screenshot: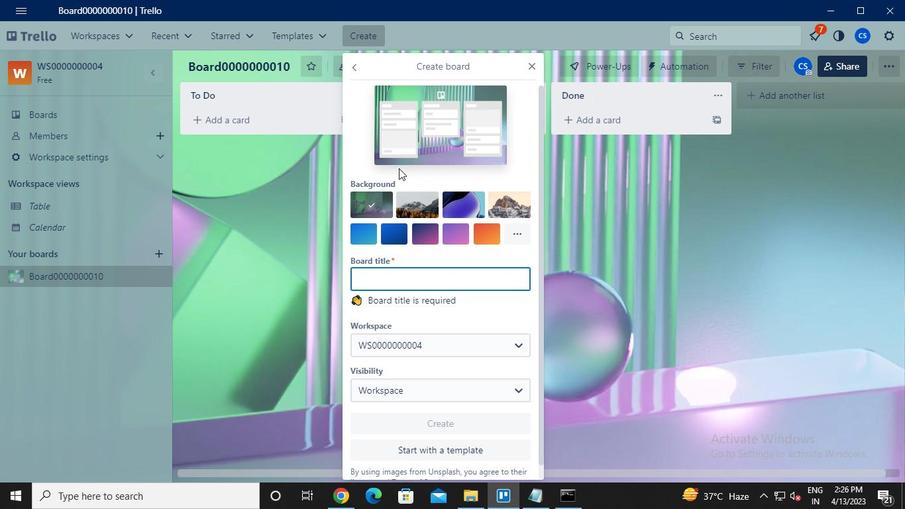 
Action: Keyboard o
Screenshot: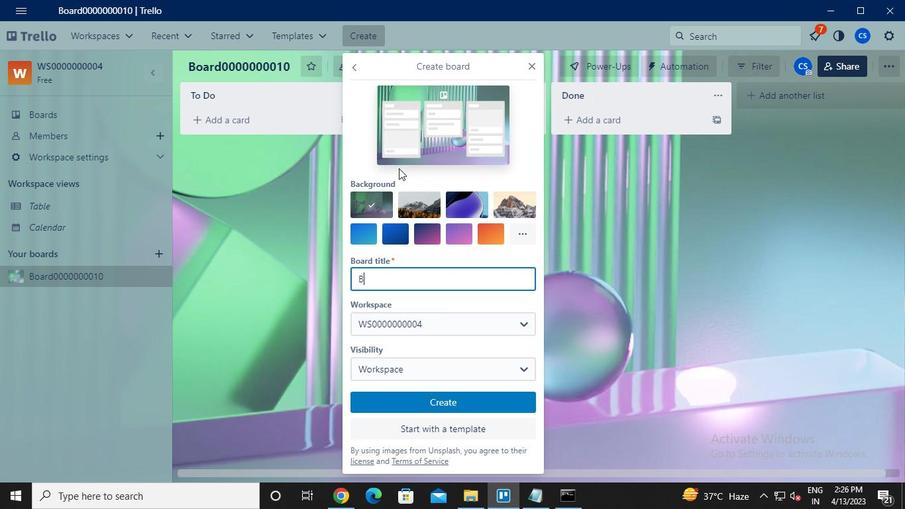 
Action: Keyboard a
Screenshot: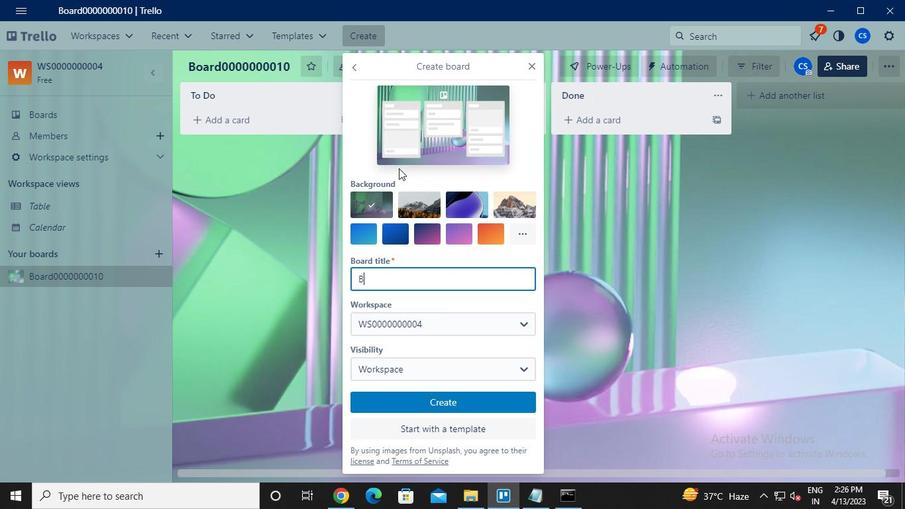 
Action: Keyboard r
Screenshot: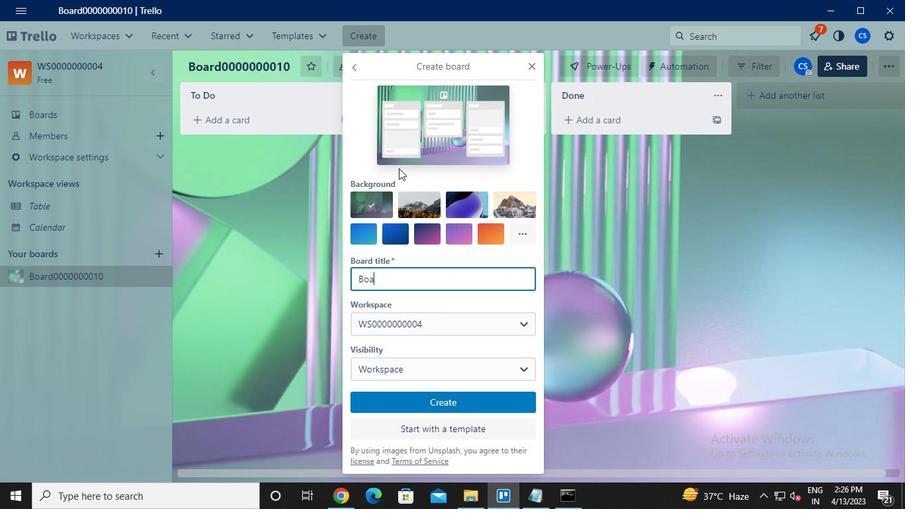 
Action: Keyboard d
Screenshot: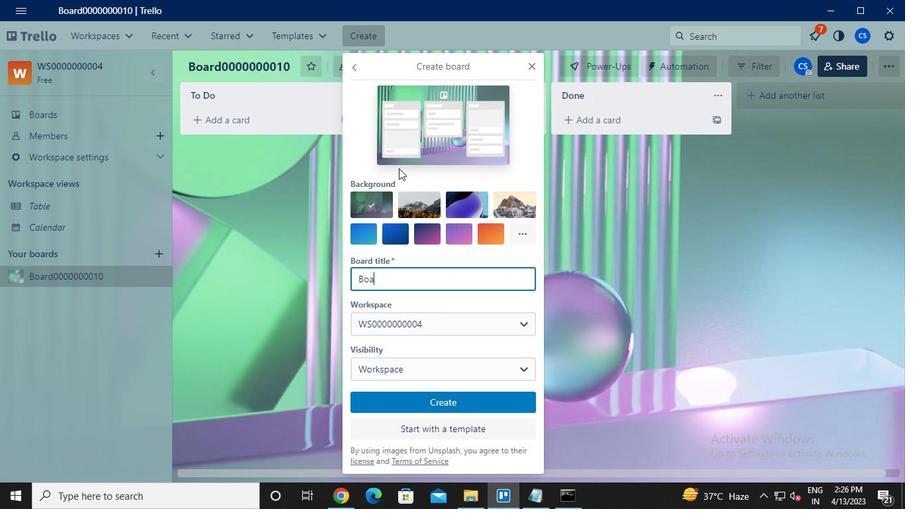 
Action: Keyboard <96>
Screenshot: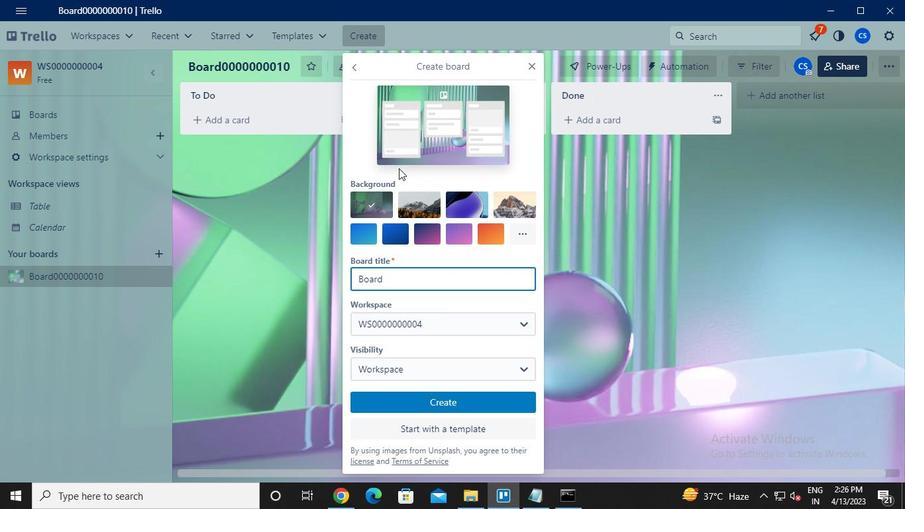 
Action: Keyboard <96>
Screenshot: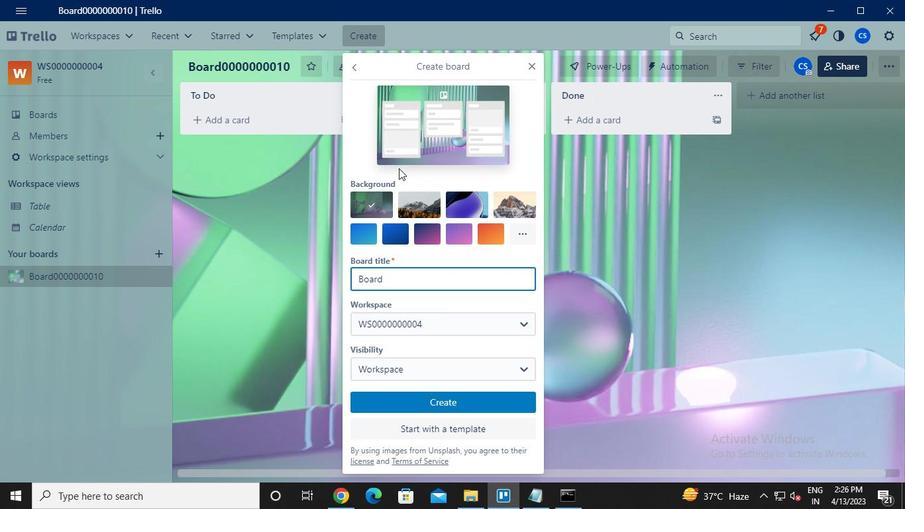 
Action: Keyboard <96>
Screenshot: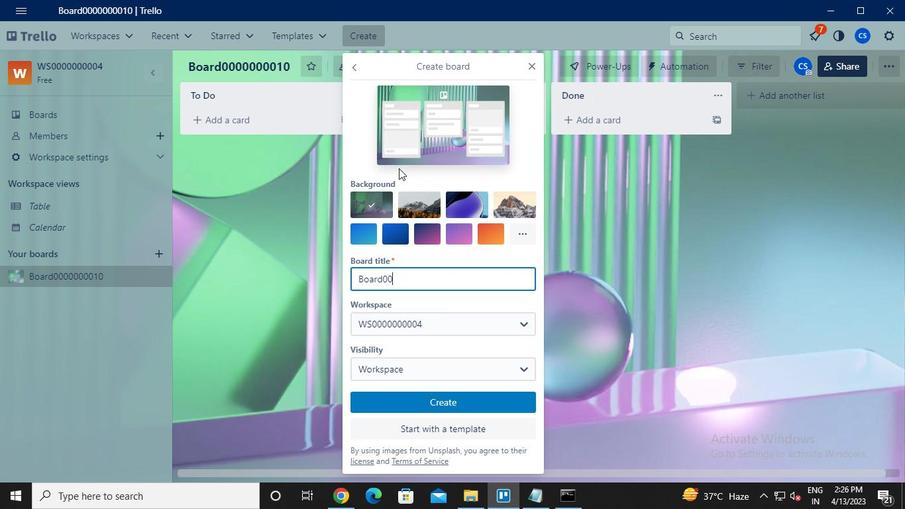 
Action: Keyboard <96>
Screenshot: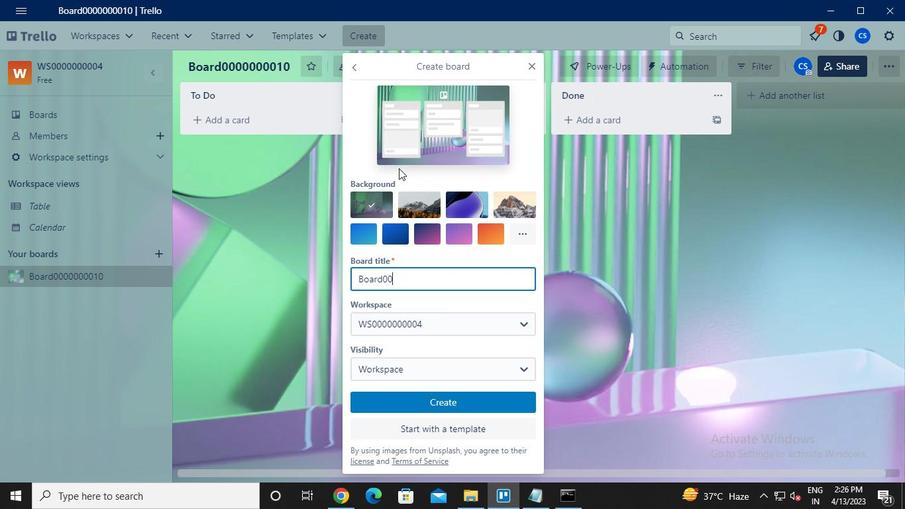 
Action: Keyboard <96>
Screenshot: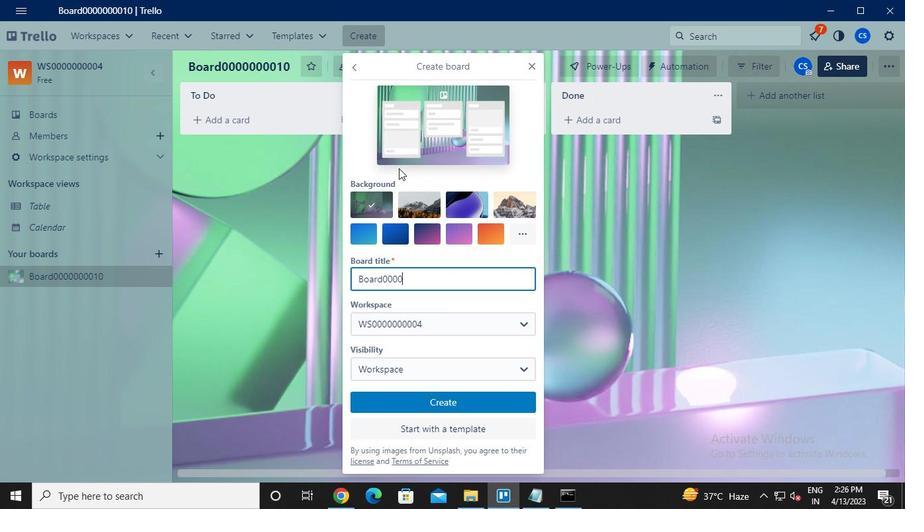 
Action: Keyboard <96>
Screenshot: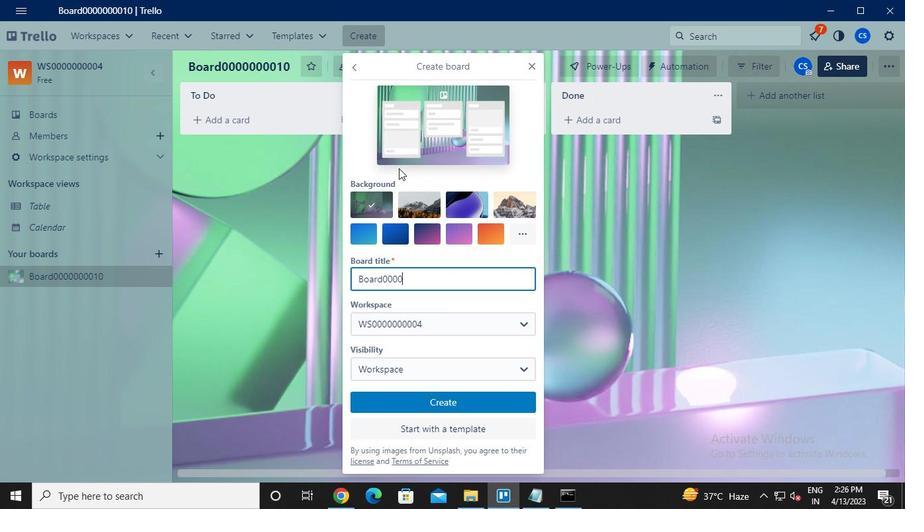 
Action: Keyboard <96>
Screenshot: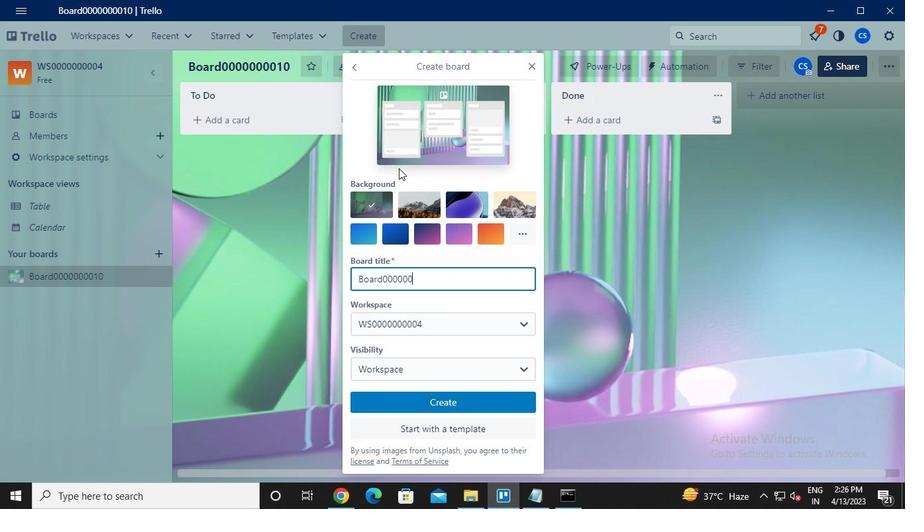 
Action: Keyboard <96>
Screenshot: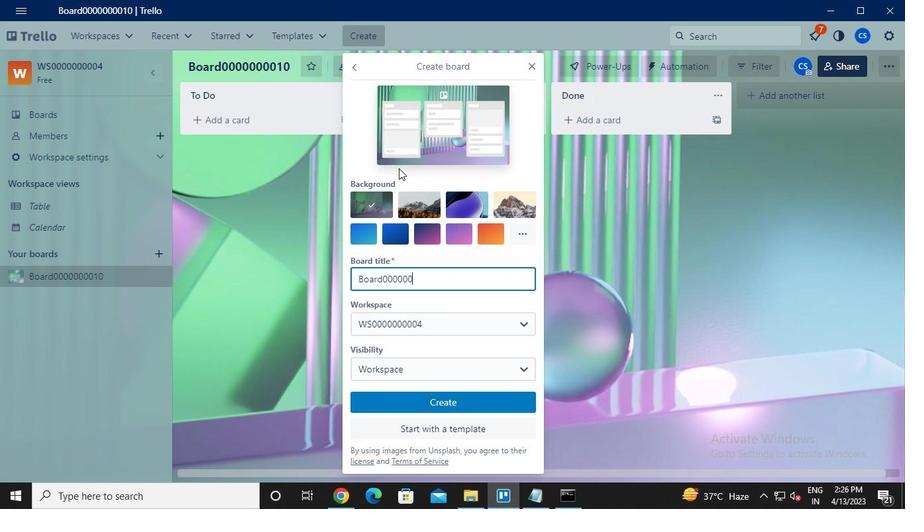 
Action: Keyboard <97>
Screenshot: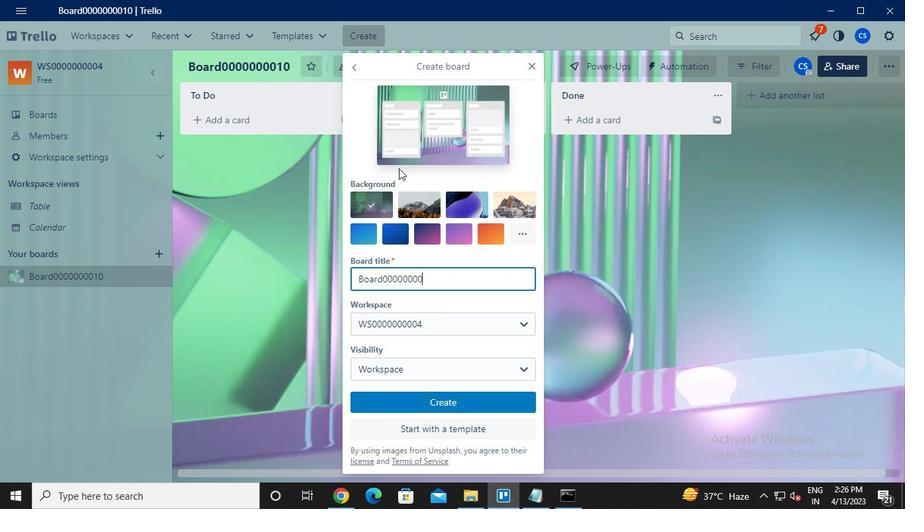 
Action: Keyboard <97>
Screenshot: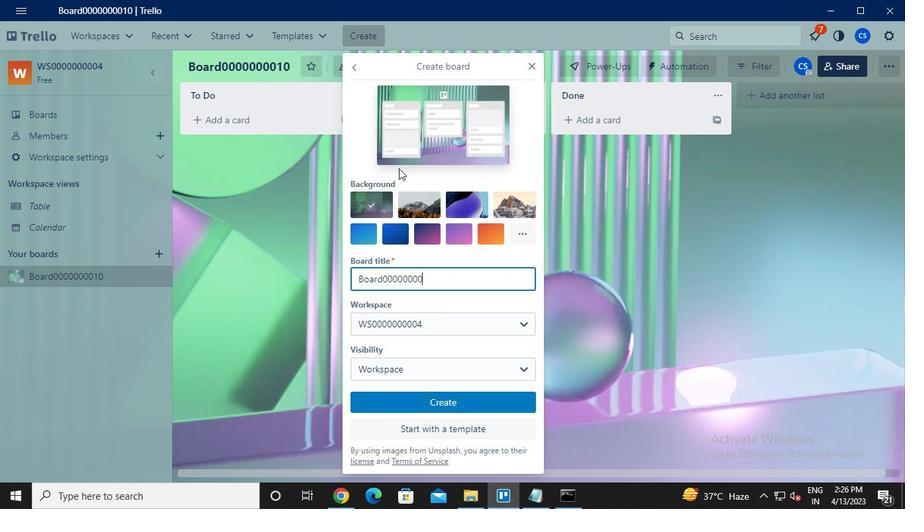 
Action: Mouse moved to (425, 370)
Screenshot: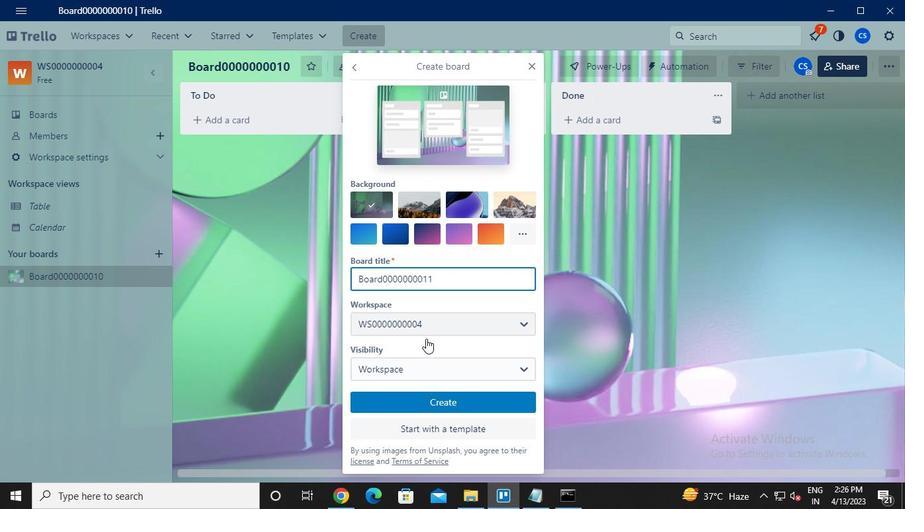 
Action: Mouse pressed left at (425, 370)
Screenshot: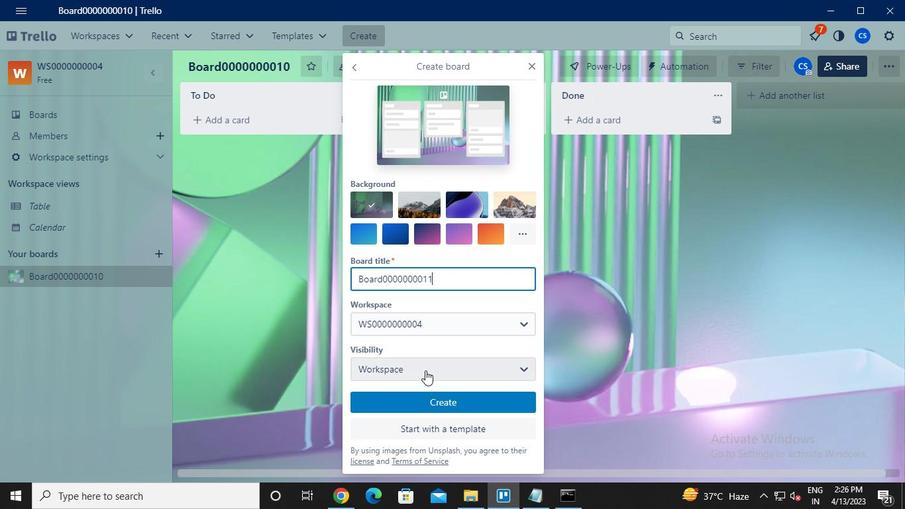 
Action: Mouse moved to (430, 409)
Screenshot: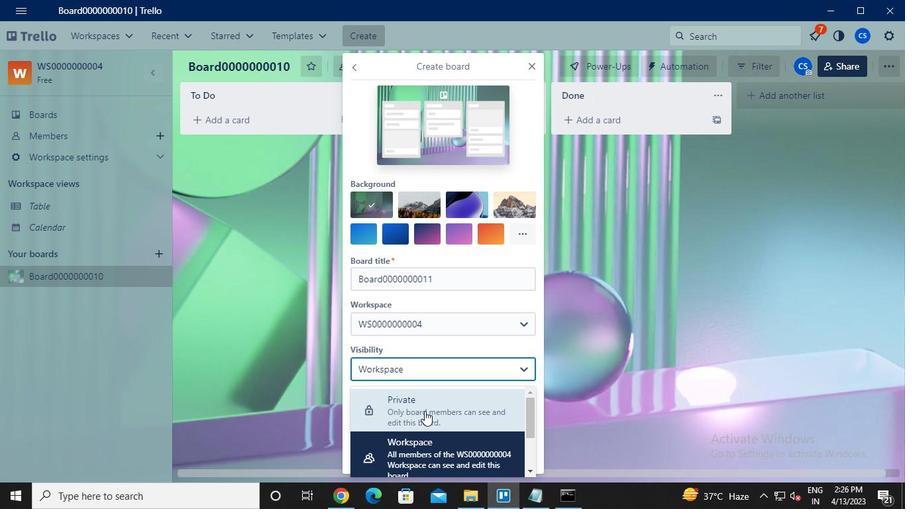 
Action: Mouse pressed left at (430, 409)
Screenshot: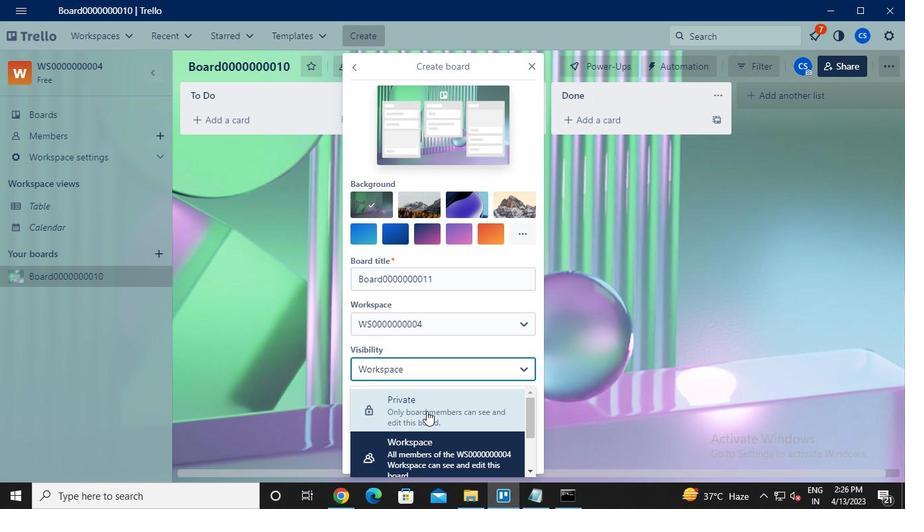 
Action: Mouse moved to (454, 403)
Screenshot: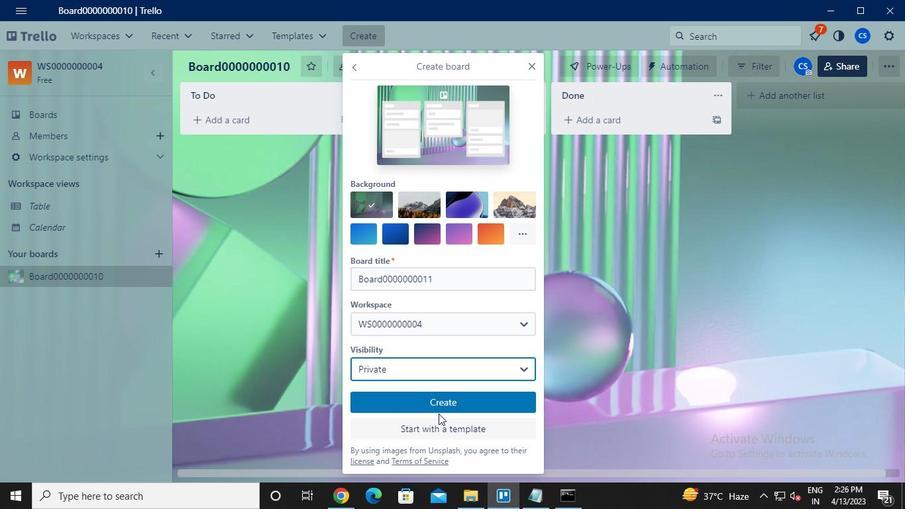 
Action: Mouse pressed left at (454, 403)
Screenshot: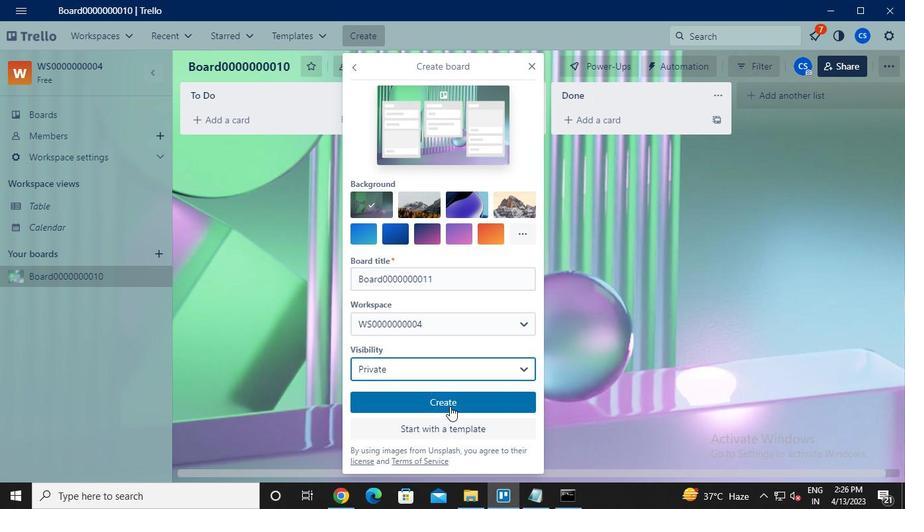
Action: Mouse moved to (366, 35)
Screenshot: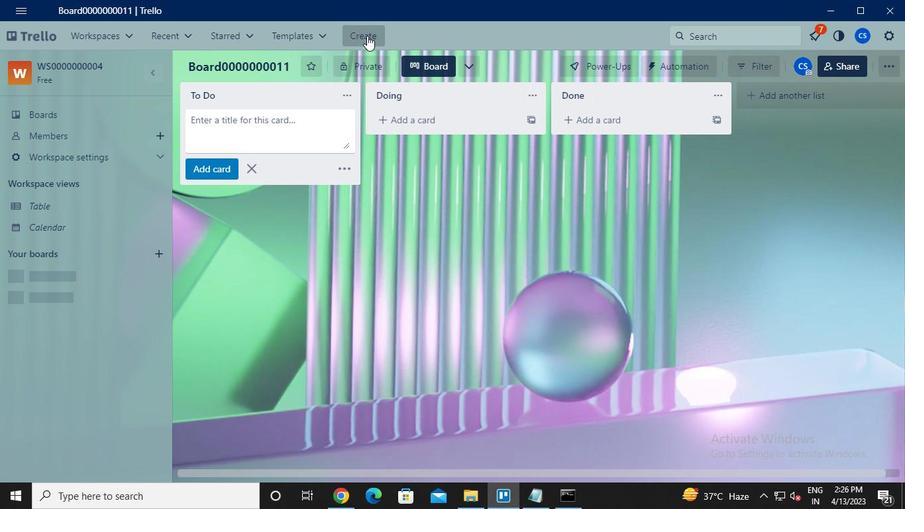 
Action: Mouse pressed left at (366, 35)
Screenshot: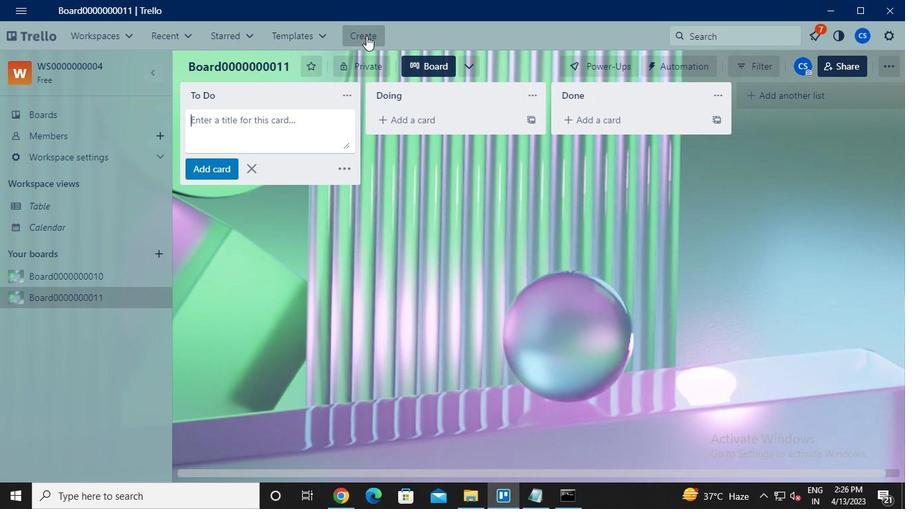 
Action: Mouse moved to (379, 82)
Screenshot: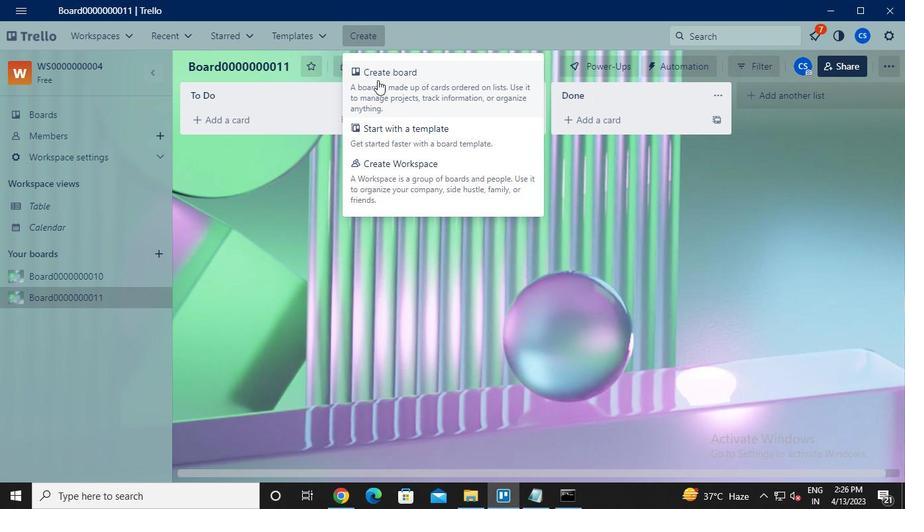 
Action: Mouse pressed left at (379, 82)
Screenshot: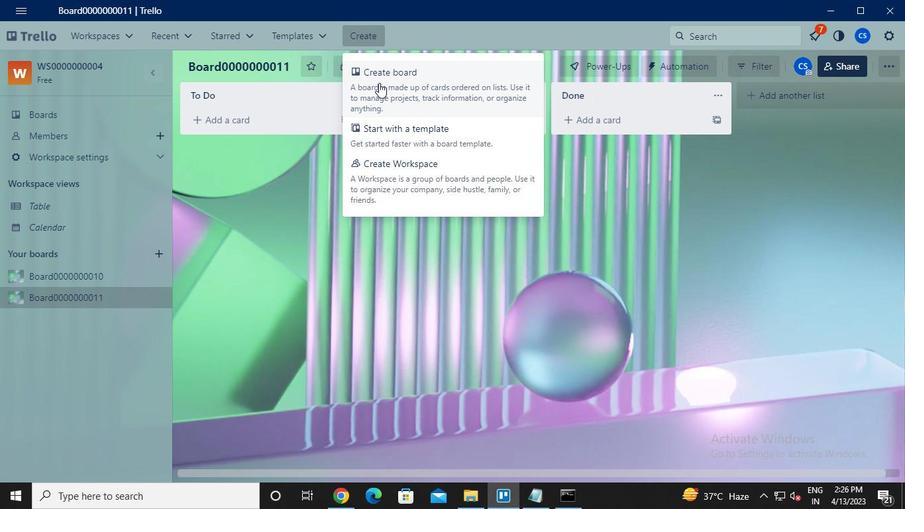 
Action: Mouse moved to (382, 131)
Screenshot: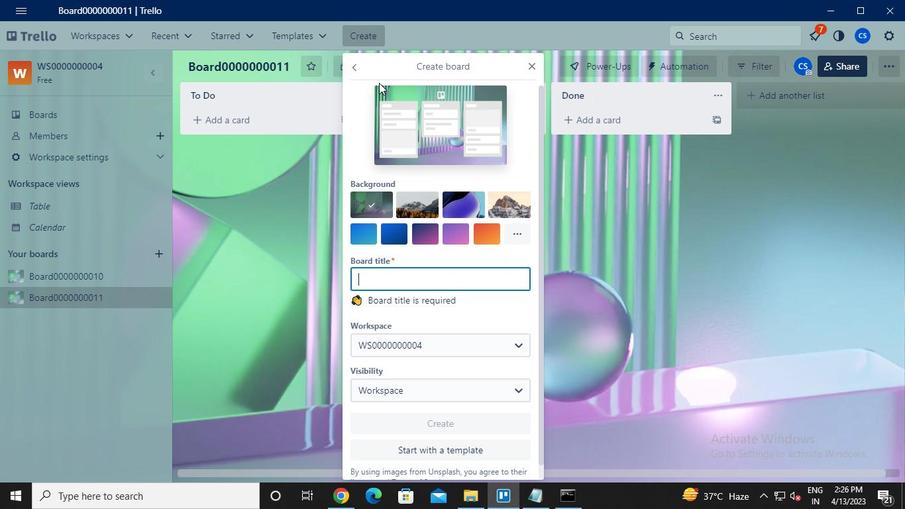 
Action: Keyboard Key.caps_lock
Screenshot: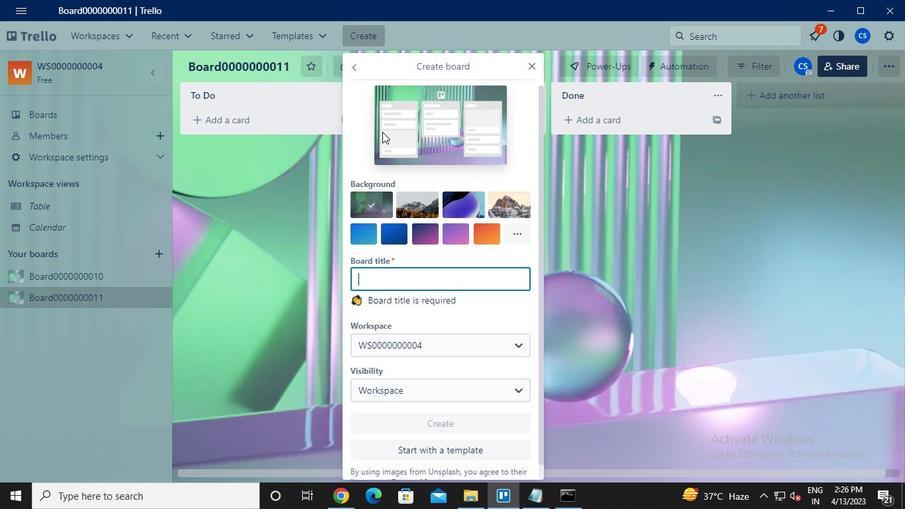 
Action: Keyboard b
Screenshot: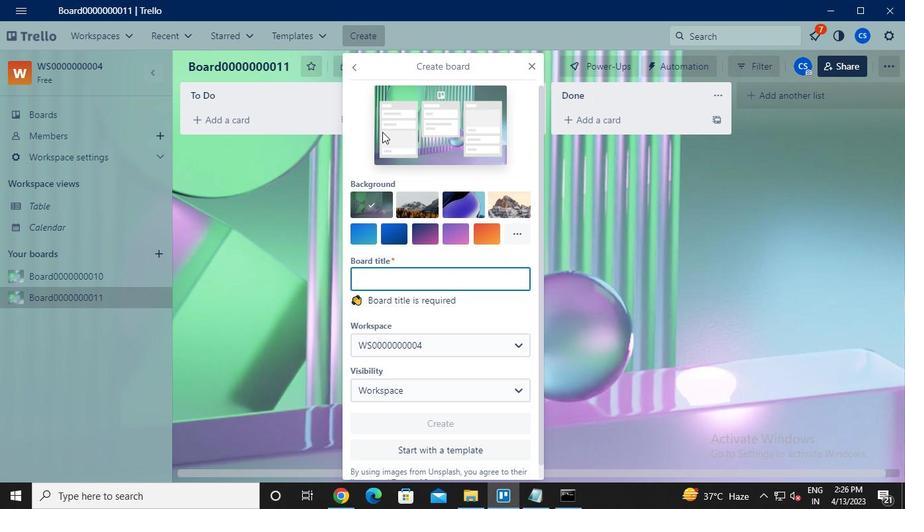 
Action: Keyboard Key.caps_lock
Screenshot: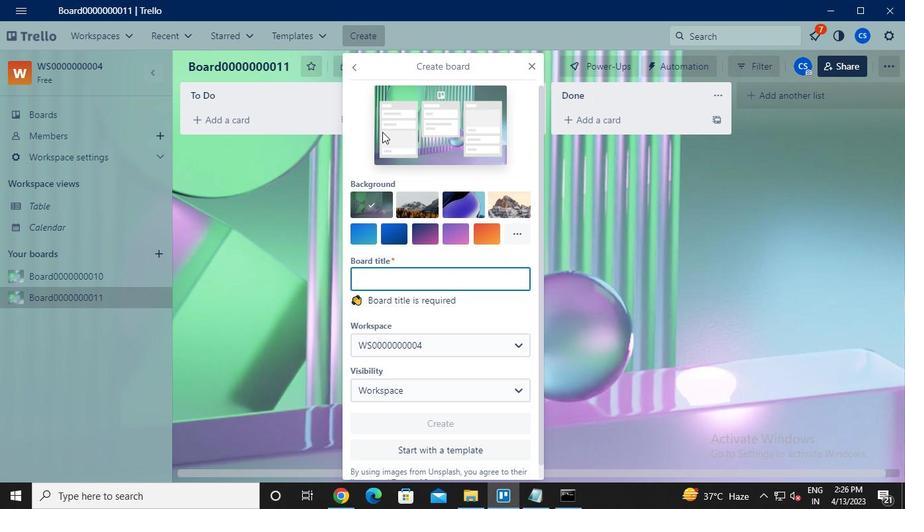 
Action: Keyboard o
Screenshot: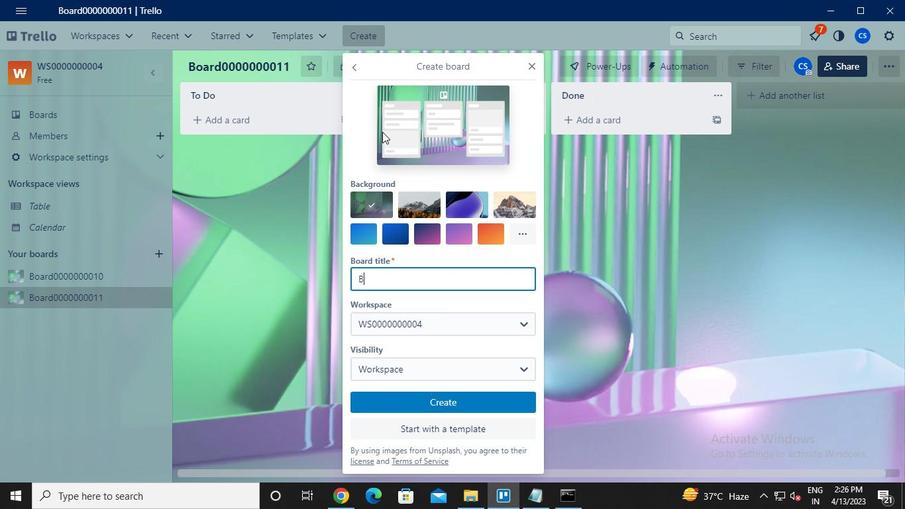 
Action: Keyboard a
Screenshot: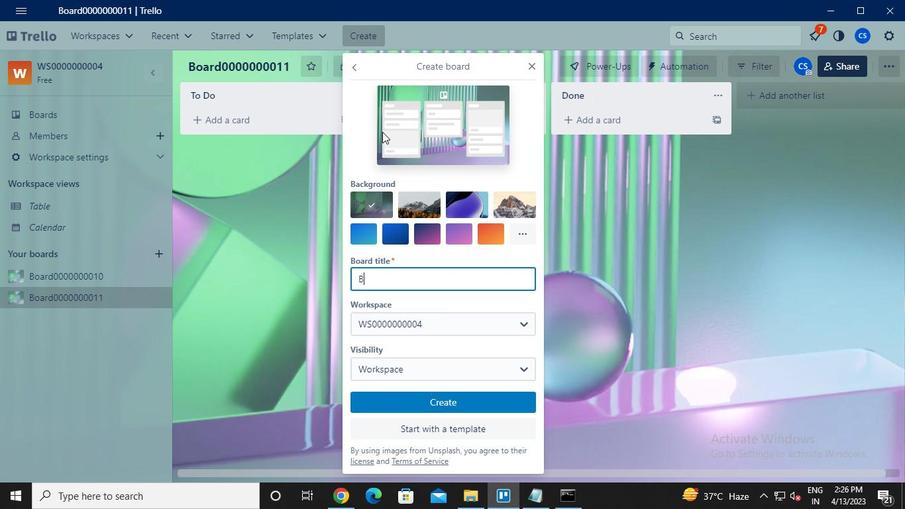 
Action: Keyboard r
Screenshot: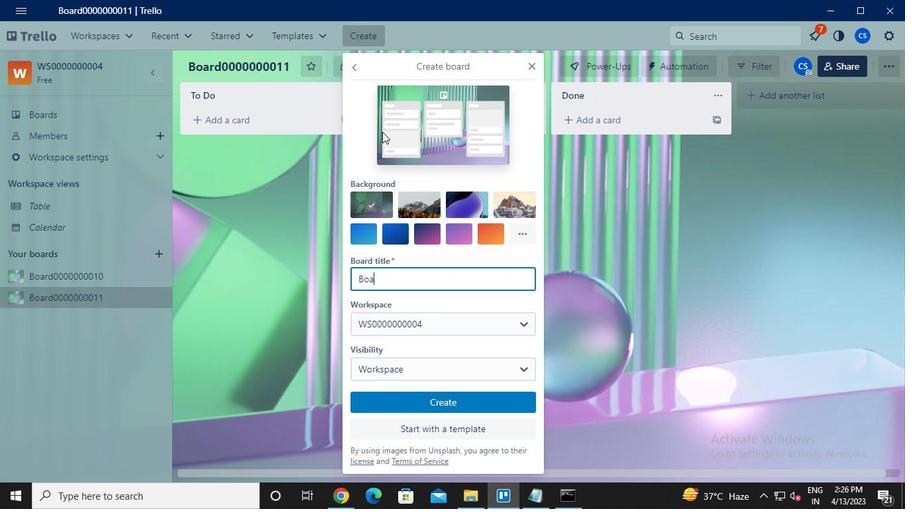 
Action: Keyboard d
Screenshot: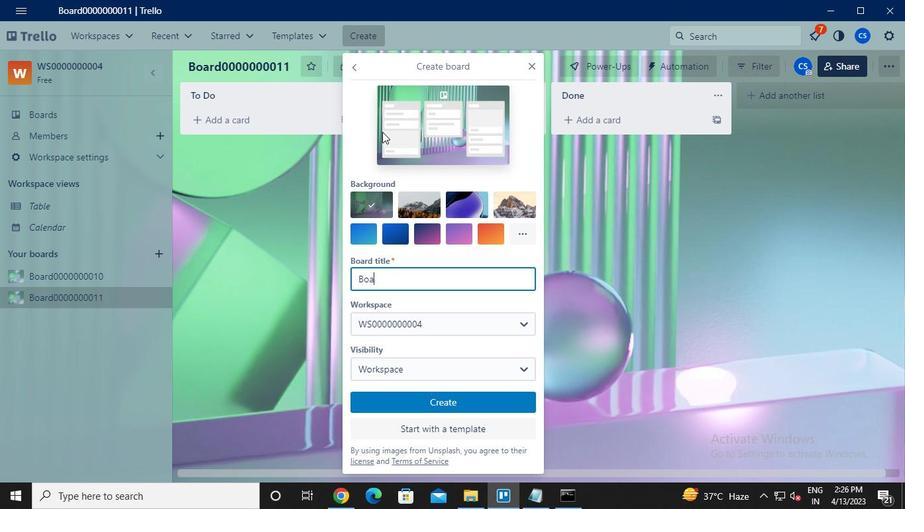 
Action: Keyboard <96>
Screenshot: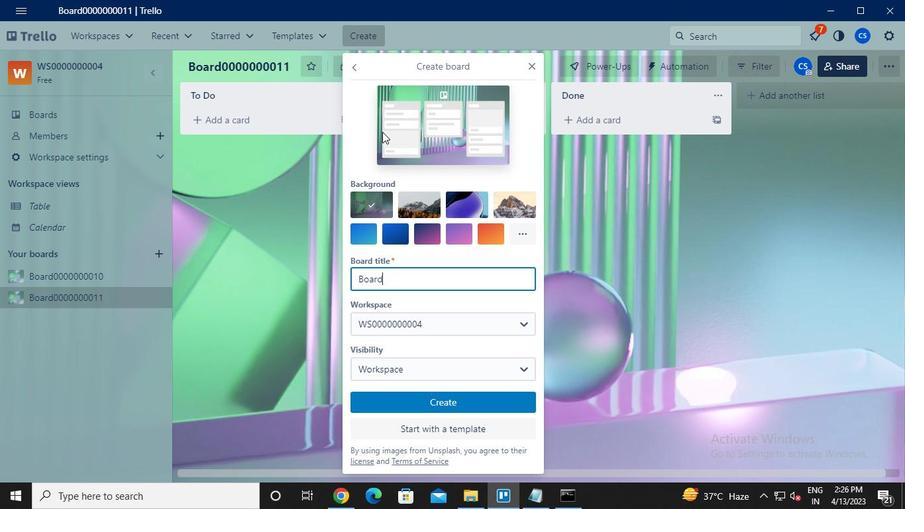 
Action: Keyboard <96>
Screenshot: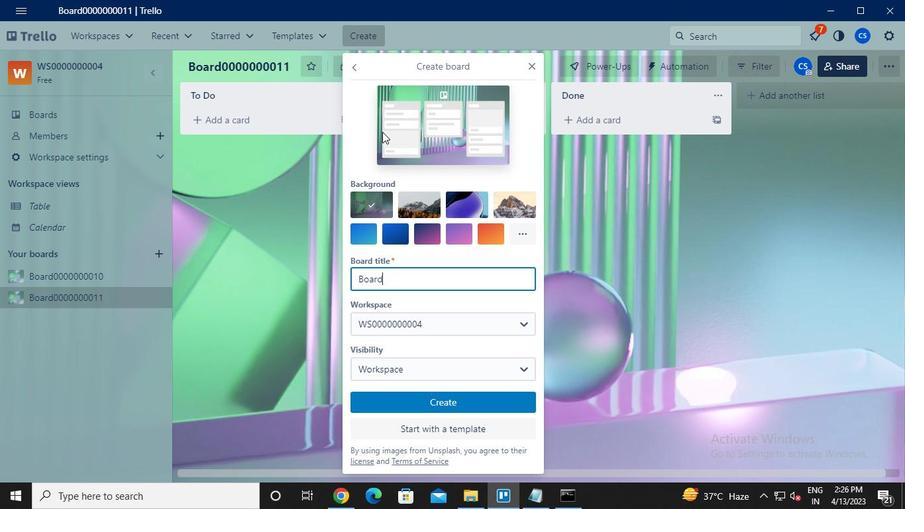 
Action: Keyboard <96>
Screenshot: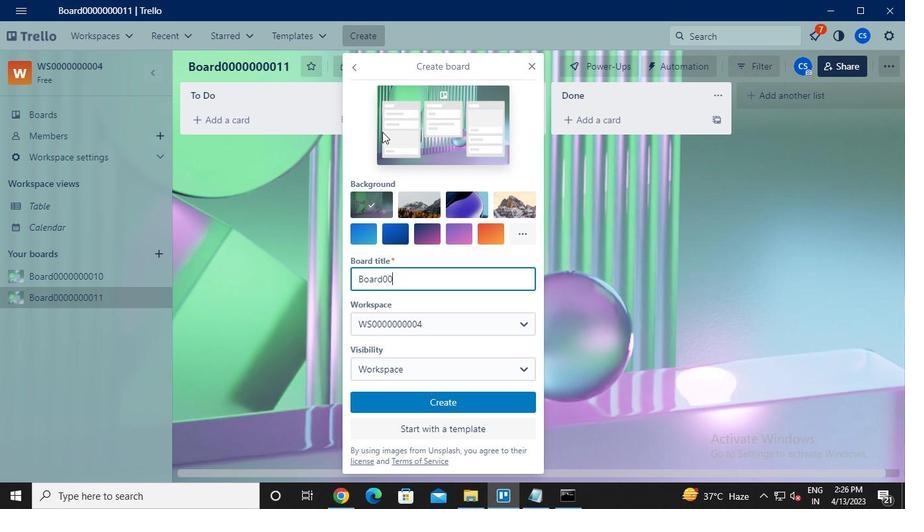 
Action: Keyboard <96>
Screenshot: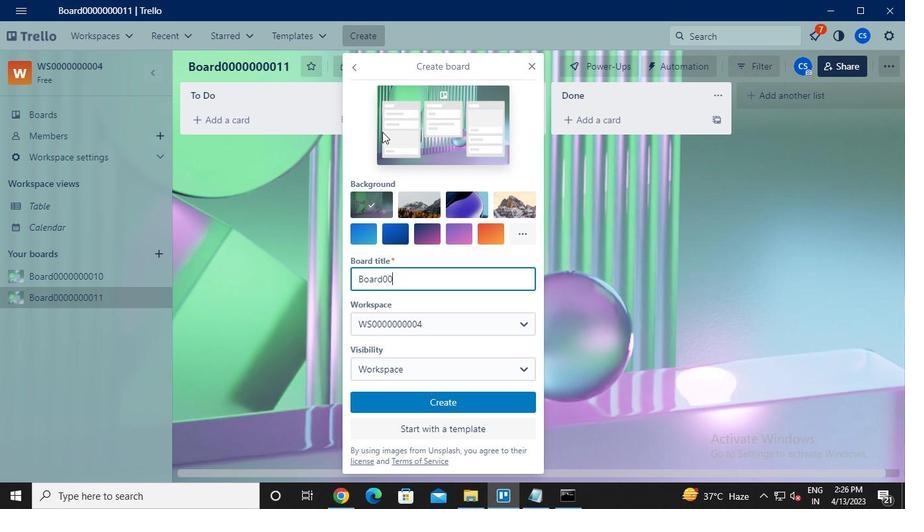 
Action: Keyboard <96>
Screenshot: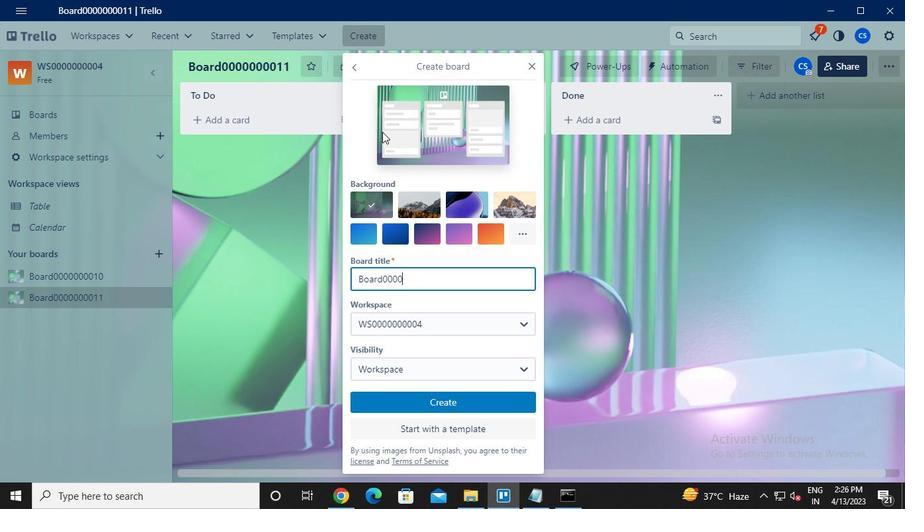 
Action: Keyboard <96>
Screenshot: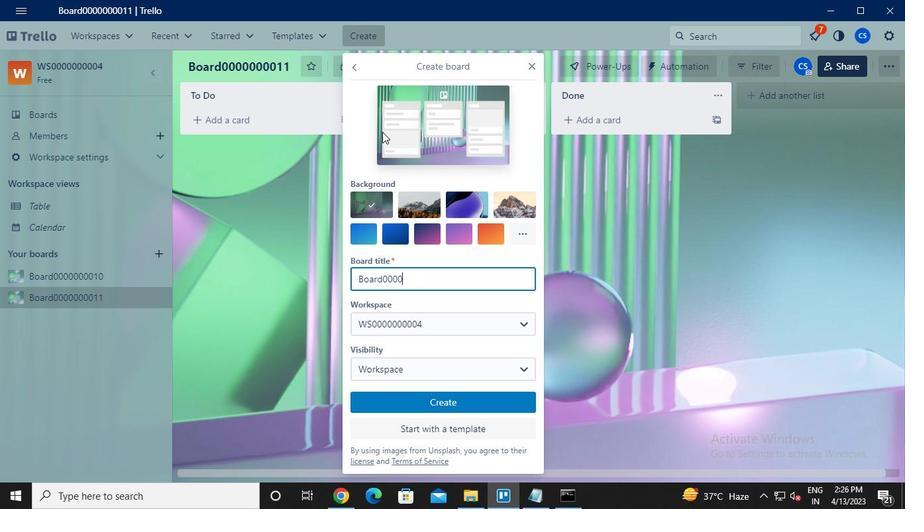 
Action: Keyboard <96>
Screenshot: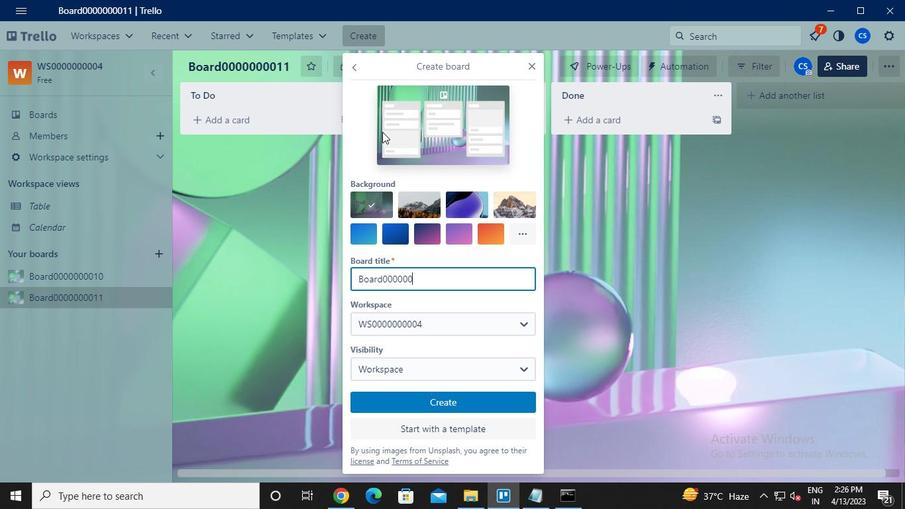 
Action: Keyboard <96>
Screenshot: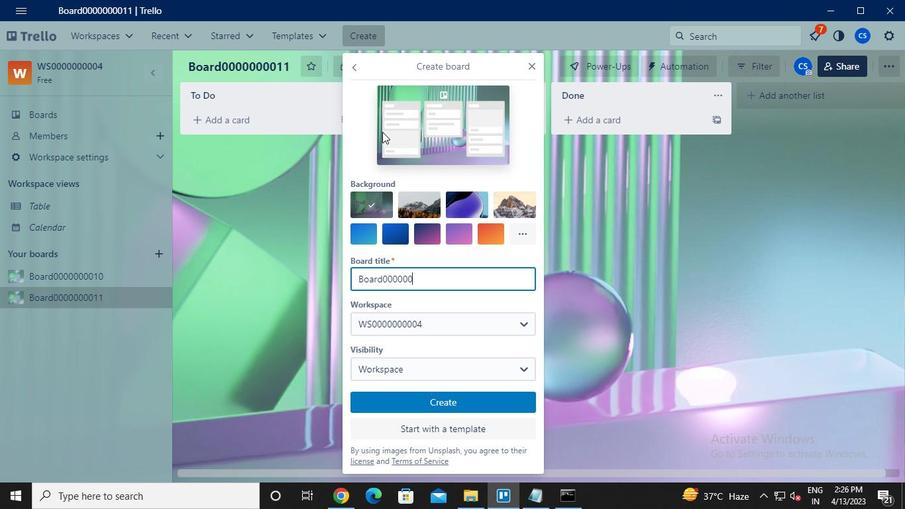 
Action: Keyboard <97>
Screenshot: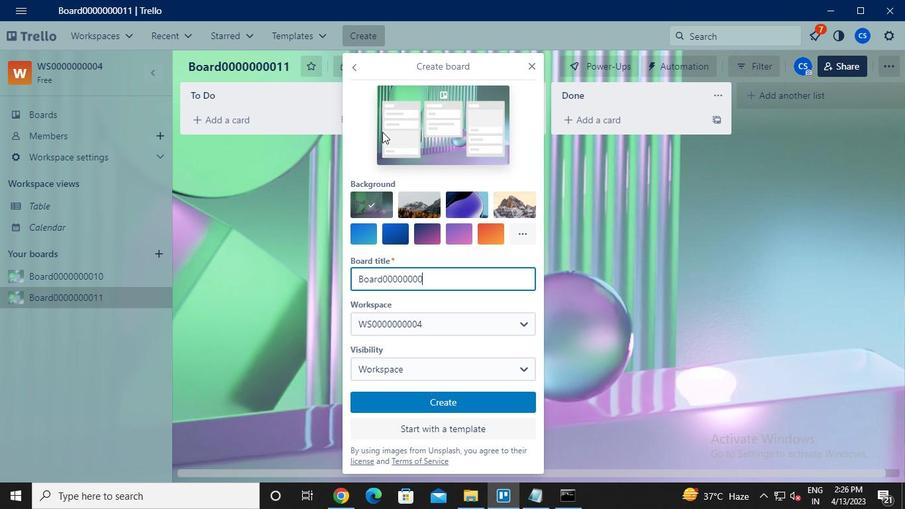 
Action: Keyboard <98>
Screenshot: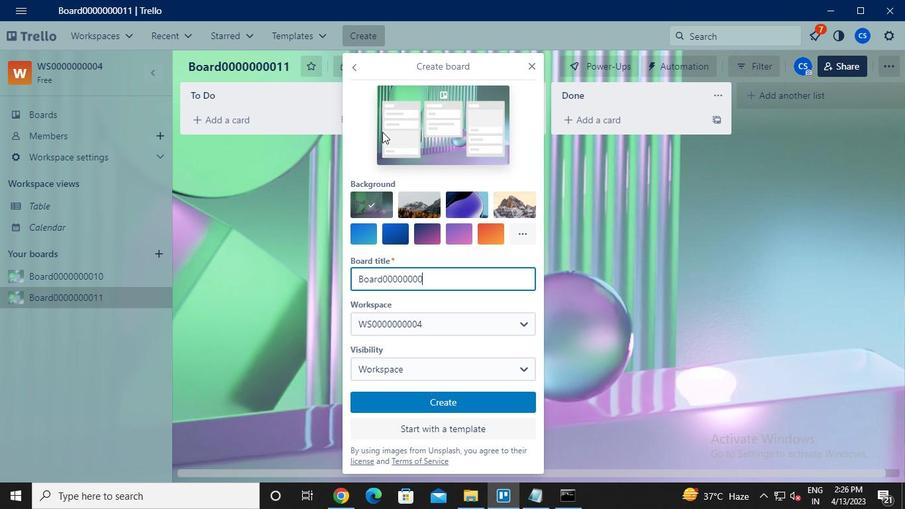 
Action: Mouse moved to (396, 362)
Screenshot: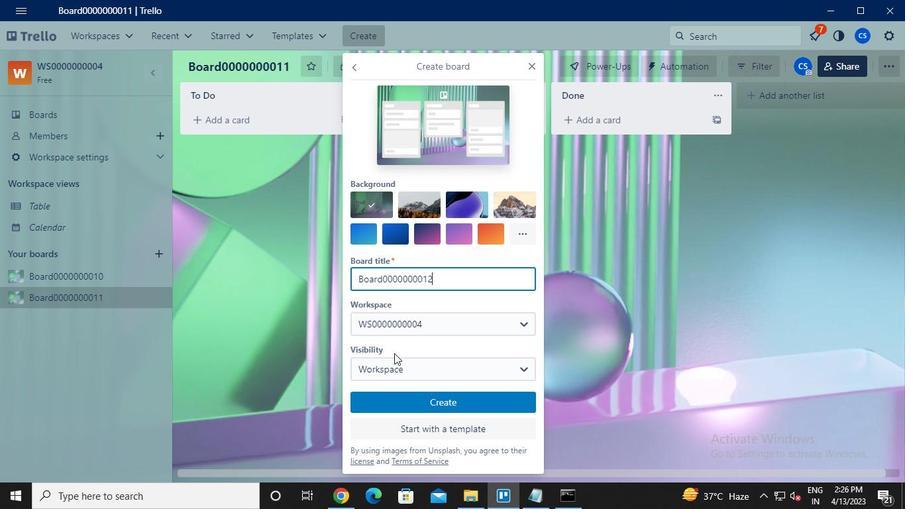 
Action: Mouse pressed left at (396, 362)
Screenshot: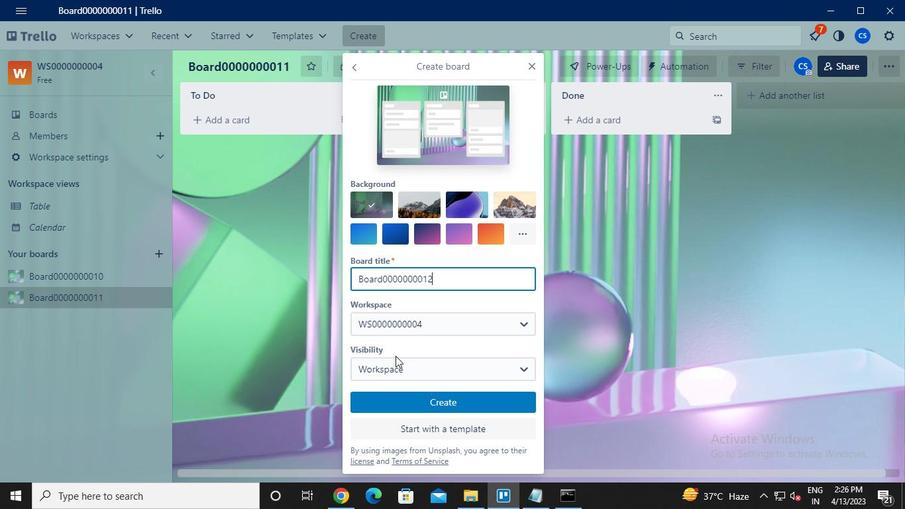 
Action: Mouse moved to (417, 449)
Screenshot: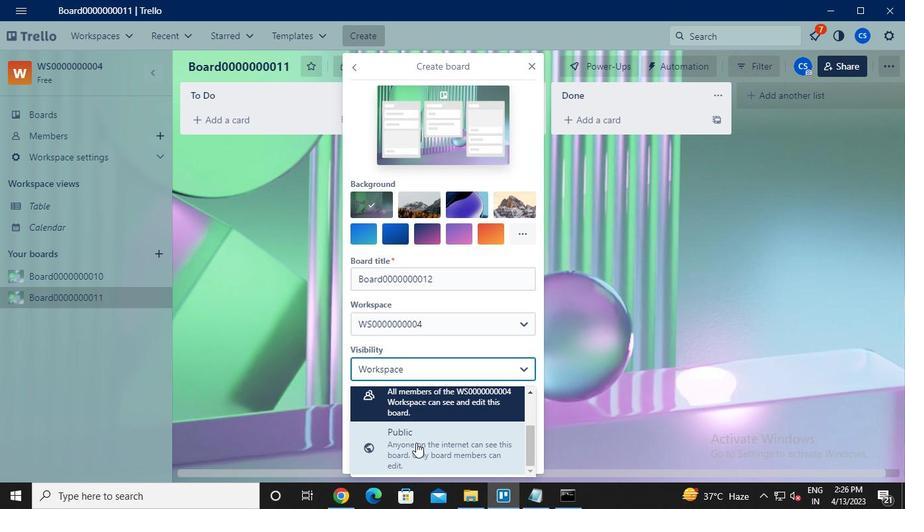 
Action: Mouse pressed left at (417, 449)
Screenshot: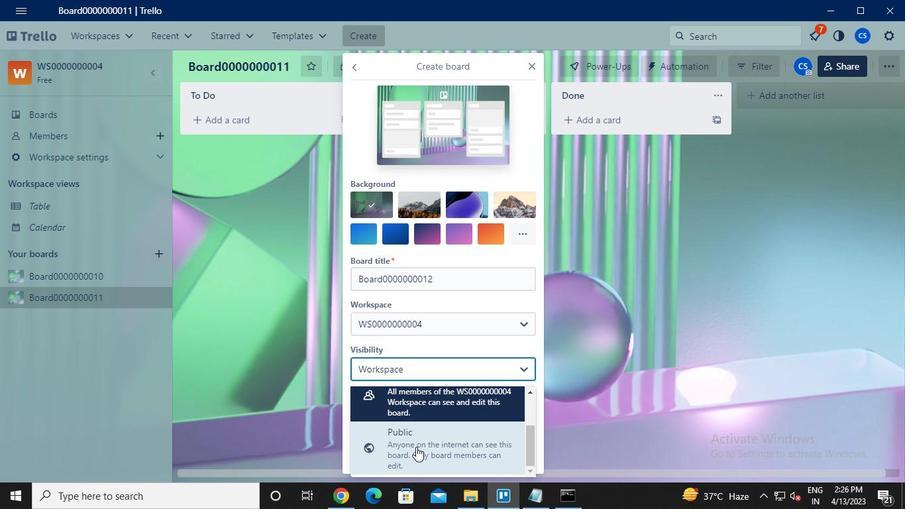 
Action: Mouse moved to (436, 452)
Screenshot: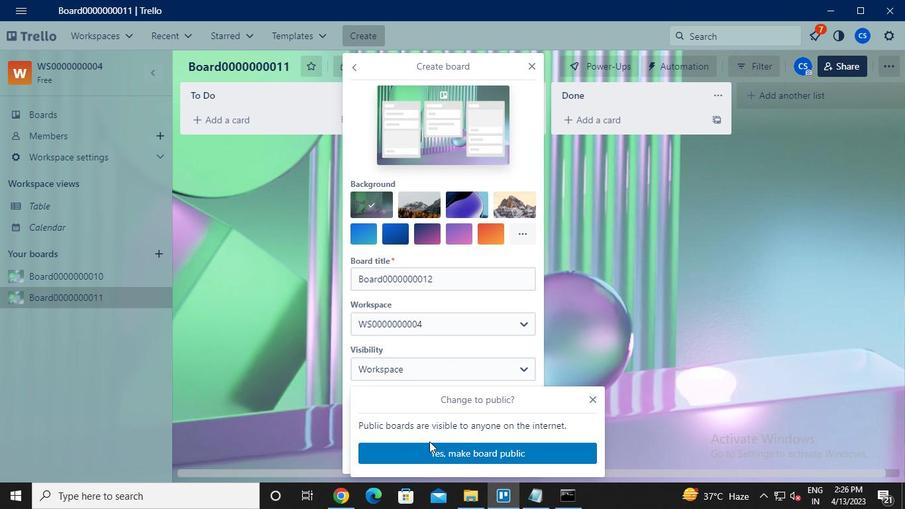 
Action: Mouse pressed left at (436, 452)
Screenshot: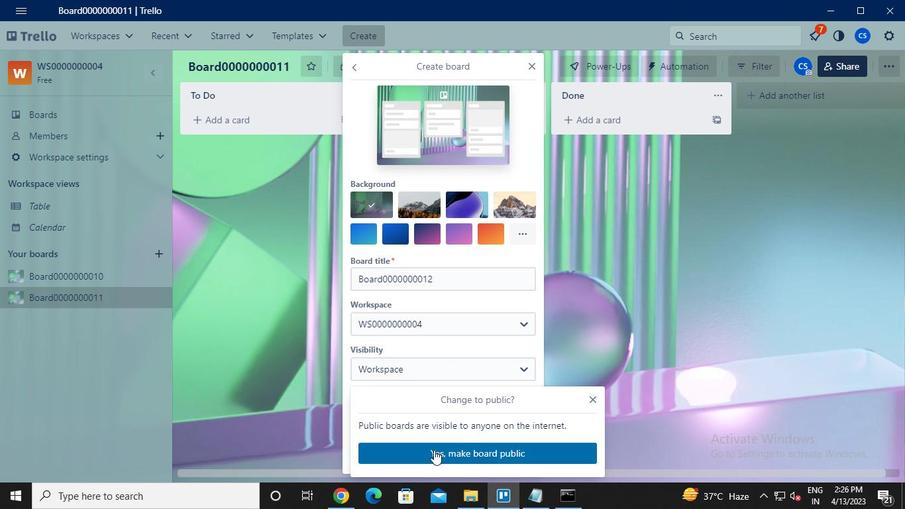 
Action: Mouse moved to (448, 401)
Screenshot: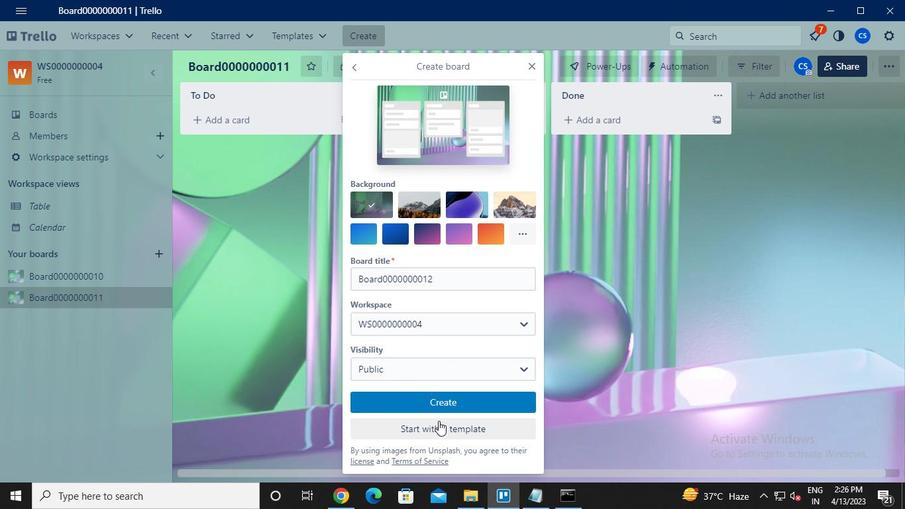 
Action: Mouse pressed left at (448, 401)
Screenshot: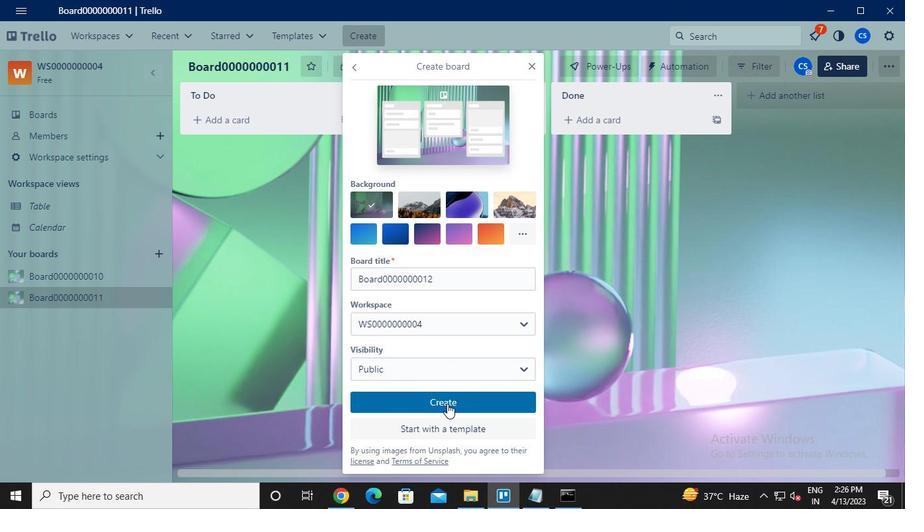 
Action: Mouse moved to (102, 280)
Screenshot: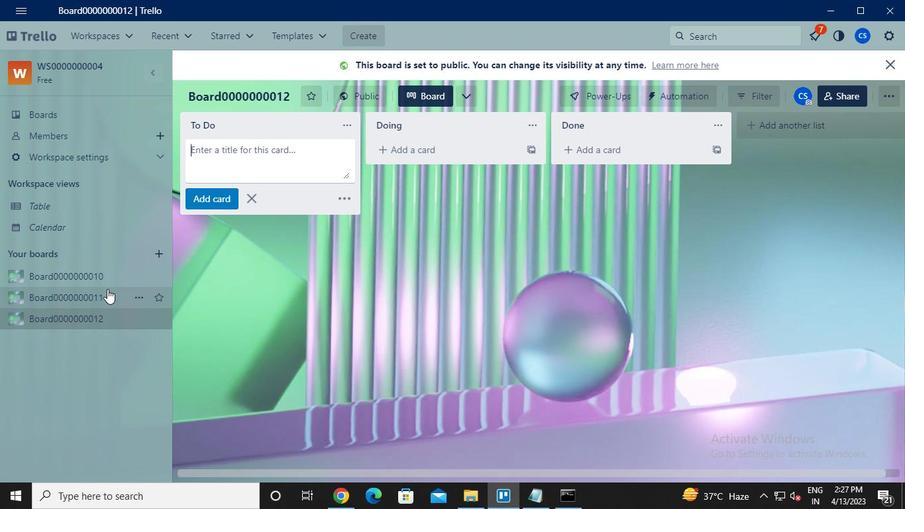 
Action: Mouse pressed left at (102, 280)
Screenshot: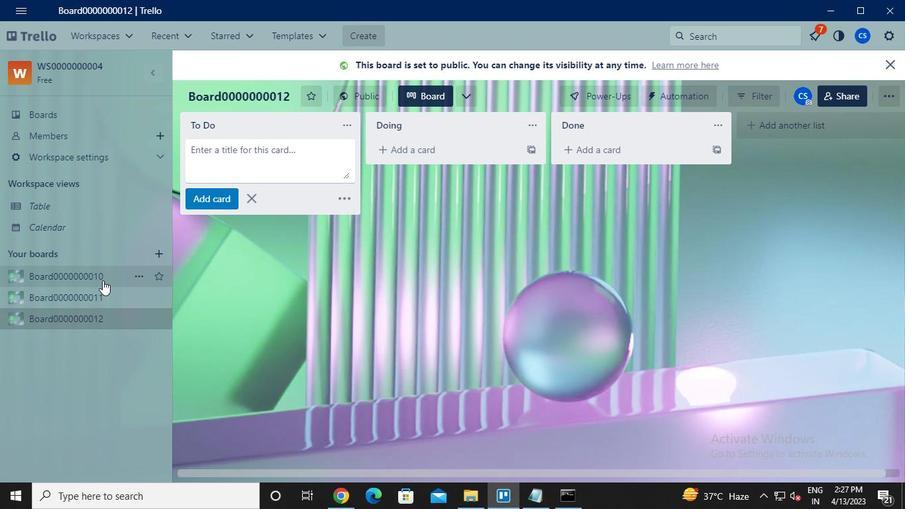 
Action: Mouse moved to (247, 117)
Screenshot: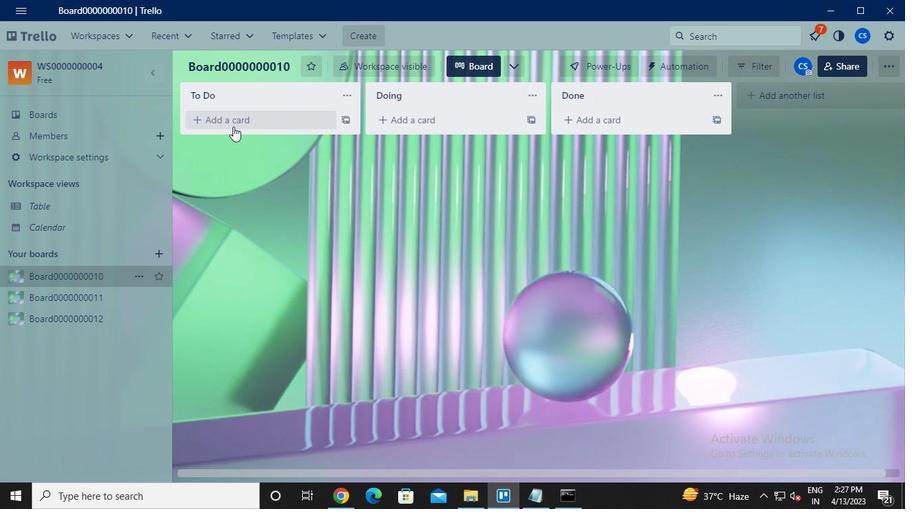 
Action: Mouse pressed left at (247, 117)
Screenshot: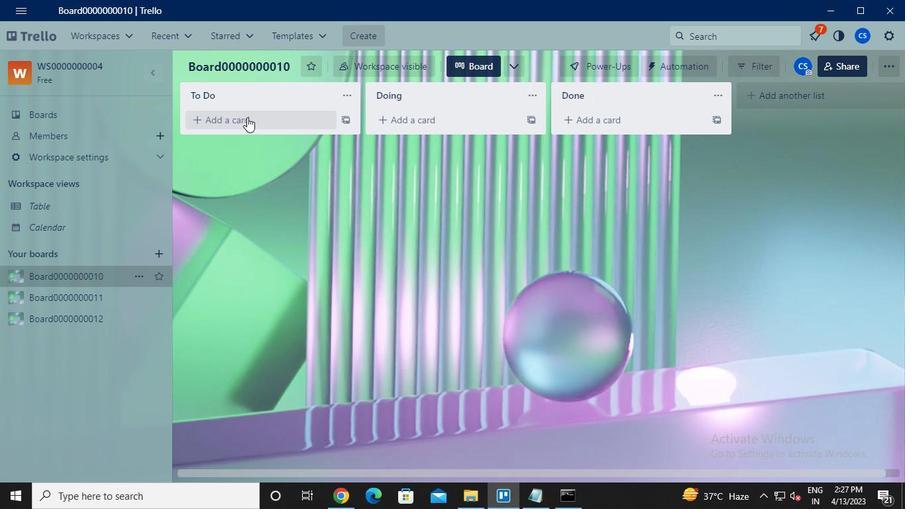 
Action: Mouse moved to (249, 121)
Screenshot: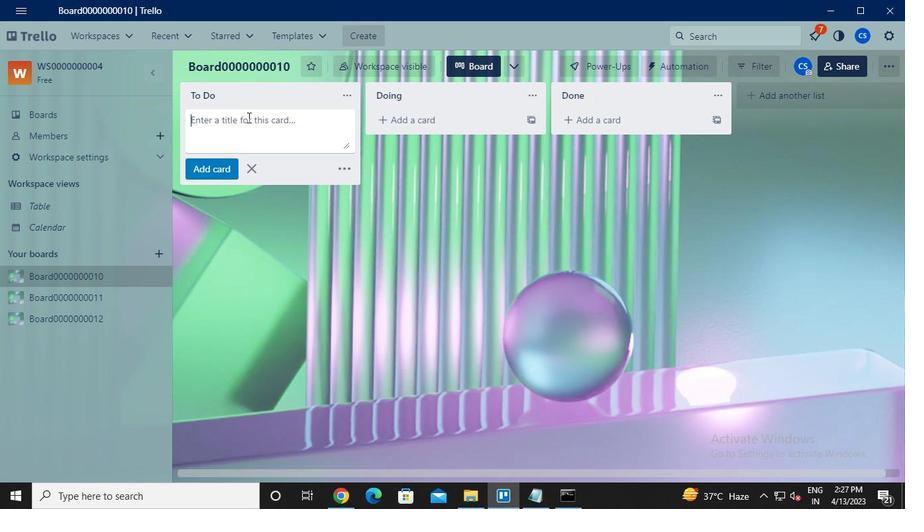 
Action: Keyboard Key.caps_lock
Screenshot: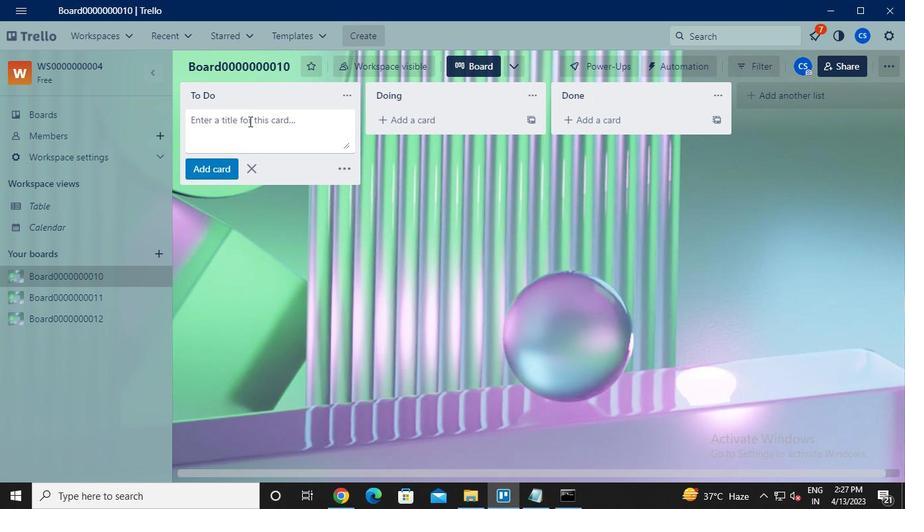 
Action: Keyboard c
Screenshot: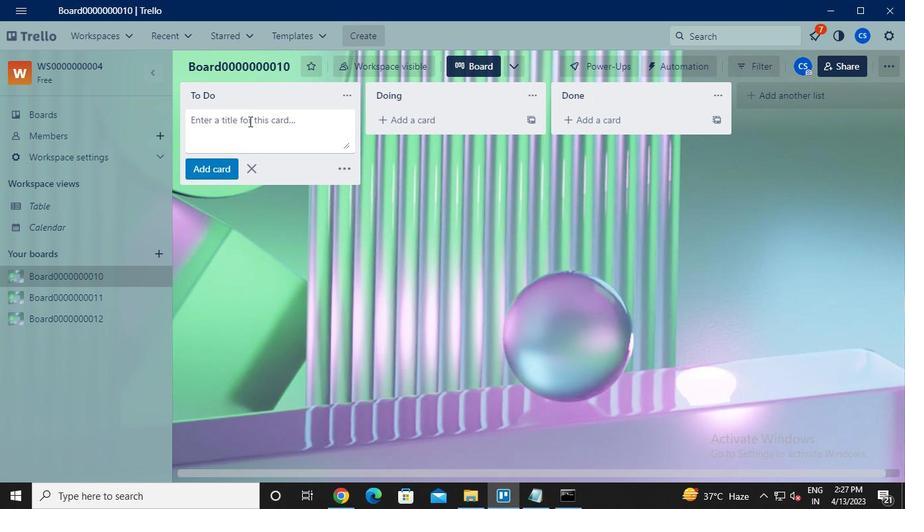
Action: Keyboard Key.caps_lock
Screenshot: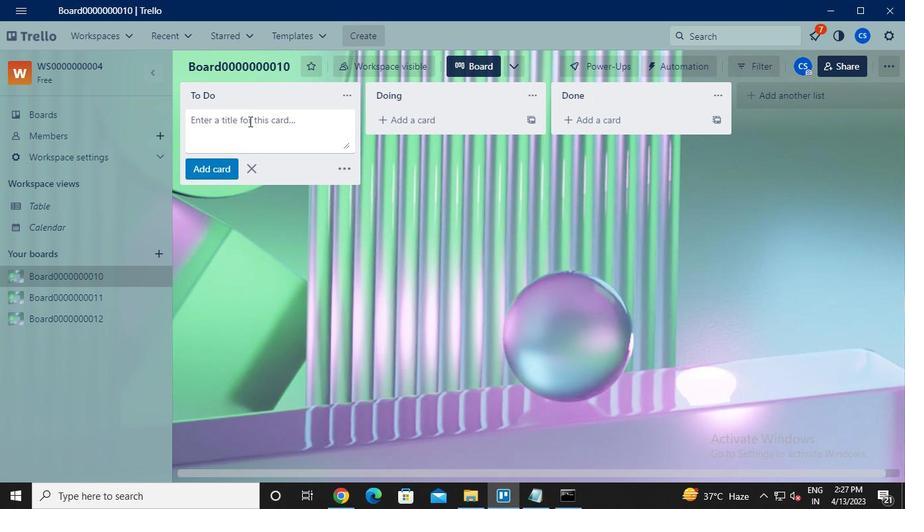 
Action: Keyboard a
Screenshot: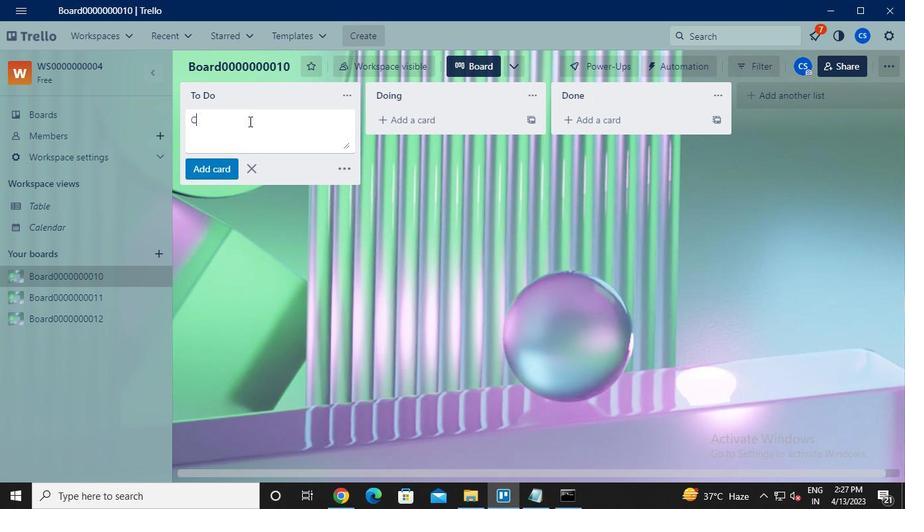 
Action: Keyboard r
Screenshot: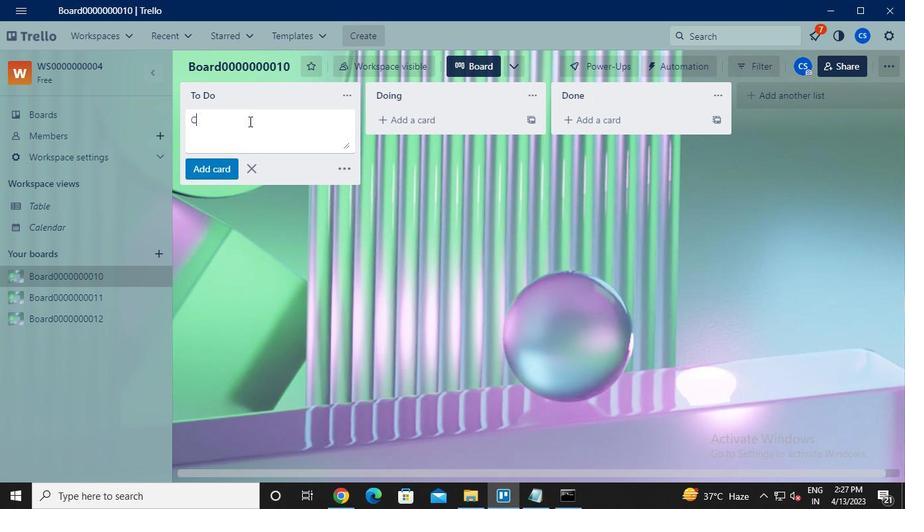 
Action: Keyboard d
Screenshot: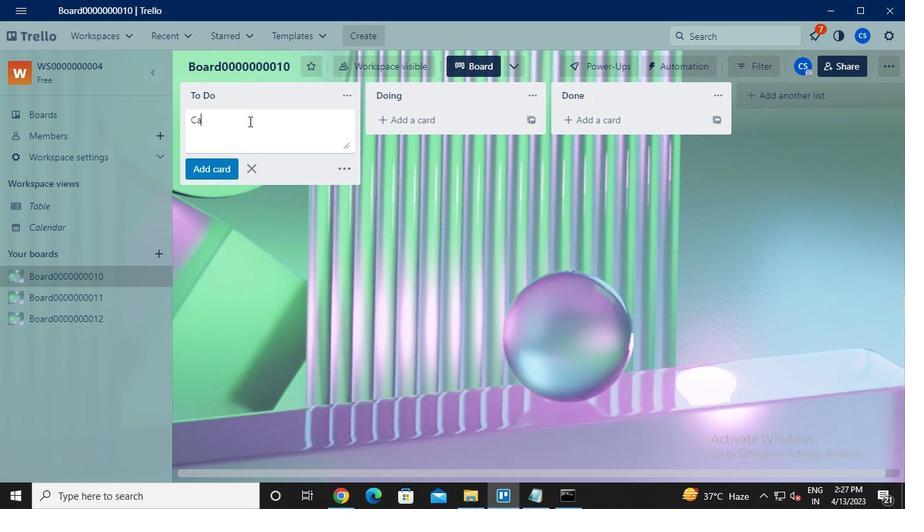 
Action: Keyboard <96>
Screenshot: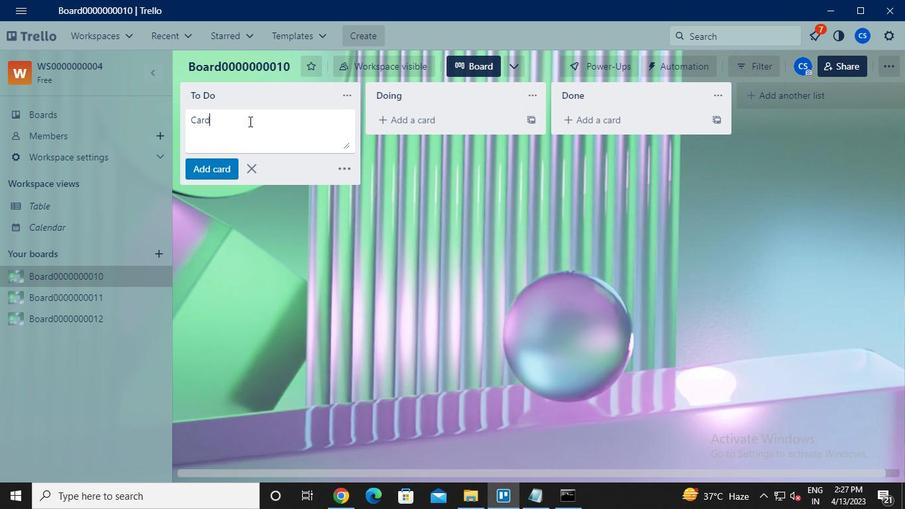 
Action: Keyboard <96>
Screenshot: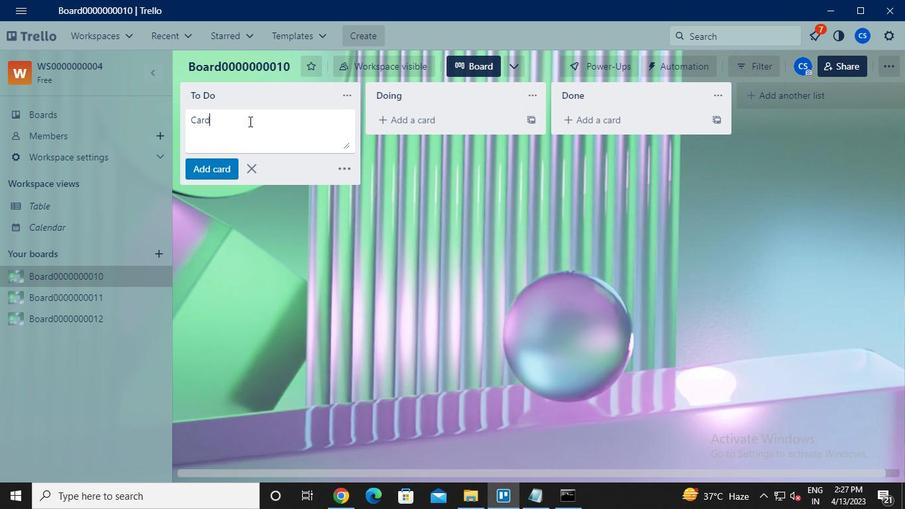 
Action: Keyboard <96>
Screenshot: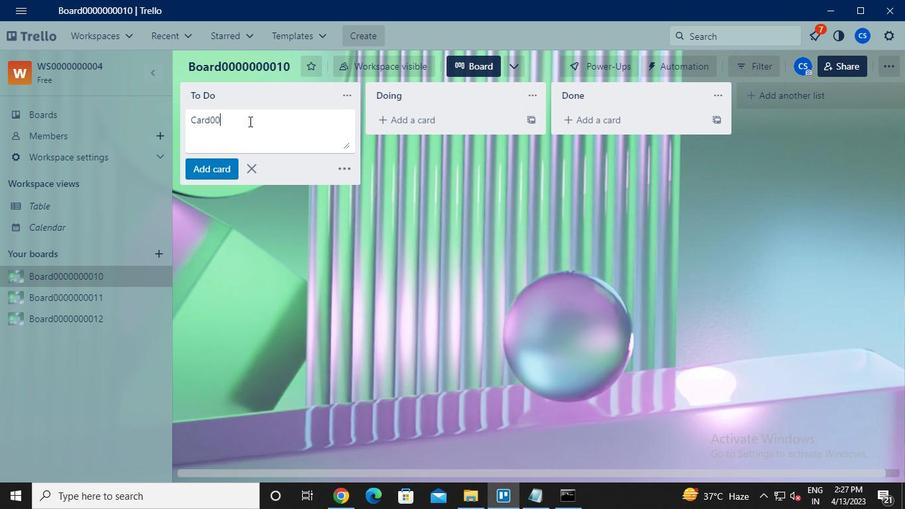 
Action: Keyboard <96>
Screenshot: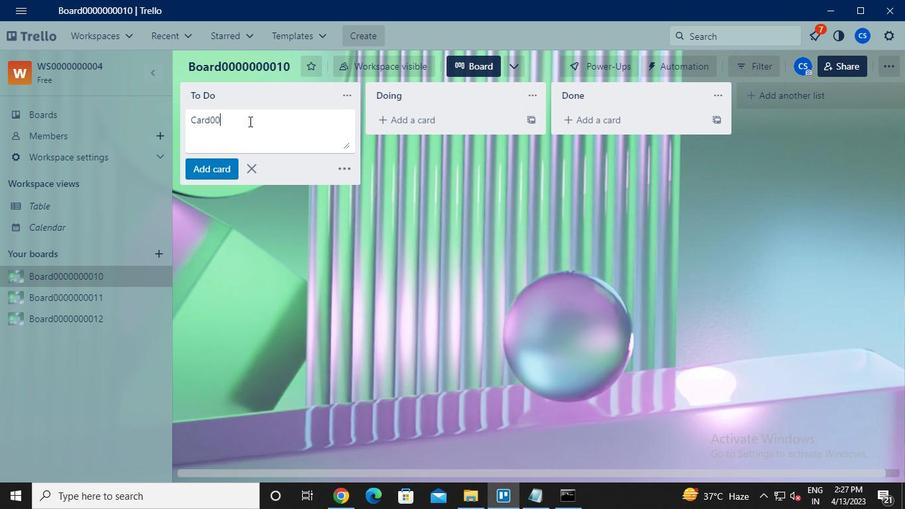 
Action: Keyboard <96>
Screenshot: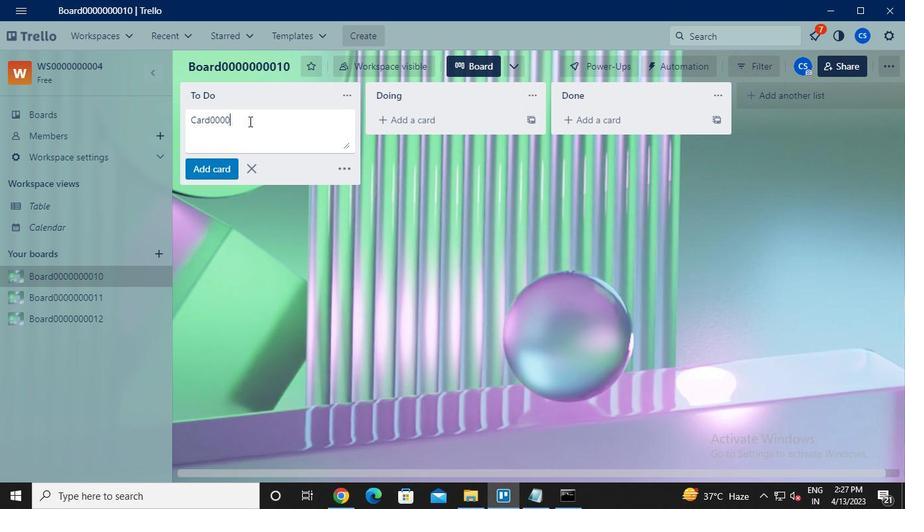 
Action: Keyboard <96>
Screenshot: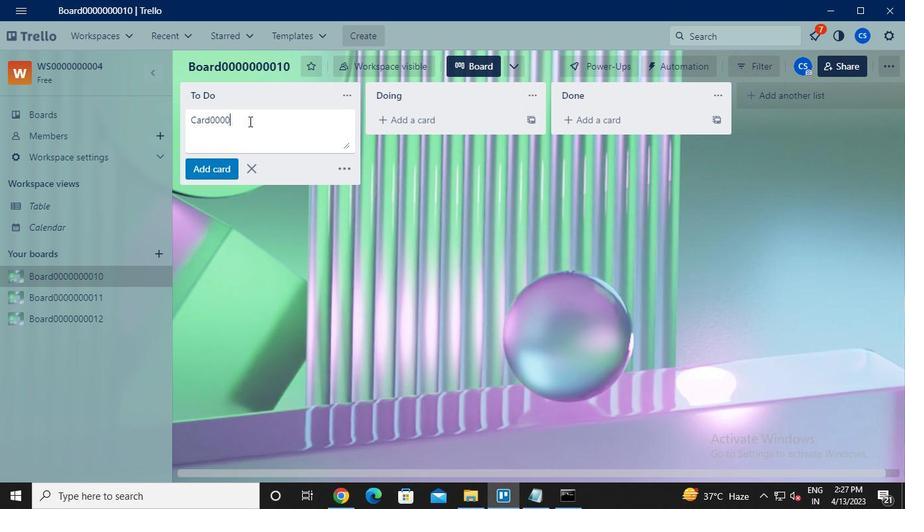 
Action: Keyboard <96>
Screenshot: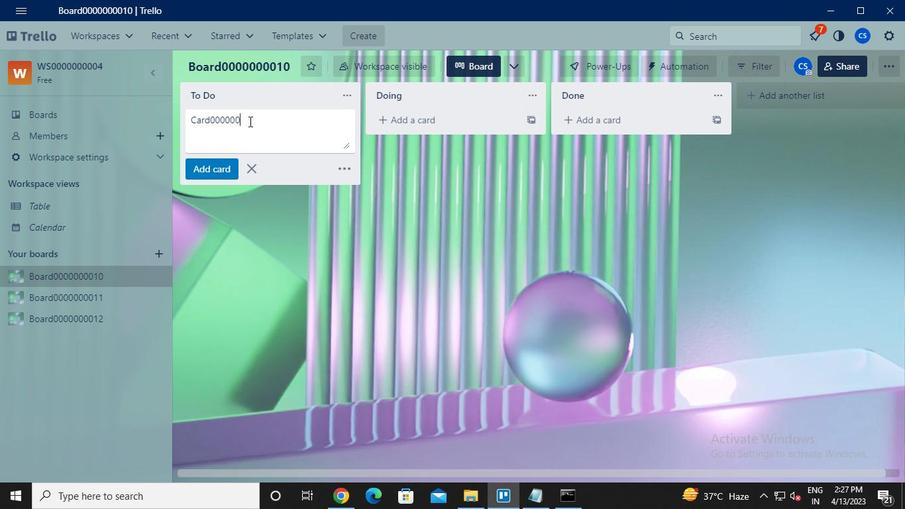 
Action: Keyboard <96>
Screenshot: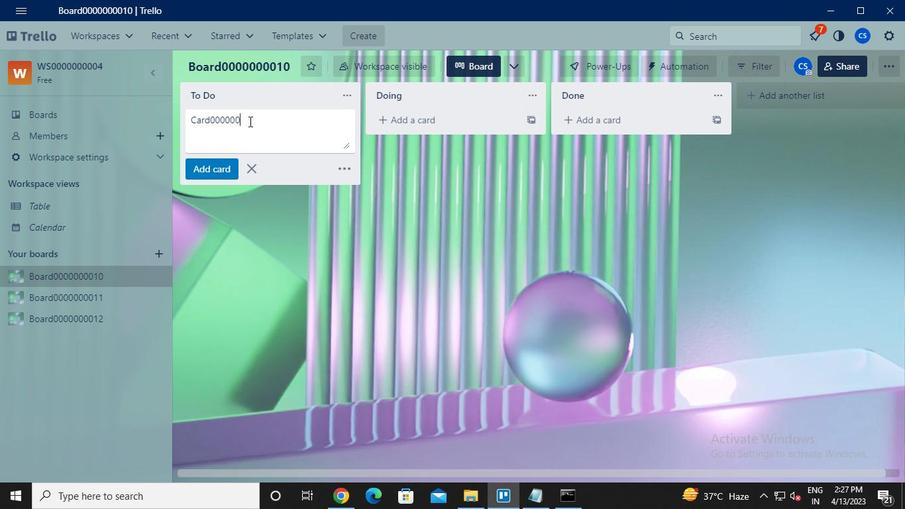 
Action: Keyboard <99>
Screenshot: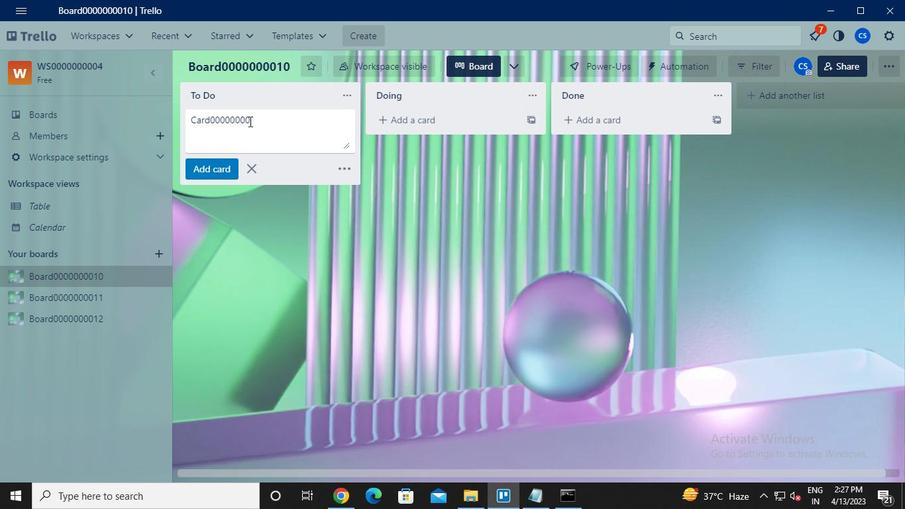 
Action: Keyboard <103>
Screenshot: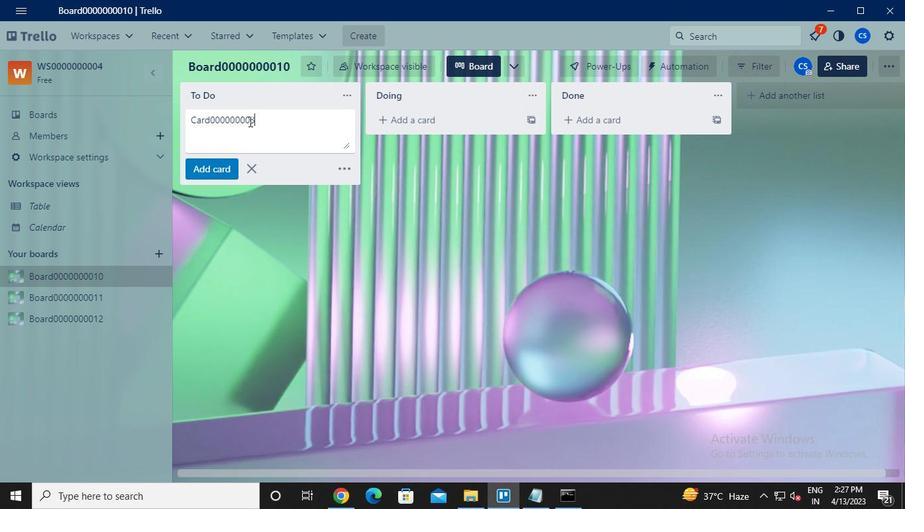 
Action: Mouse moved to (251, 125)
Screenshot: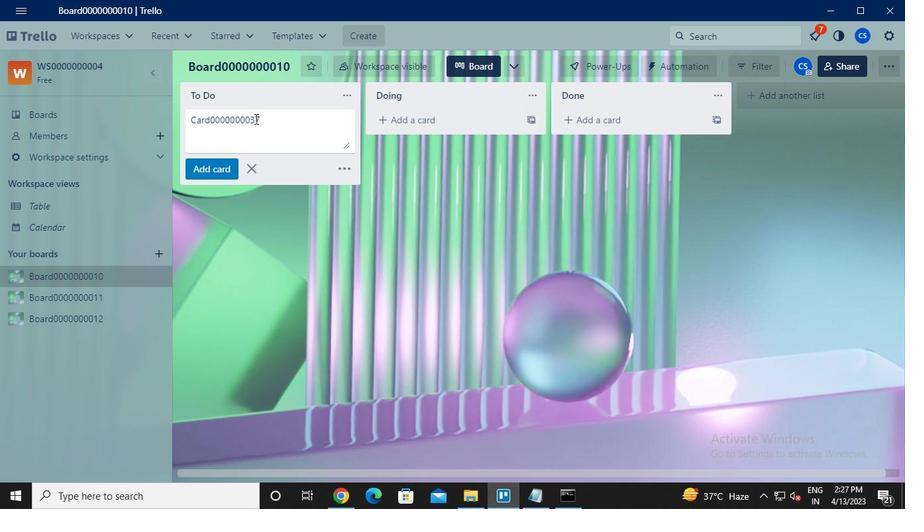 
Action: Keyboard Key.enter
Screenshot: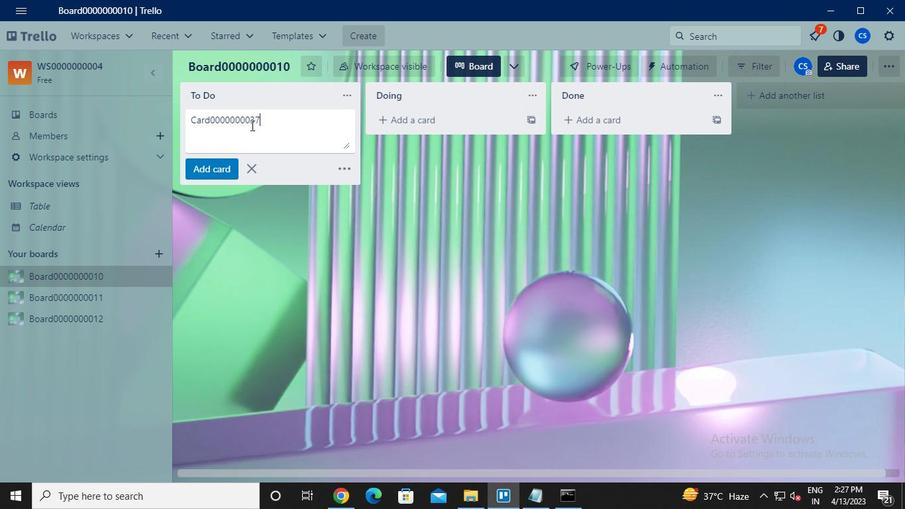 
Action: Keyboard Key.caps_lock
Screenshot: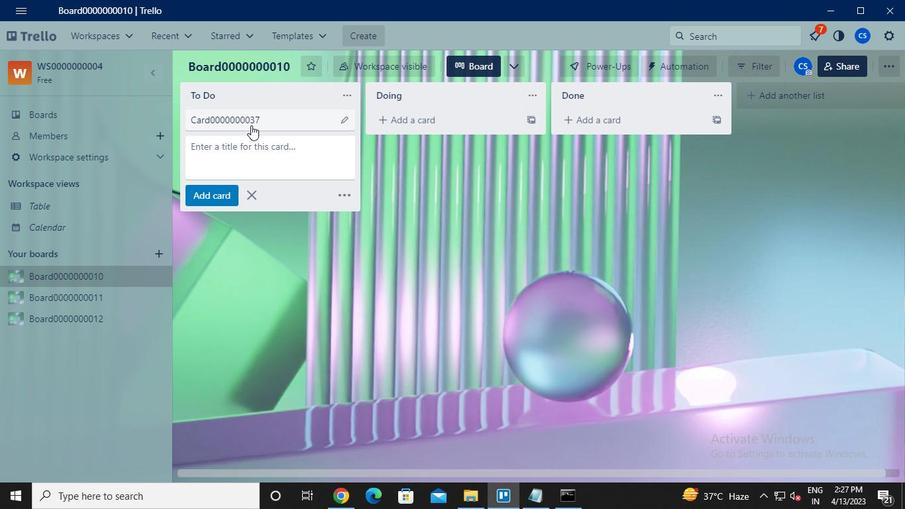 
Action: Keyboard c
Screenshot: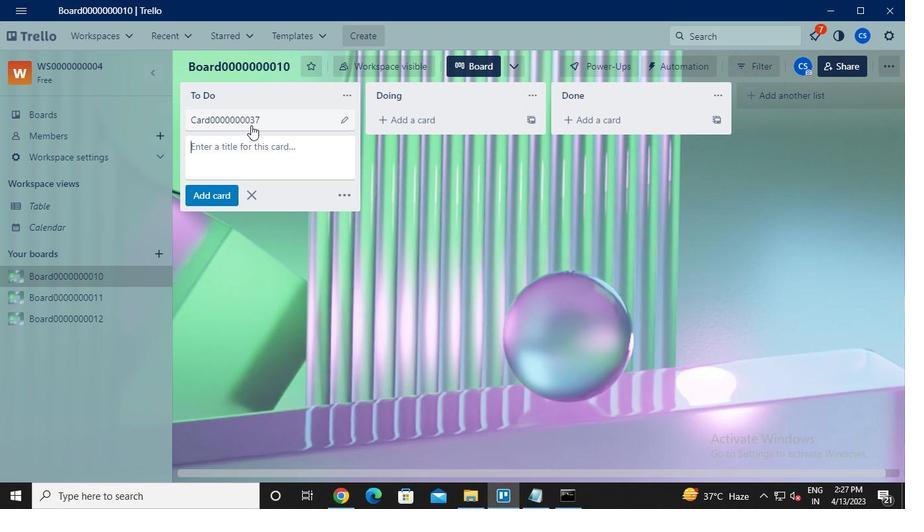 
Action: Keyboard Key.caps_lock
Screenshot: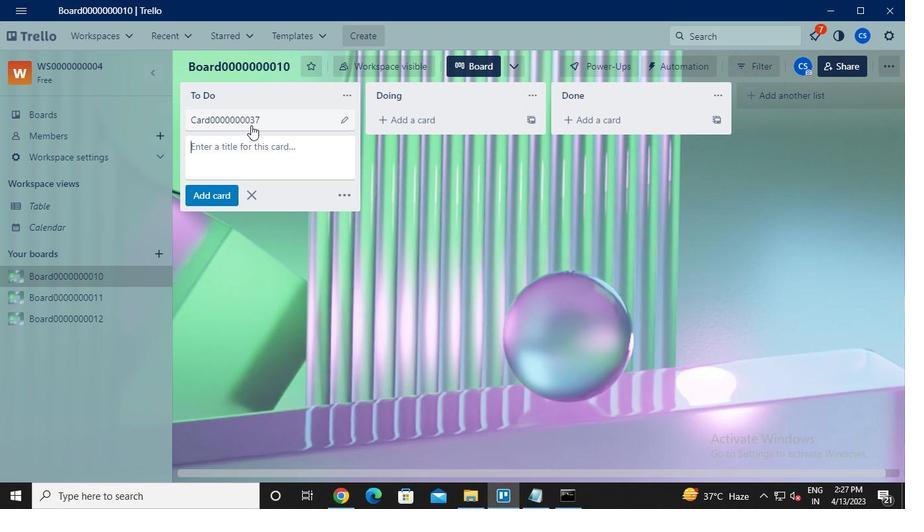 
Action: Keyboard a
Screenshot: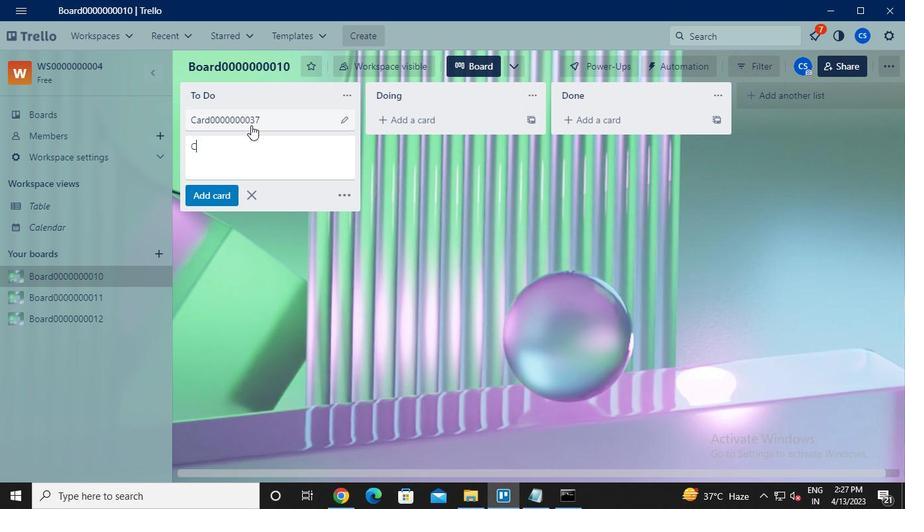 
Action: Keyboard r
Screenshot: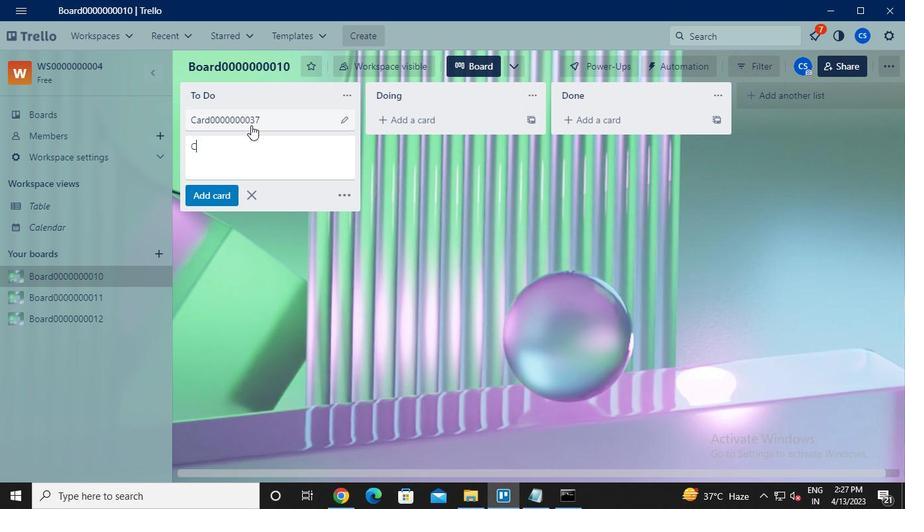 
Action: Keyboard d
Screenshot: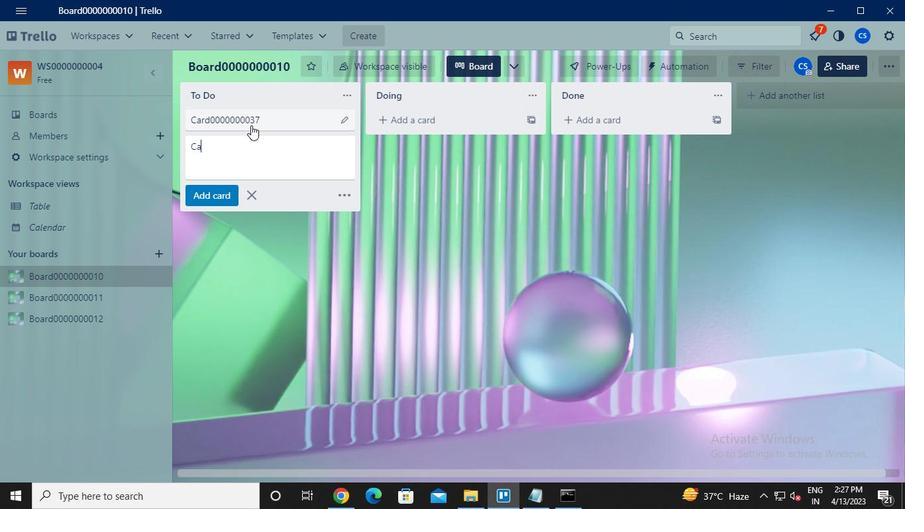 
Action: Keyboard <96>
Screenshot: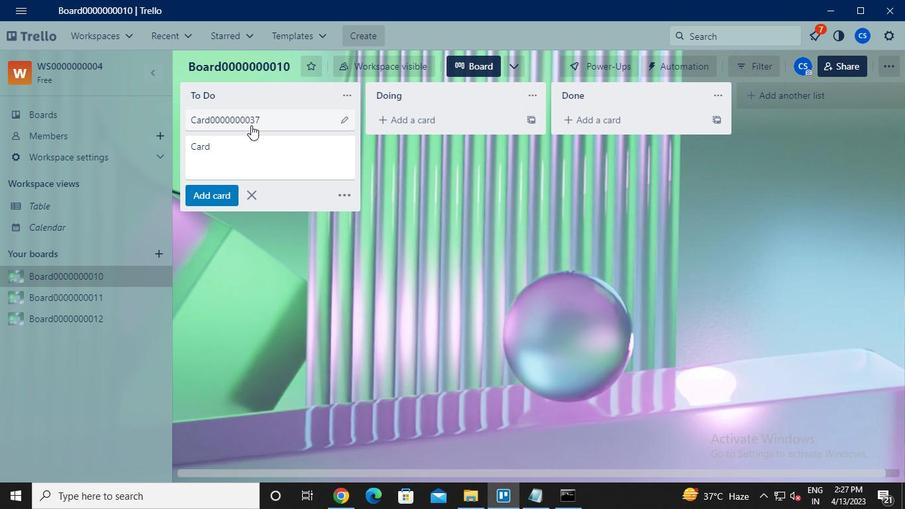 
Action: Keyboard <96>
Screenshot: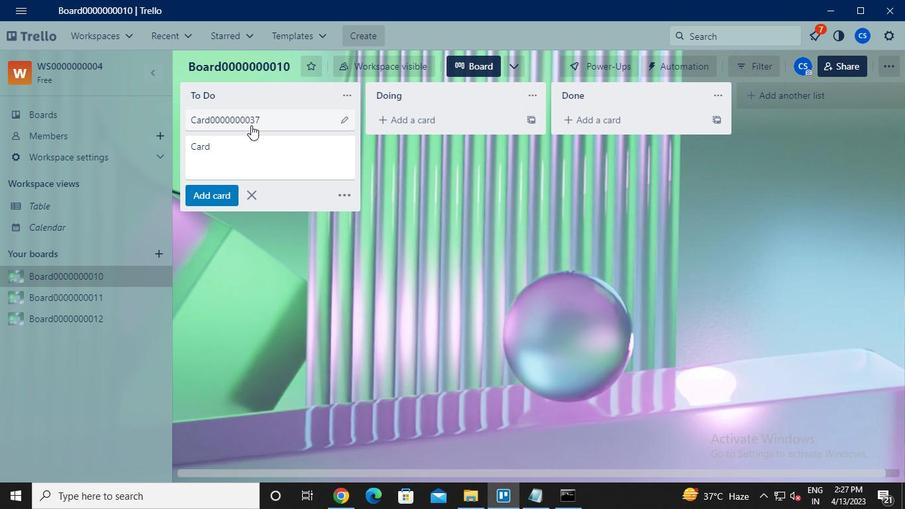 
Action: Keyboard <96>
Screenshot: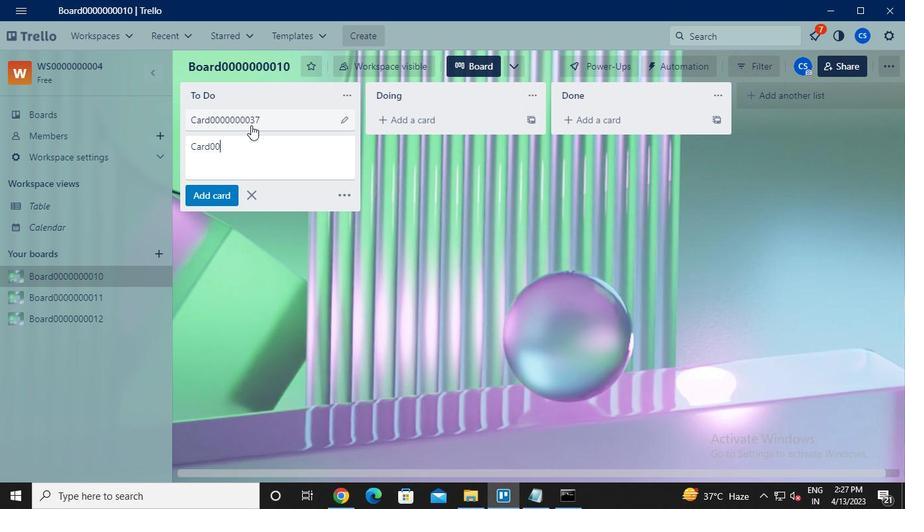 
Action: Keyboard <96>
Screenshot: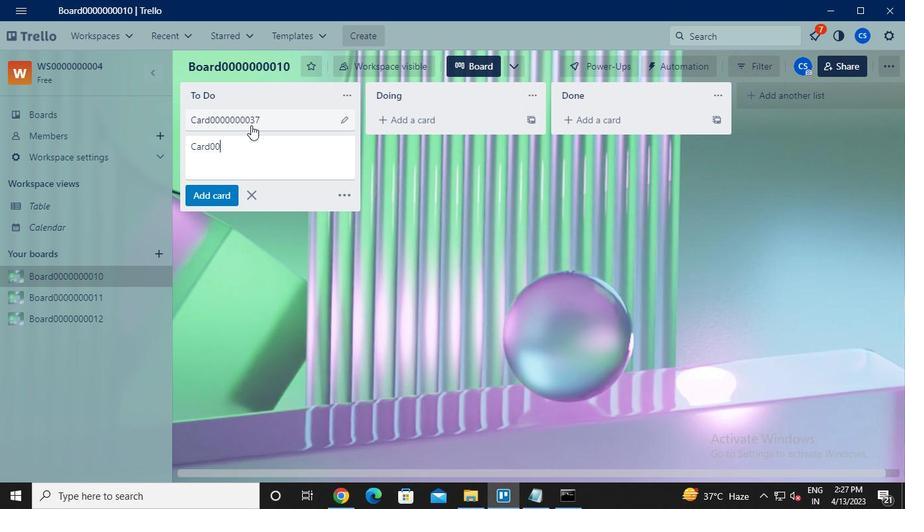 
Action: Keyboard <96>
Screenshot: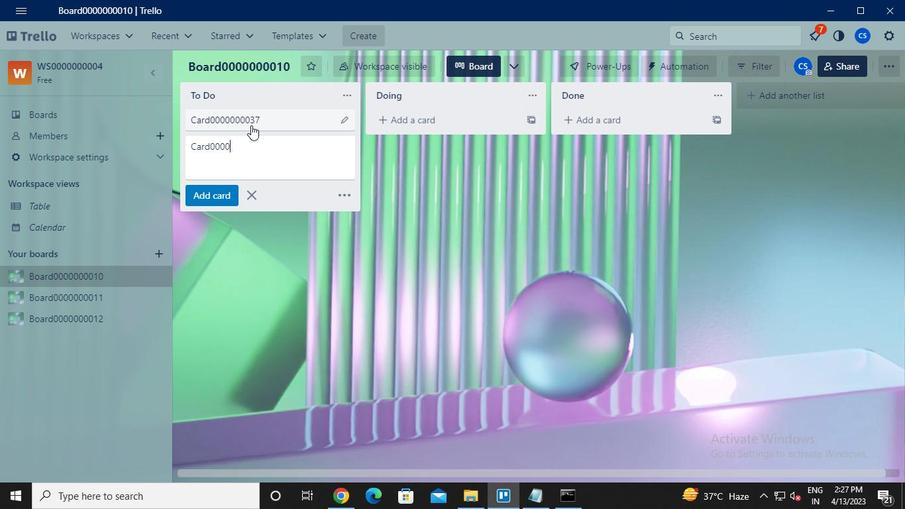 
Action: Keyboard <96>
Screenshot: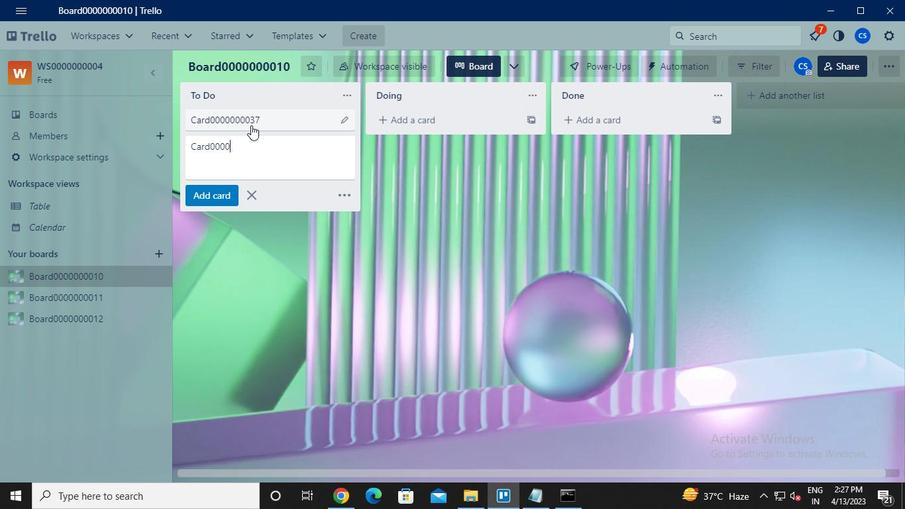 
Action: Keyboard <96>
Screenshot: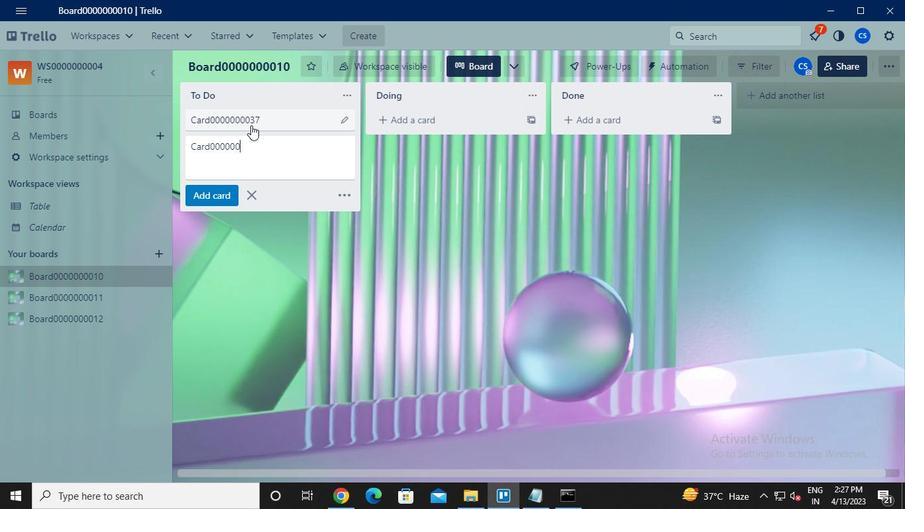 
Action: Keyboard <96>
Screenshot: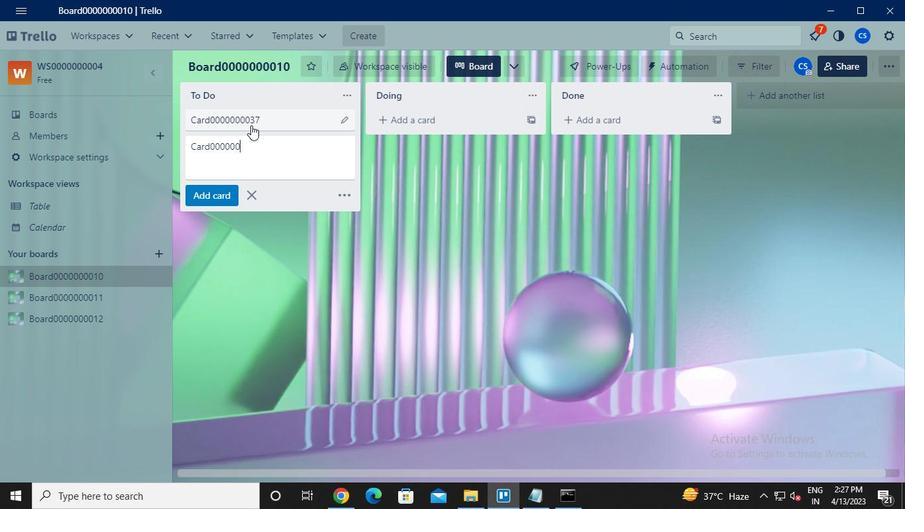 
Action: Keyboard <99>
Screenshot: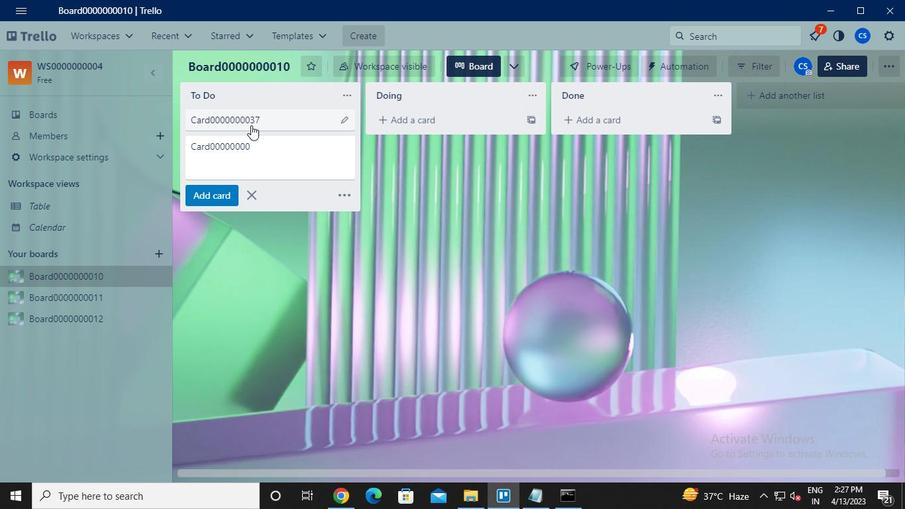 
Action: Keyboard <104>
Screenshot: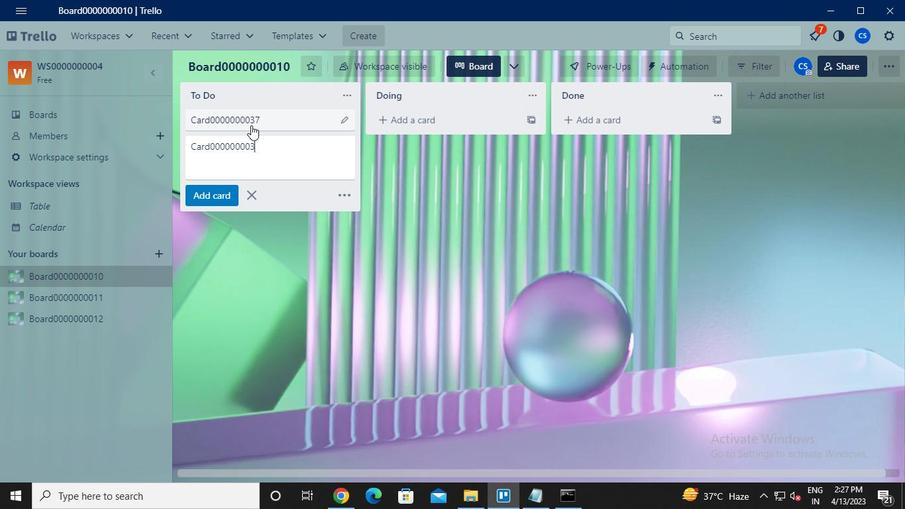
Action: Keyboard Key.enter
Screenshot: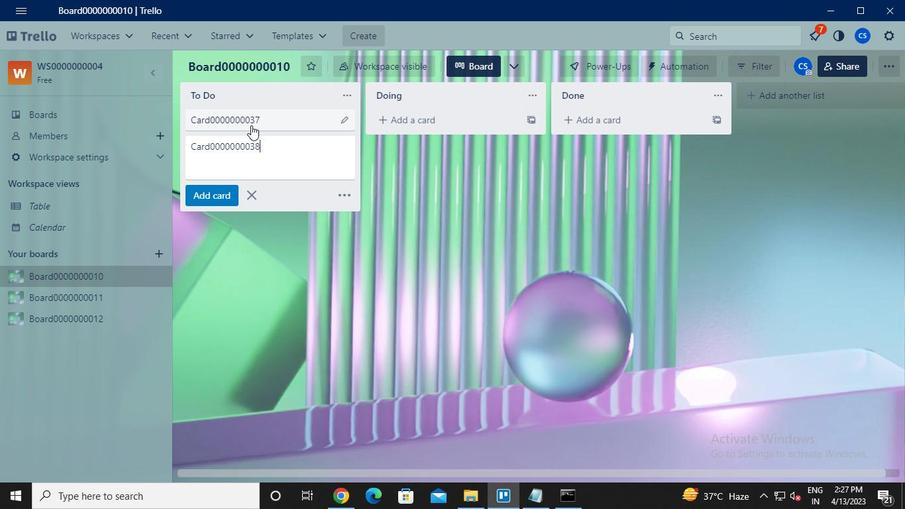 
Action: Mouse moved to (563, 500)
Screenshot: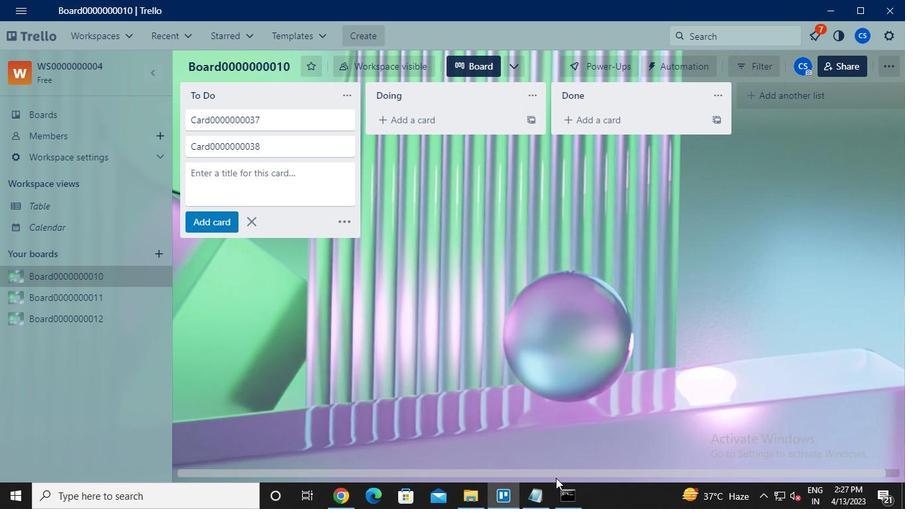 
Action: Mouse pressed left at (563, 500)
Screenshot: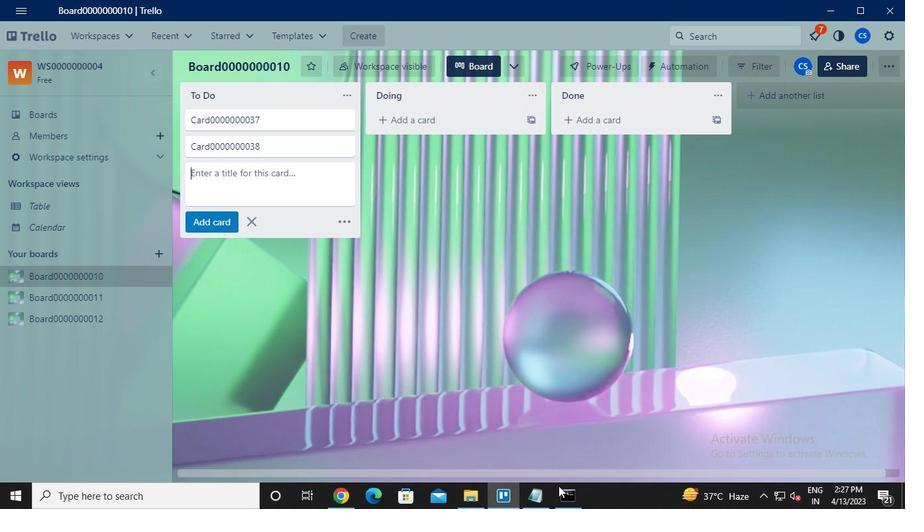 
Action: Mouse moved to (667, 50)
Screenshot: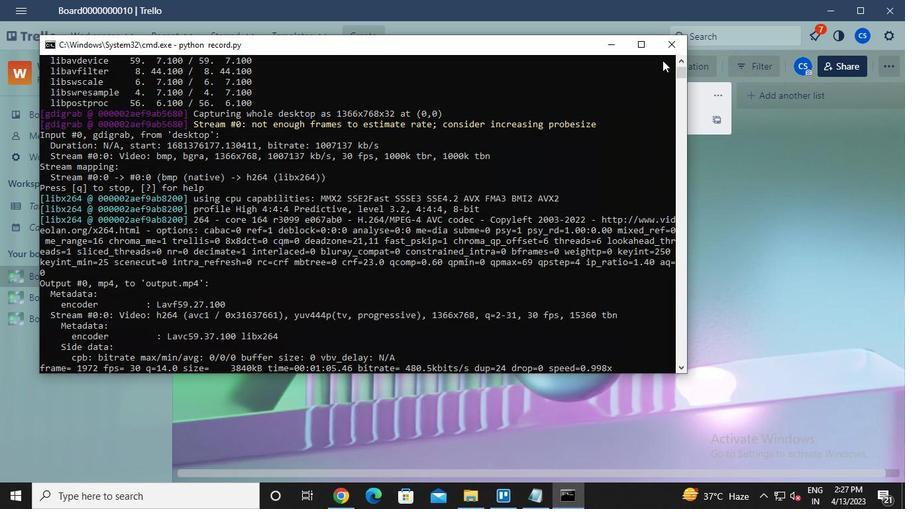 
Action: Mouse pressed left at (667, 50)
Screenshot: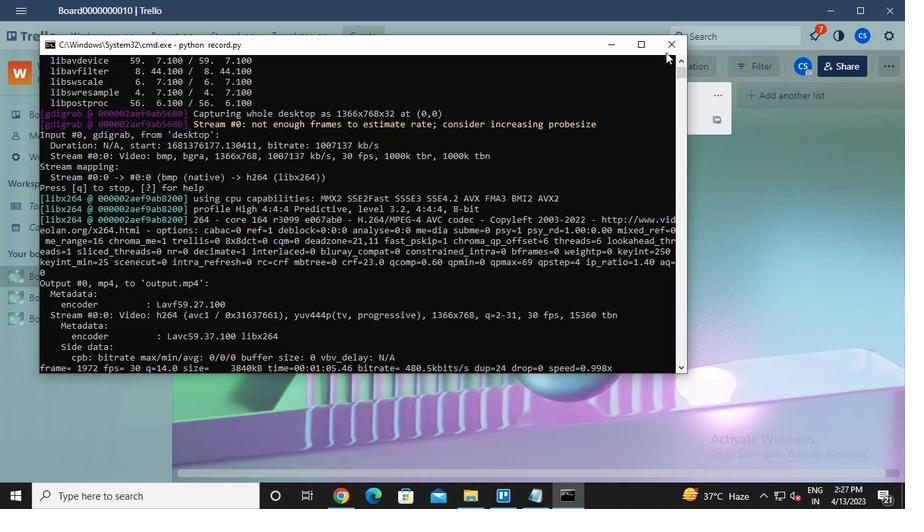 
Action: Mouse moved to (667, 49)
Screenshot: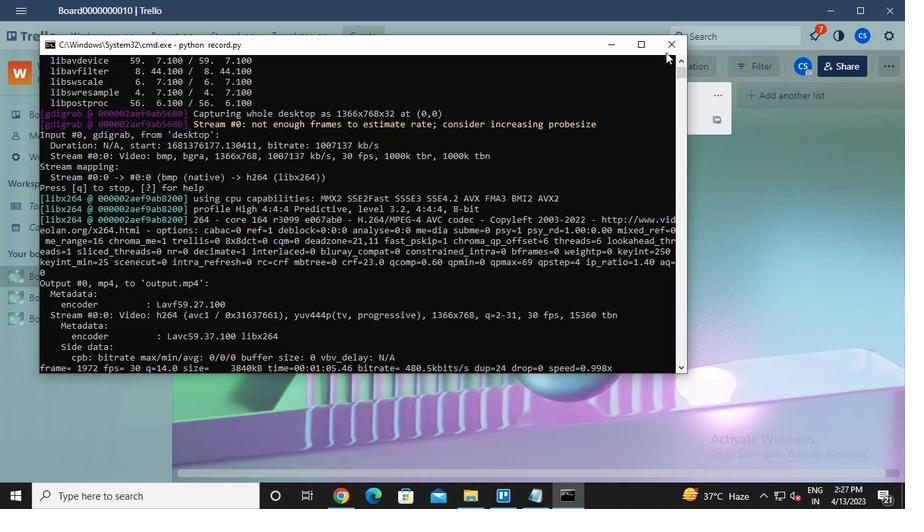 
